 Task: Open a blank worksheet and write heading  Student grades data  Add 10 students name:-  'Joshua Rivera, Zoey Coleman, Ryan Wright, Addison Bailey, Jonathan Simmons, Brooklyn Ward, Caleb Barnes, Audrey Collins, Gabriel Perry, Sofia Bell. ' in August Last week sales are  100 to 150. Math Grade:-  90, 95, 80, 92, 85,88, 90, 78, 92, 85.Science Grade:-  85, 87, 92, 88, 90, 85, 92, 80, 88, 90.English Grade:-  92, 90, 85, 90, 88, 92, 85, 82, 90, 88.History Grade:-  88, 92, 78, 95, 90, 90, 80, 85, 92, 90. Total use the formula   =SUM(D2:G2) then presss enter. Save page auditingSalesByEmployee
Action: Mouse pressed left at (174, 51)
Screenshot: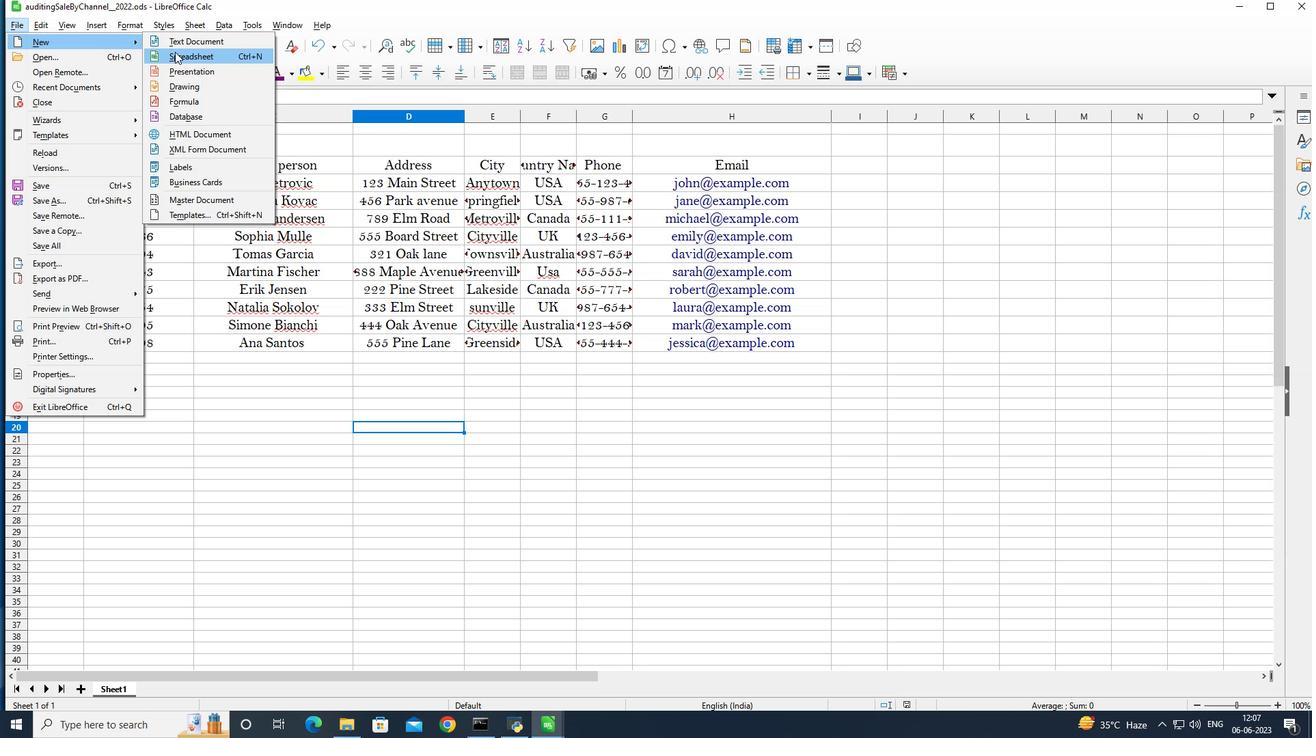 
Action: Mouse moved to (110, 144)
Screenshot: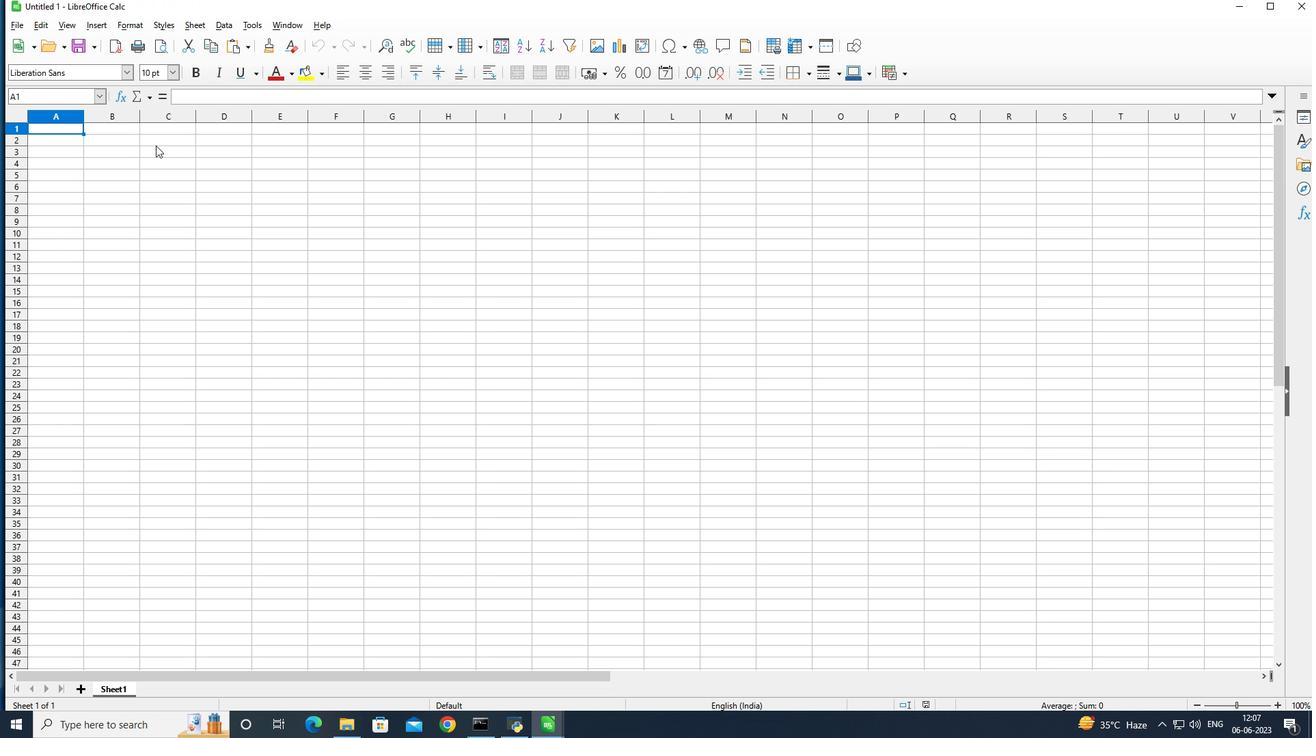 
Action: Mouse pressed left at (110, 144)
Screenshot: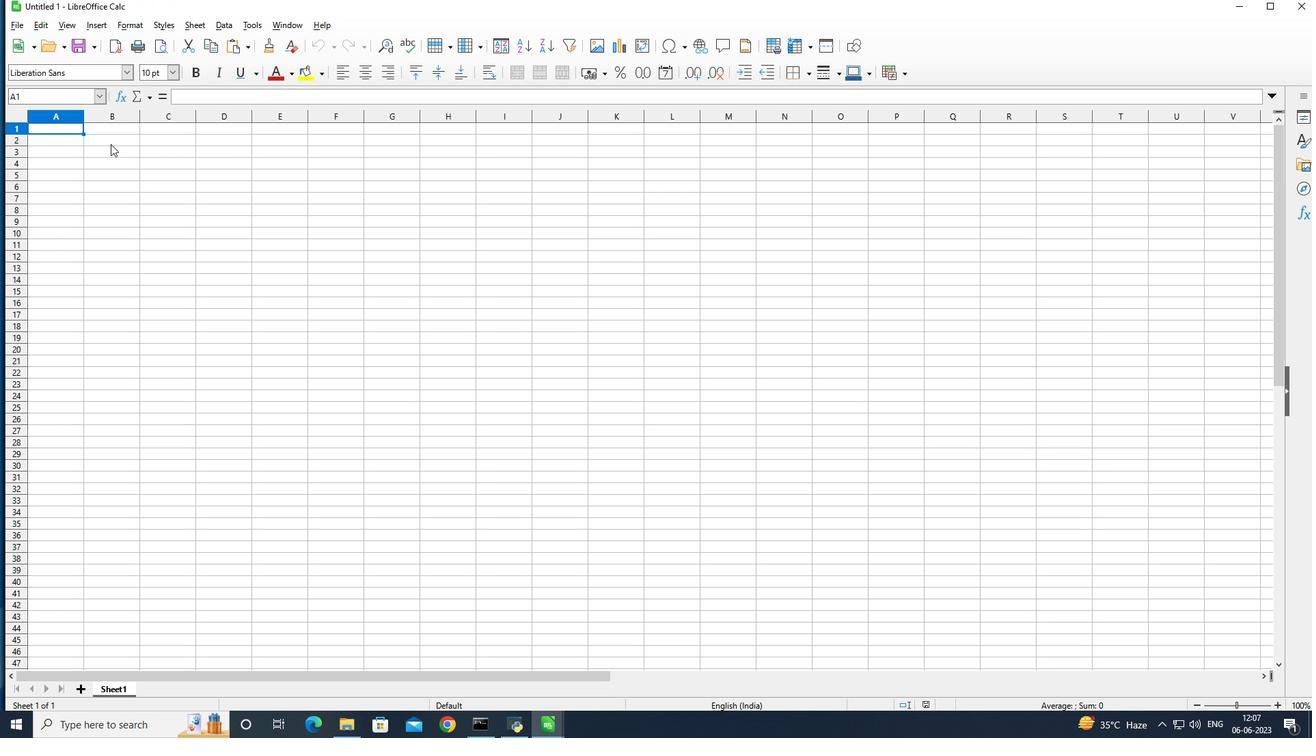 
Action: Mouse moved to (314, 219)
Screenshot: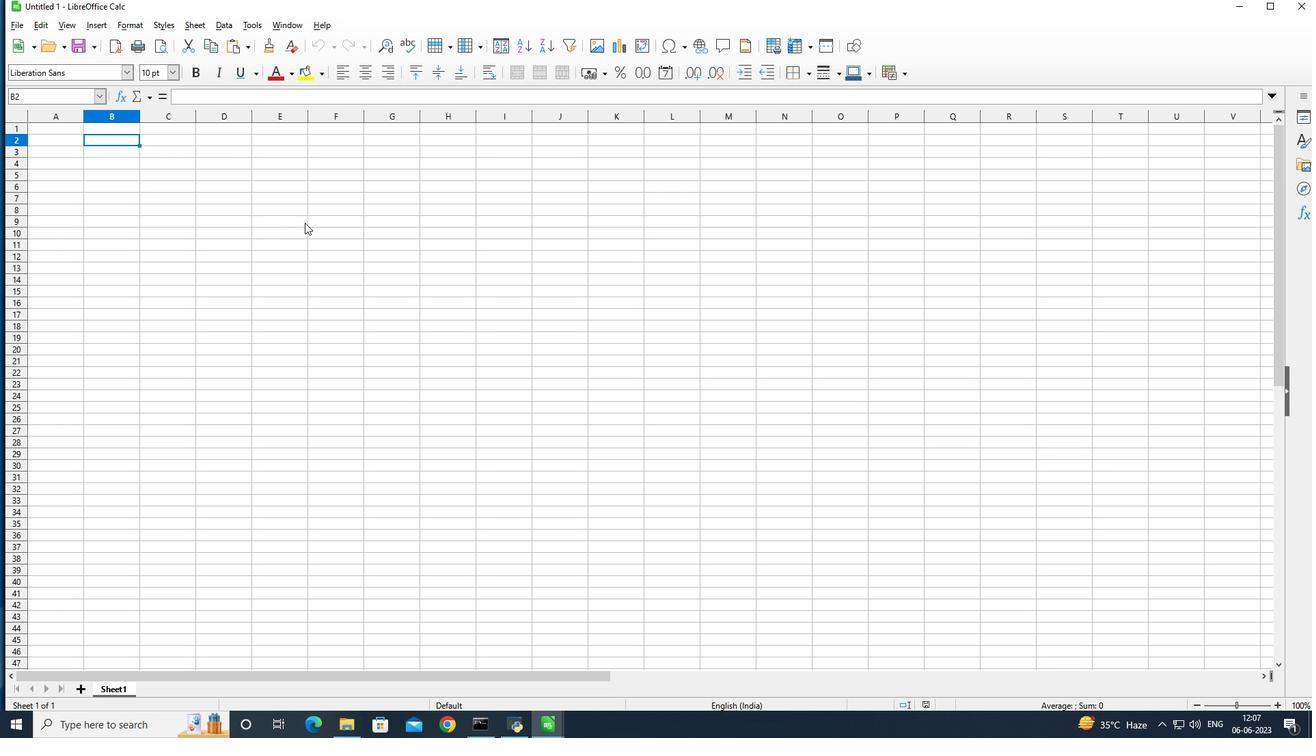 
Action: Key pressed <Key.shift>Student<Key.space><Key.shift>
Screenshot: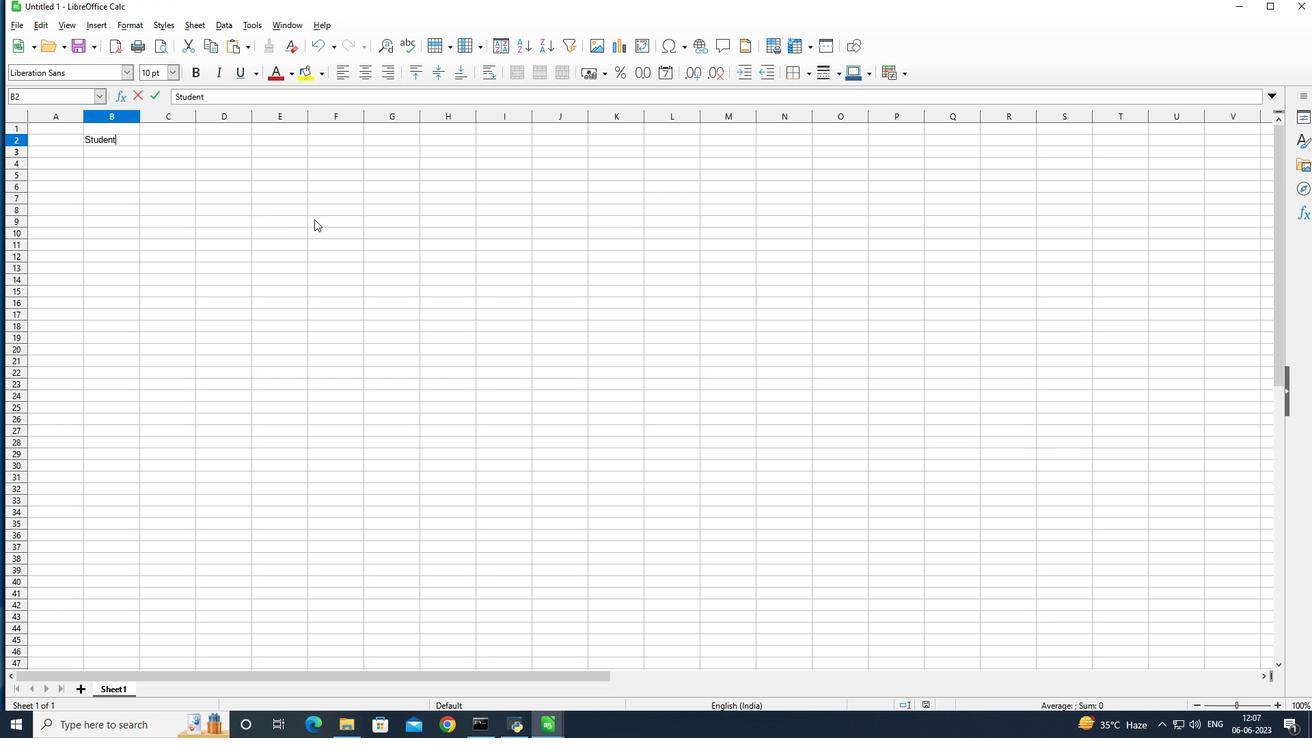 
Action: Mouse moved to (314, 219)
Screenshot: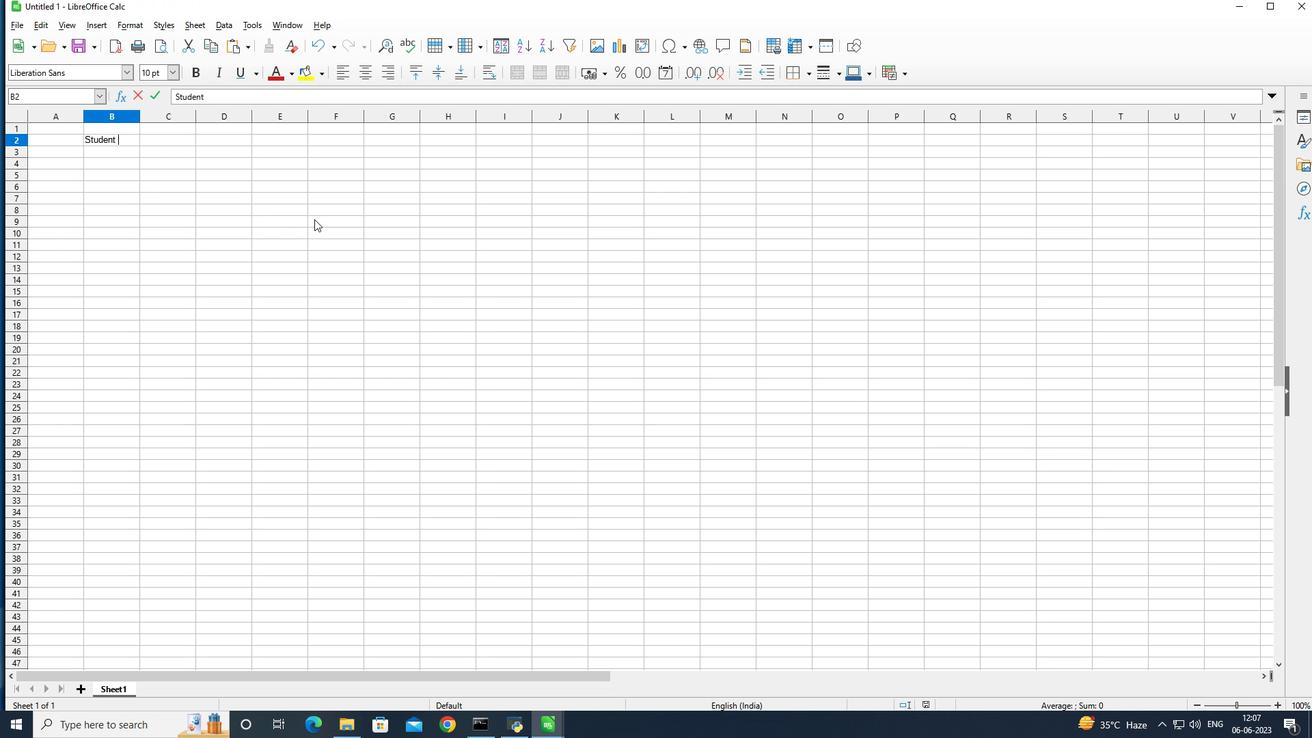 
Action: Key pressed Garde<Key.enter>
Screenshot: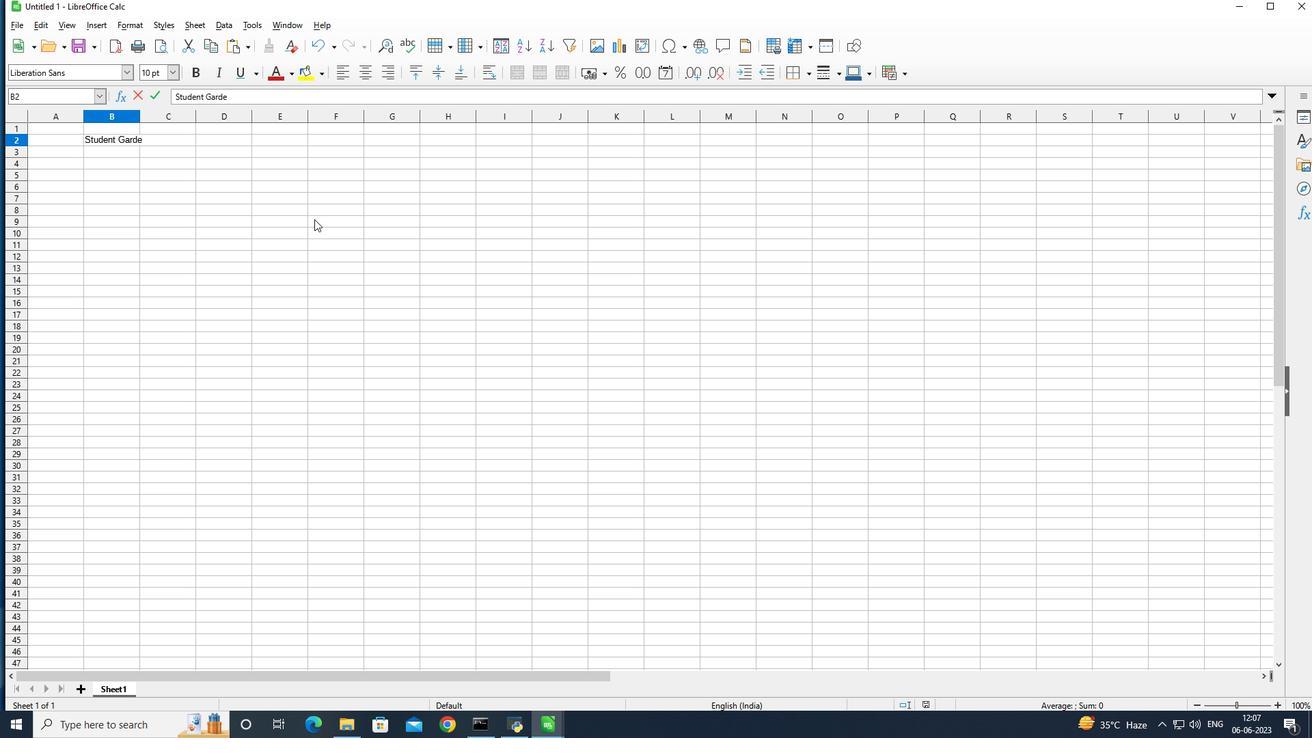 
Action: Mouse moved to (47, 155)
Screenshot: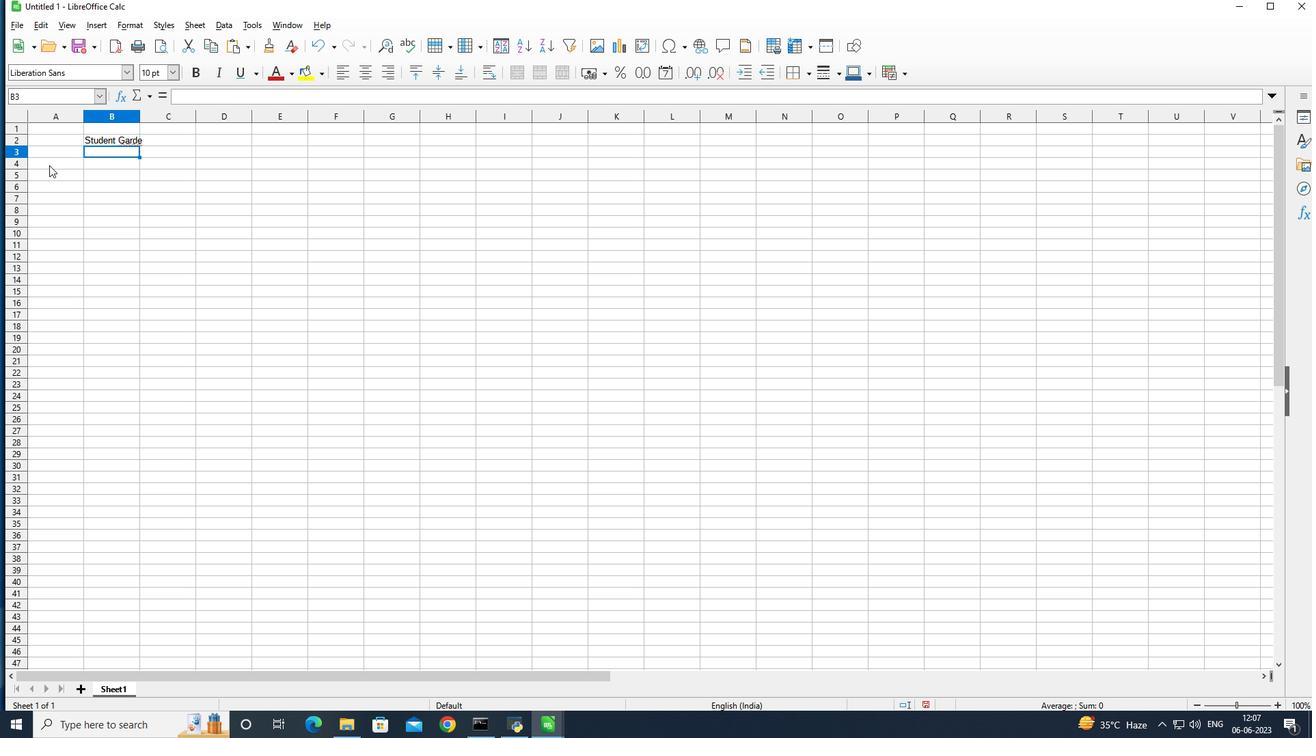 
Action: Mouse pressed left at (47, 155)
Screenshot: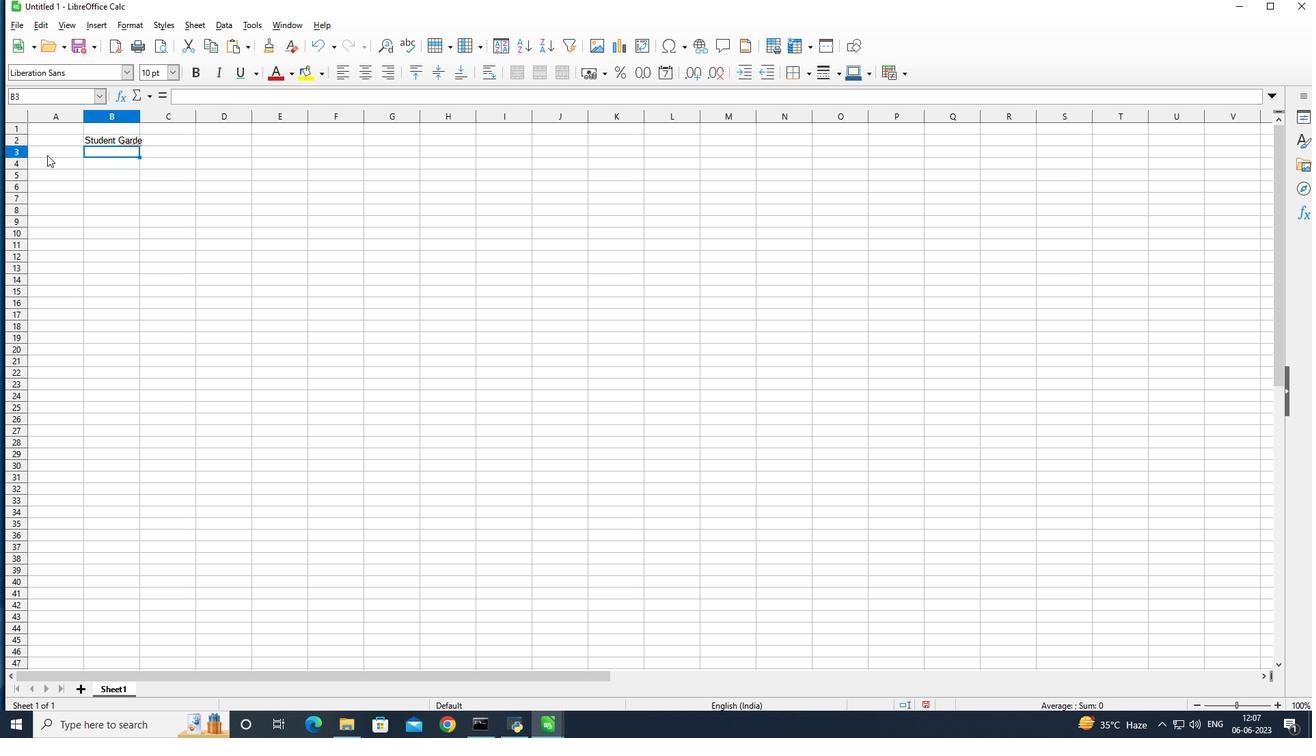 
Action: Mouse moved to (115, 211)
Screenshot: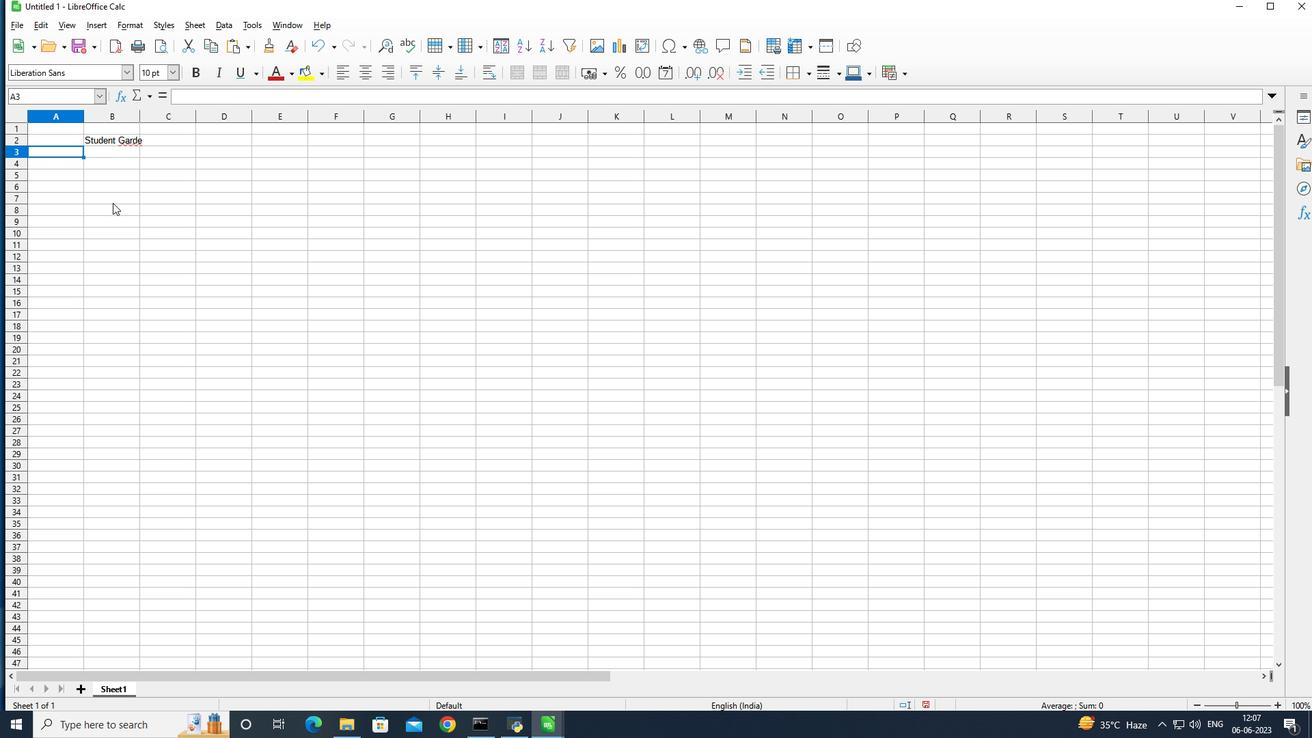 
Action: Key pressed <Key.shift>Student<Key.space><Key.shift>name<Key.enter><Key.shift>Joshua<Key.space><Key.shift>Rivera<Key.enter><Key.shift><Key.shift><Key.shift><Key.shift><Key.shift><Key.shift><Key.shift><Key.shift><Key.shift><Key.shift><Key.shift><Key.shift><Key.shift><Key.shift><Key.shift><Key.shift><Key.shift><Key.shift><Key.shift>Zoey<Key.space><Key.shift>coleman<Key.enter><Key.shift><Key.shift><Key.shift><Key.shift><Key.shift>Ryan<Key.space><Key.shift>Wright<Key.space><Key.shift>addison<Key.backspace><Key.backspace><Key.backspace><Key.backspace><Key.backspace><Key.backspace><Key.backspace><Key.enter><Key.shift>Addison<Key.space><Key.shift>Bailr<Key.backspace>ey<Key.enter><Key.shift>Jonathan<Key.space><Key.shift>Simmons<Key.enter><Key.shift>brooklyn<Key.space><Key.shift>ward<Key.enter><Key.shift>Caleb<Key.space><Key.shift>barnes<Key.enter><Key.shift>au<Key.backspace><Key.backspace><Key.shift>Ad<Key.backspace><Key.backspace><Key.shift>Ud<Key.backspace><Key.backspace>udrey<Key.space><Key.shift>Collins<Key.enter><Key.shift>Gabriel<Key.space><Key.shift>Perry<Key.enter><Key.shift>Sofia<Key.space><Key.shift>Bell<Key.enter>
Screenshot: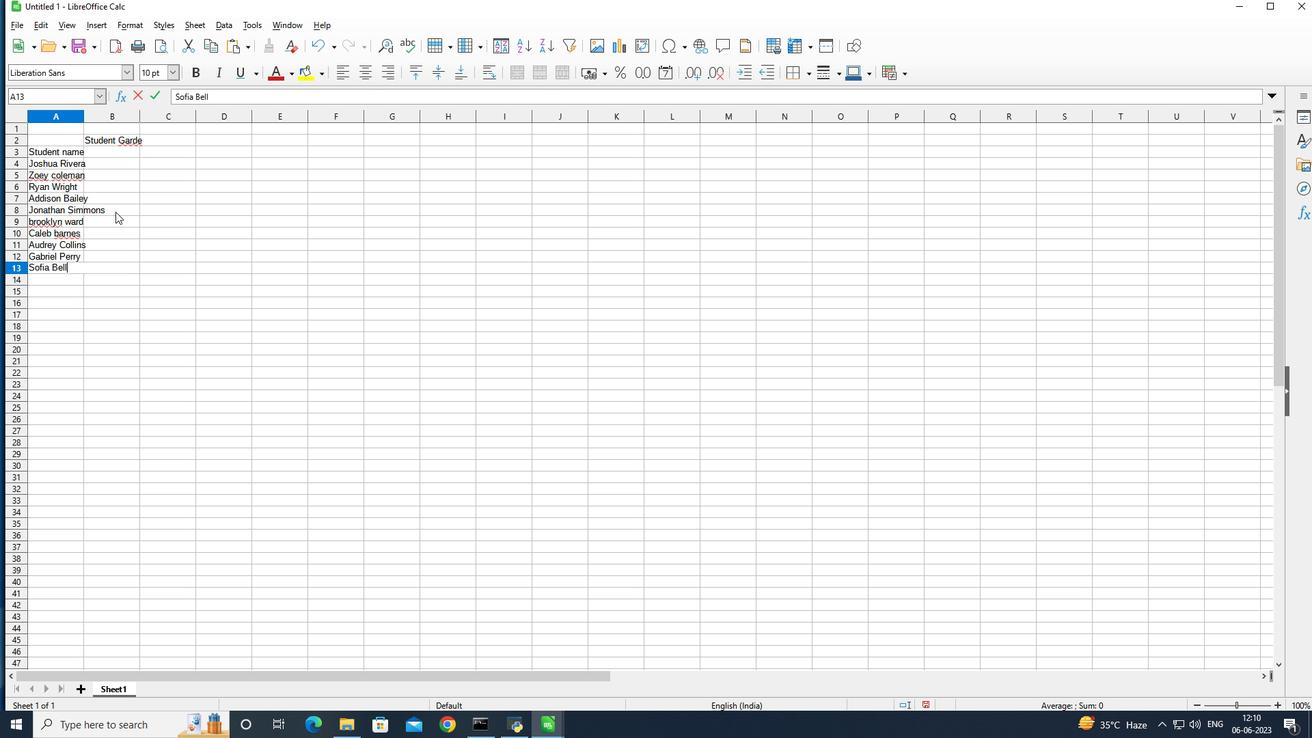 
Action: Mouse moved to (103, 148)
Screenshot: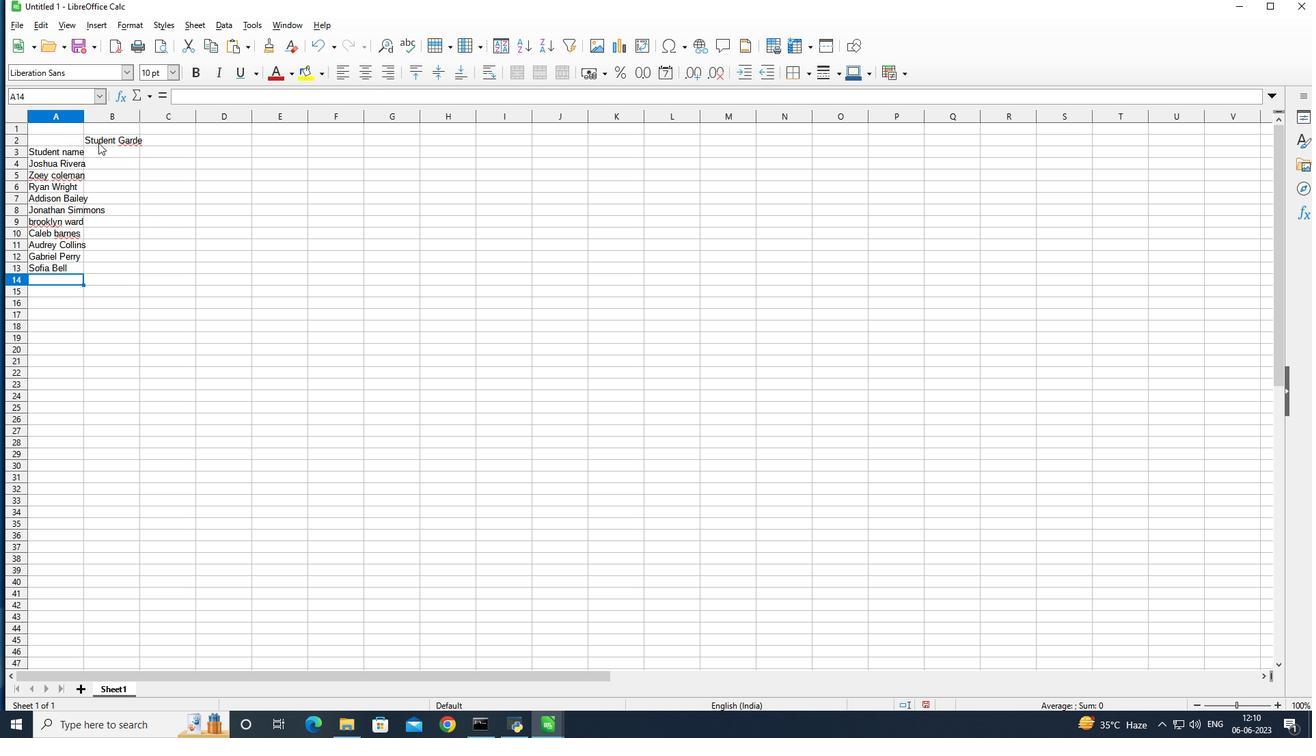 
Action: Mouse pressed left at (103, 148)
Screenshot: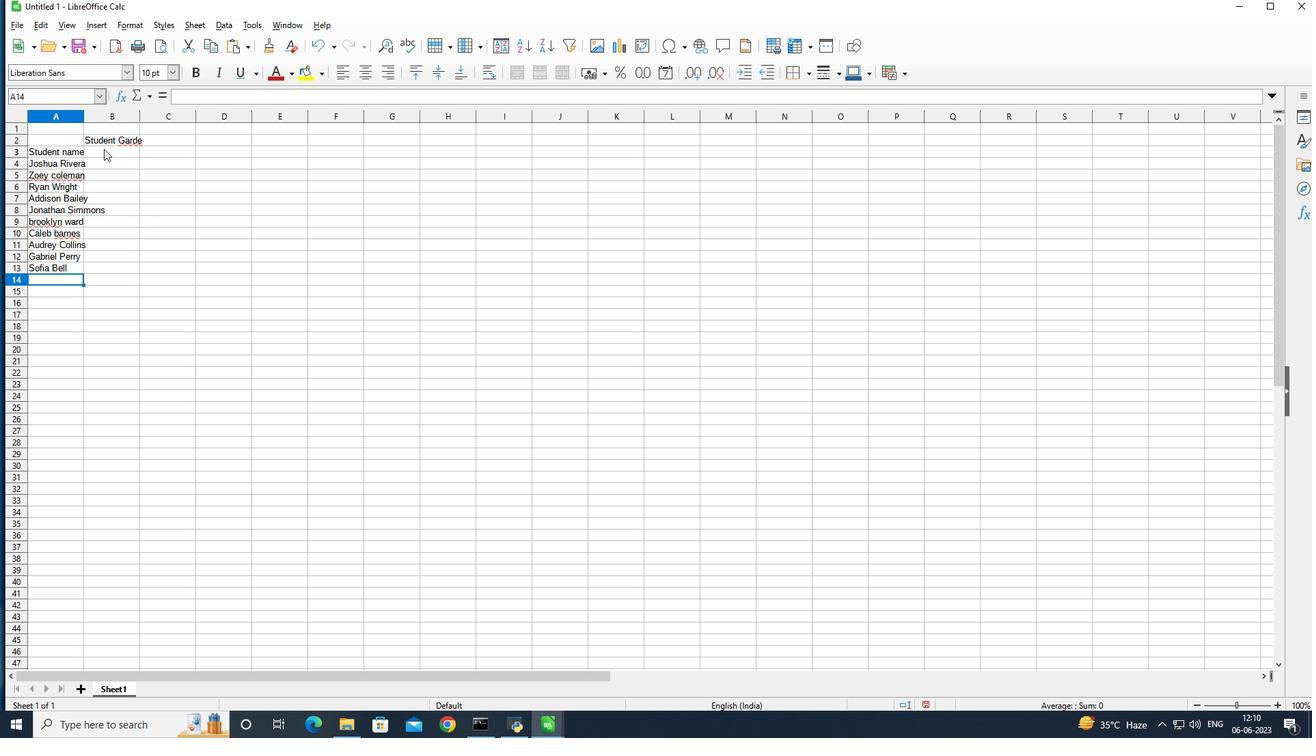 
Action: Mouse moved to (138, 112)
Screenshot: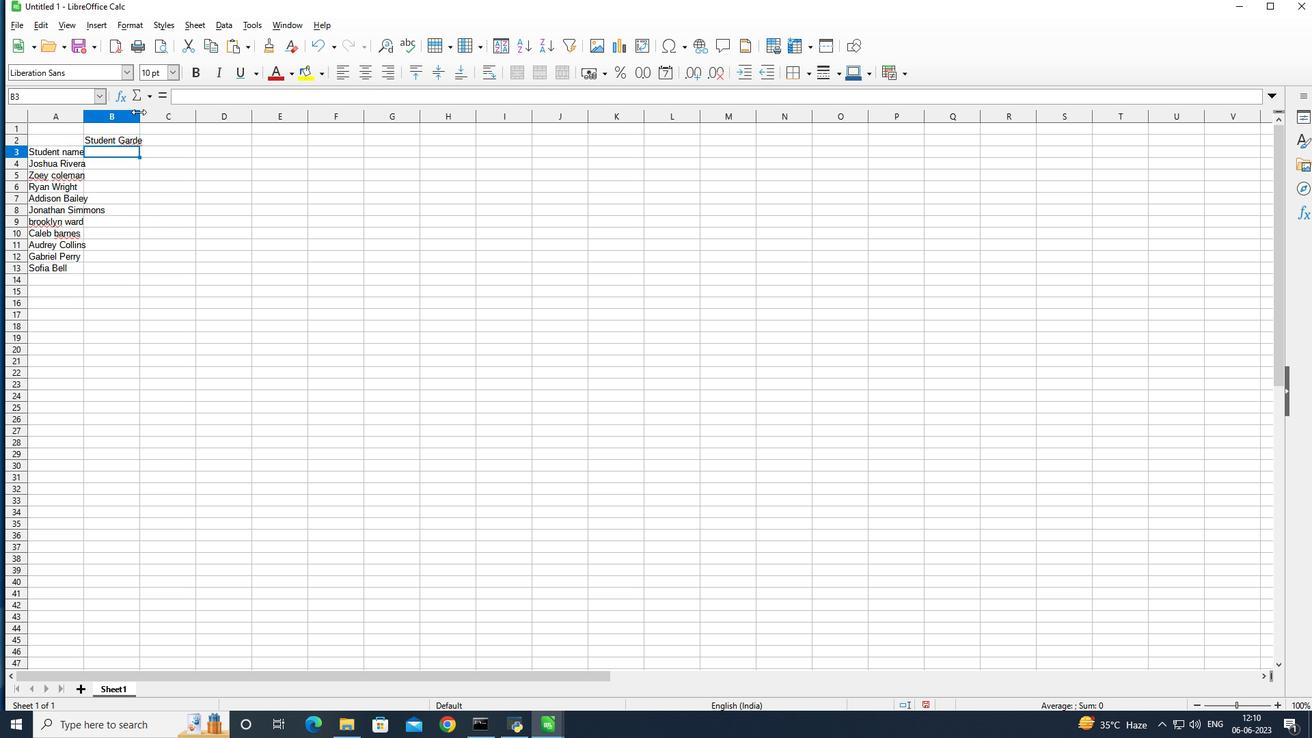 
Action: Mouse pressed left at (138, 112)
Screenshot: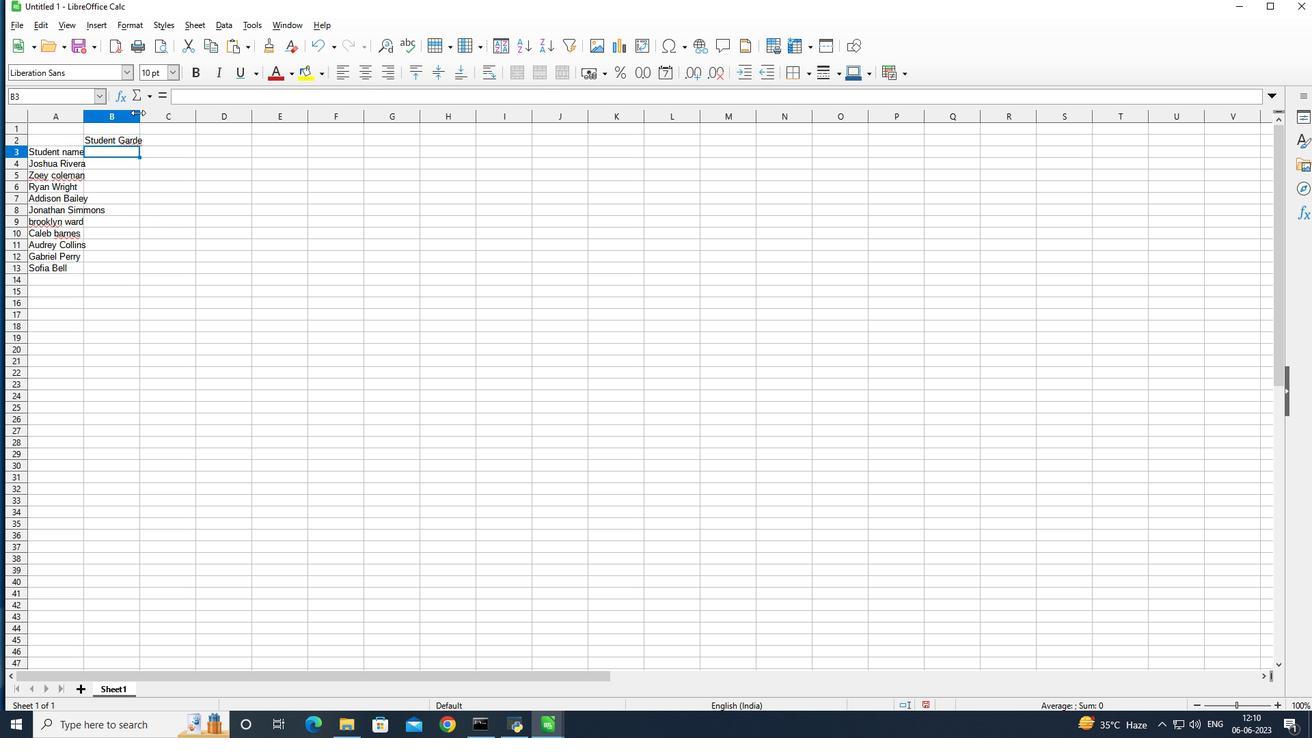 
Action: Mouse moved to (132, 149)
Screenshot: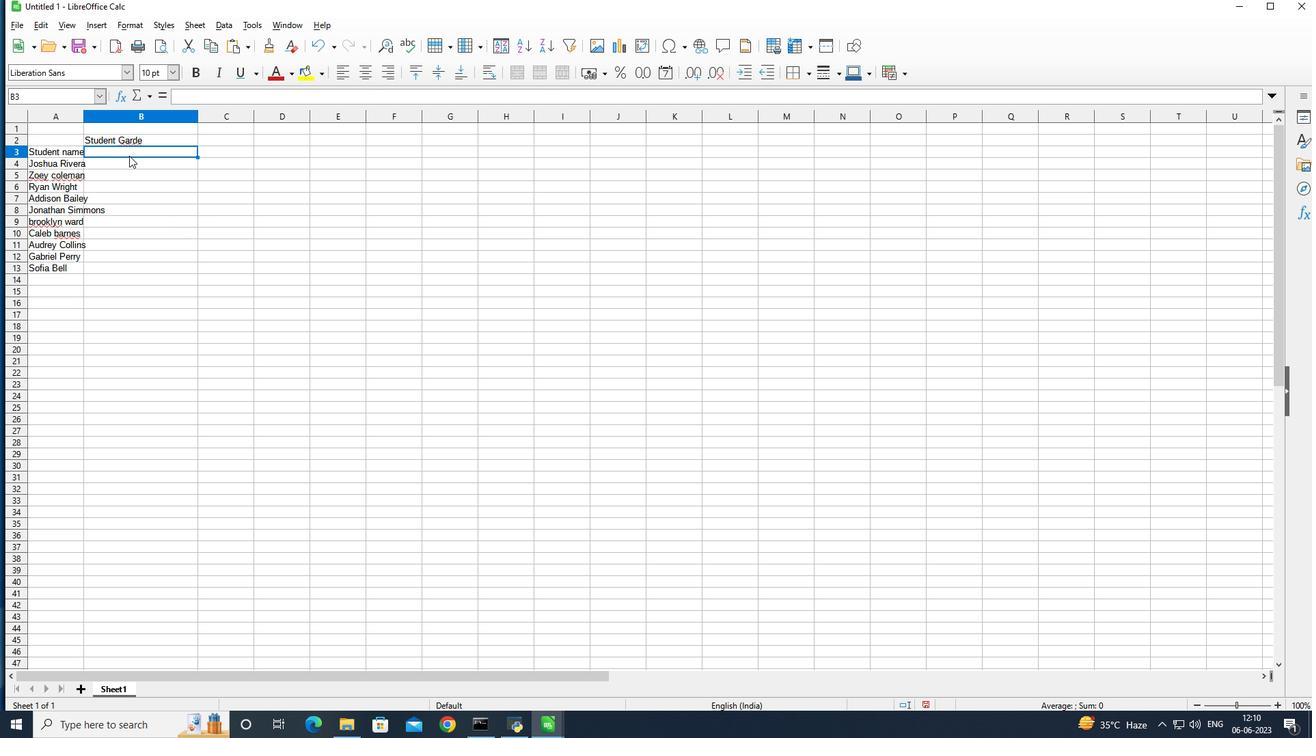 
Action: Mouse pressed left at (132, 149)
Screenshot: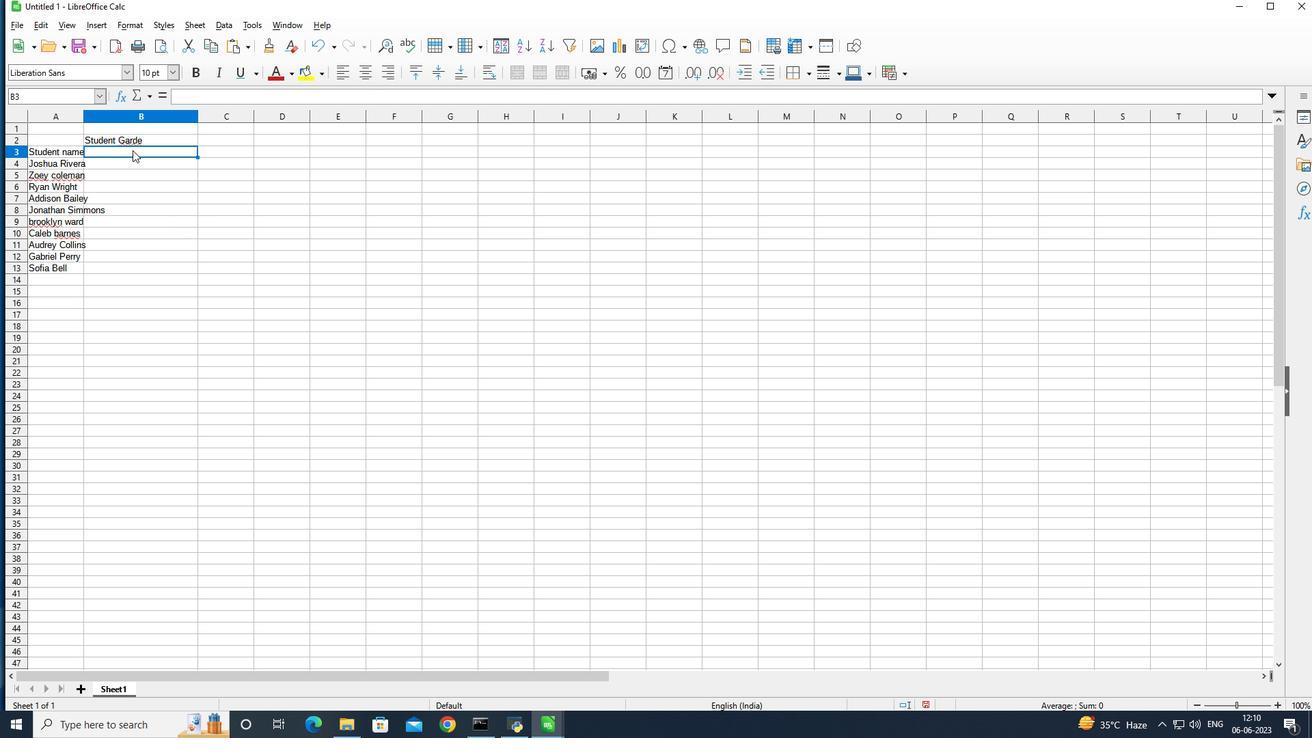 
Action: Mouse moved to (378, 231)
Screenshot: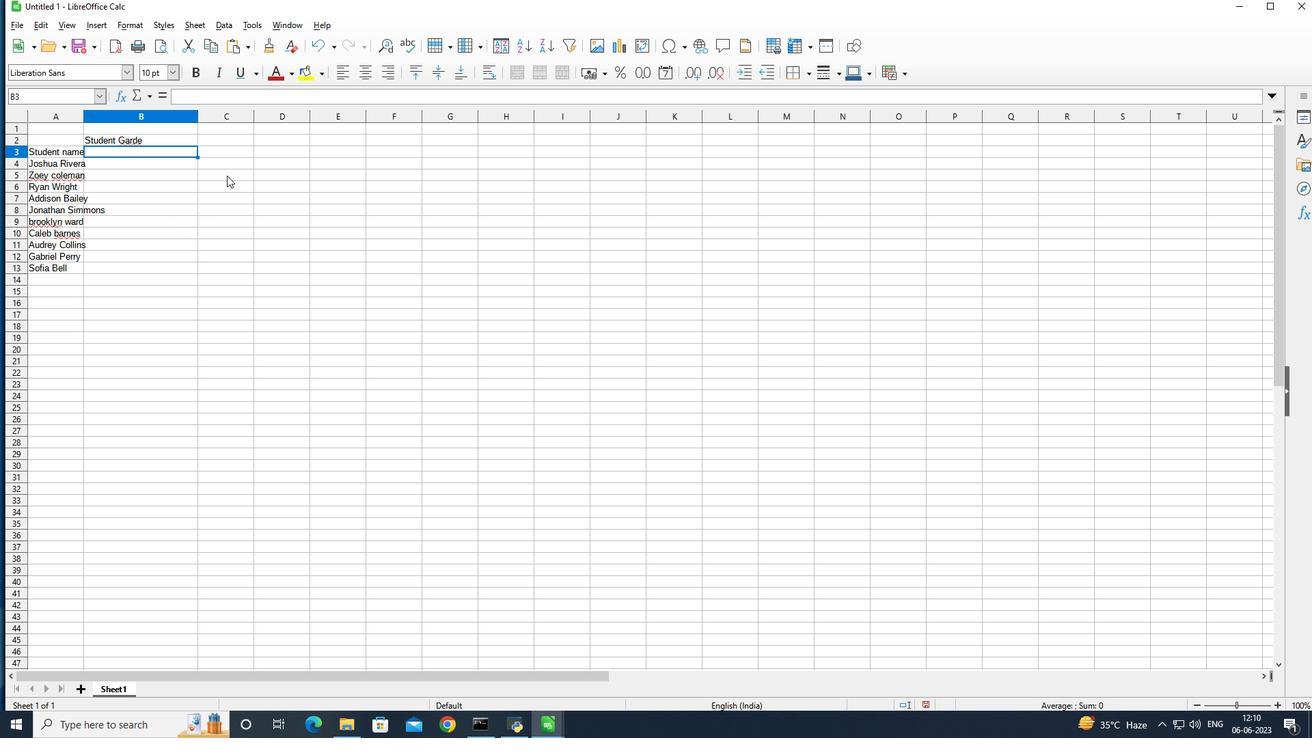 
Action: Key pressed <Key.shift>Last<Key.space><Key.shift>week<Key.space><Key.shift>sale
Screenshot: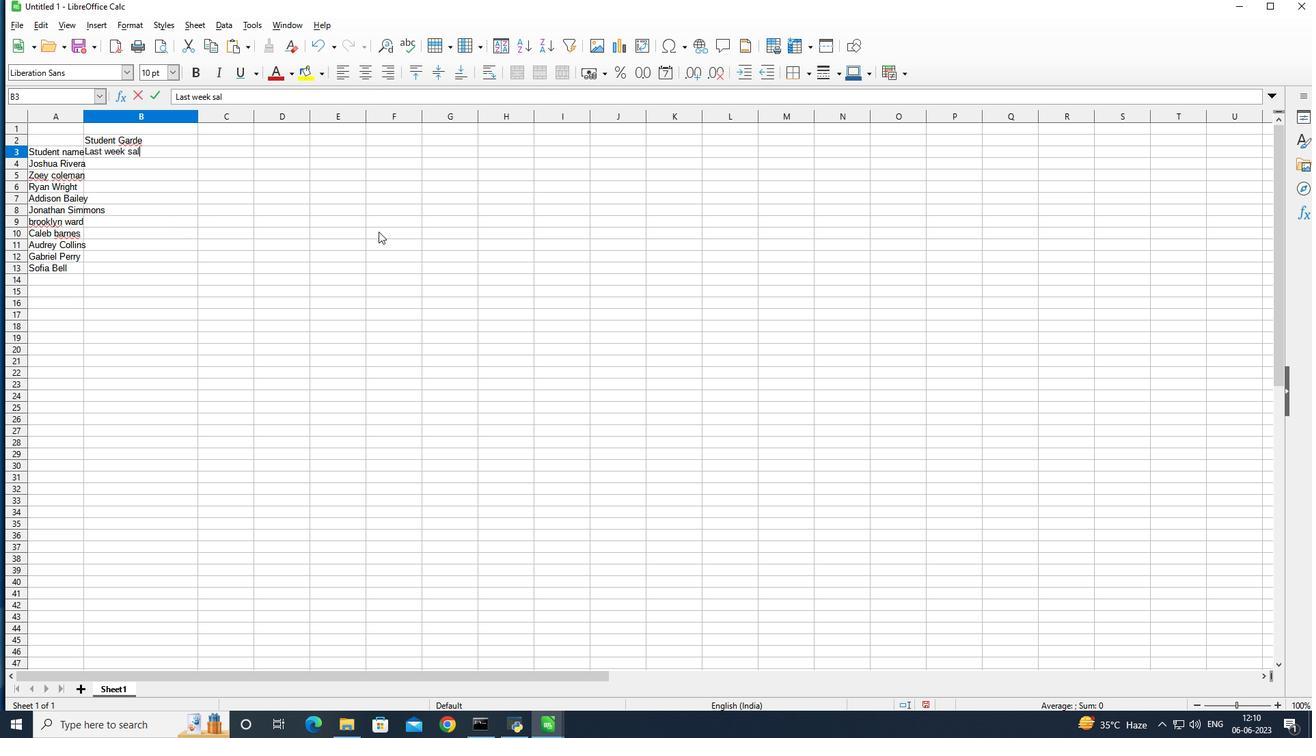 
Action: Mouse moved to (378, 231)
Screenshot: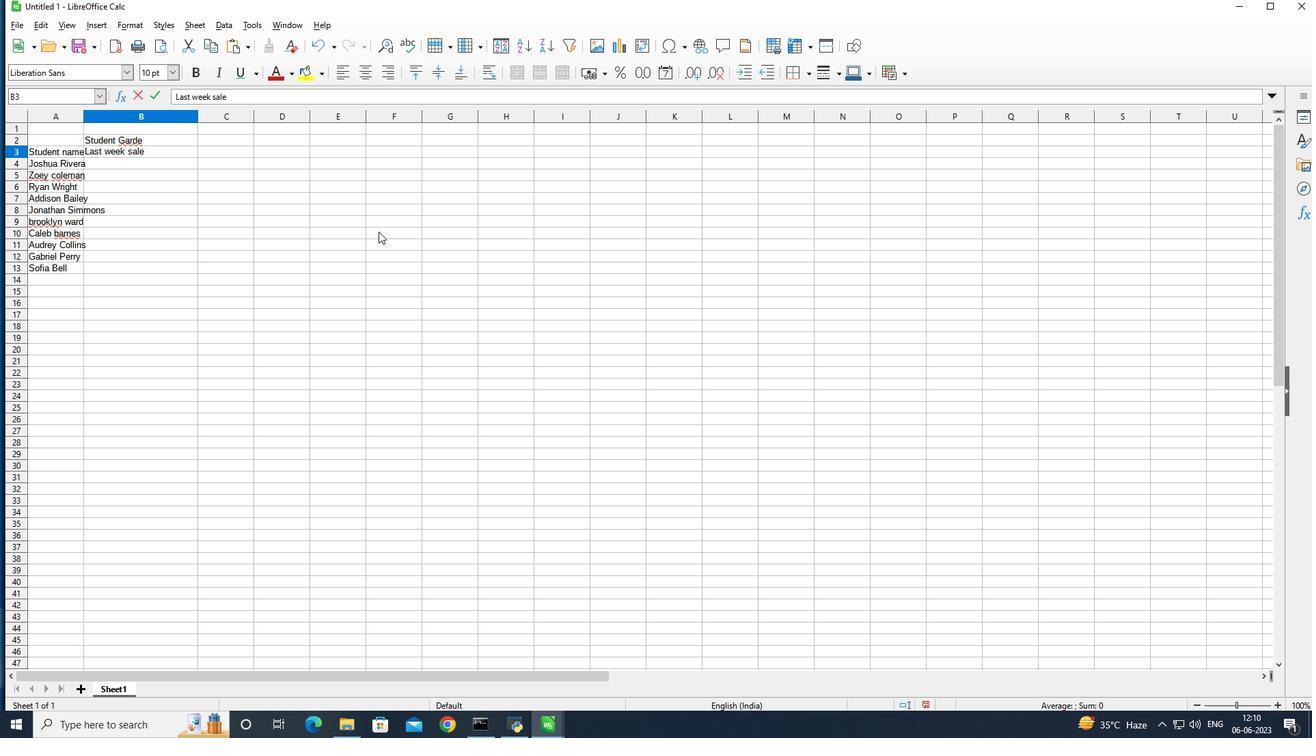 
Action: Key pressed <Key.enter>100<Key.enter>102<Key.enter>103<Key.enter>01<Key.backspace><Key.backspace>104<Key.enter>105<Key.enter>106<Key.enter>110<Key.enter>120<Key.enter>130<Key.enter>150
Screenshot: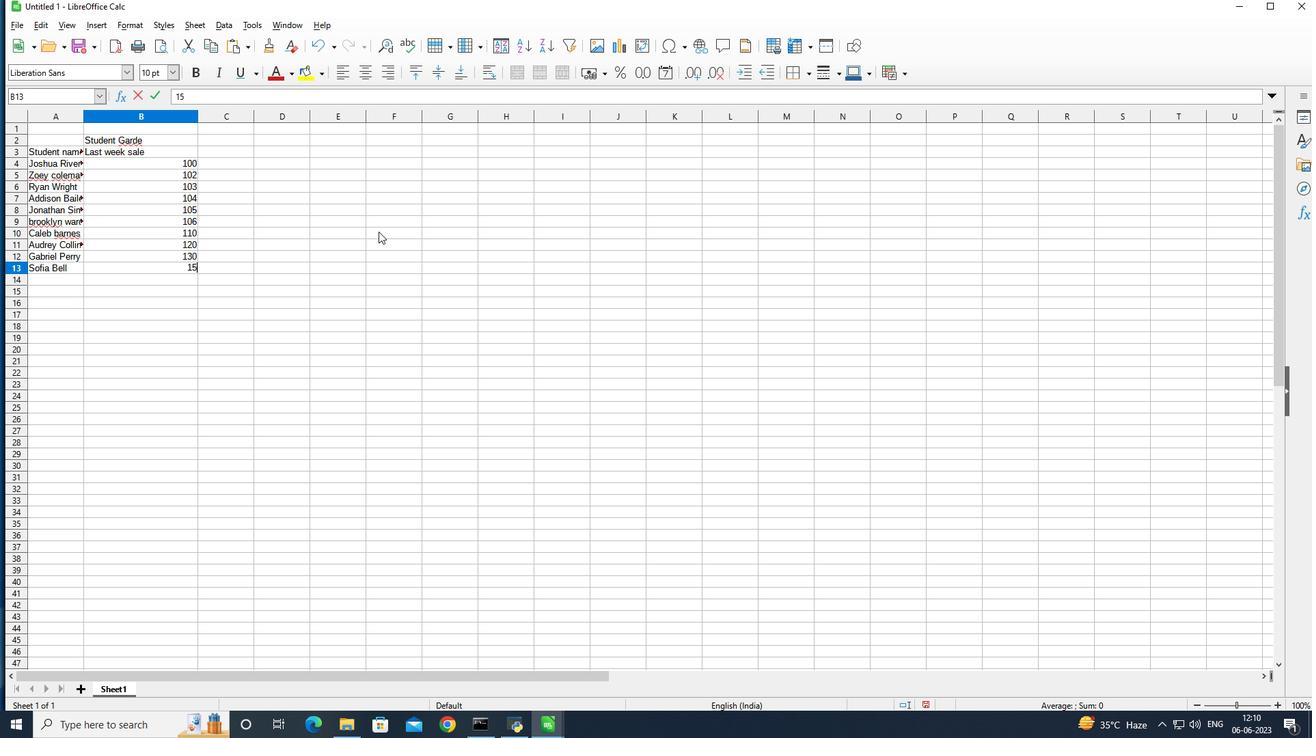 
Action: Mouse moved to (233, 163)
Screenshot: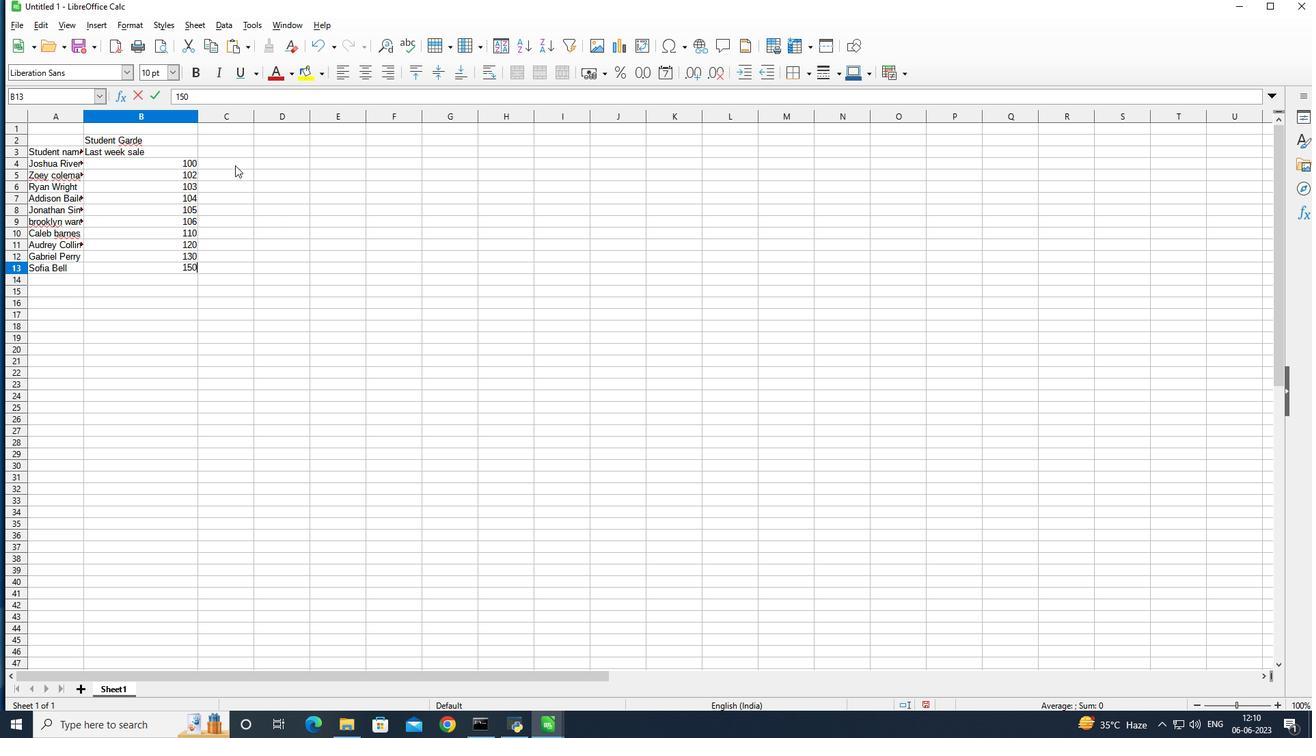 
Action: Mouse pressed left at (233, 163)
Screenshot: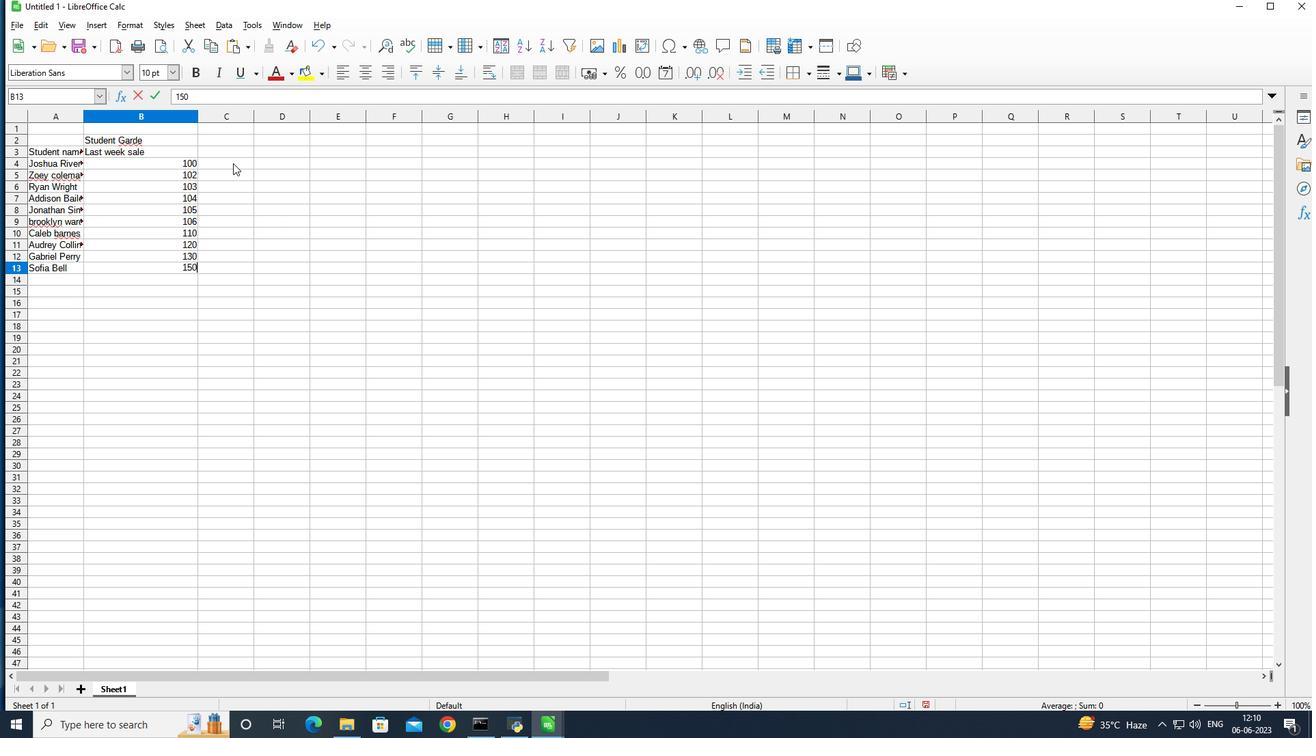 
Action: Mouse moved to (229, 146)
Screenshot: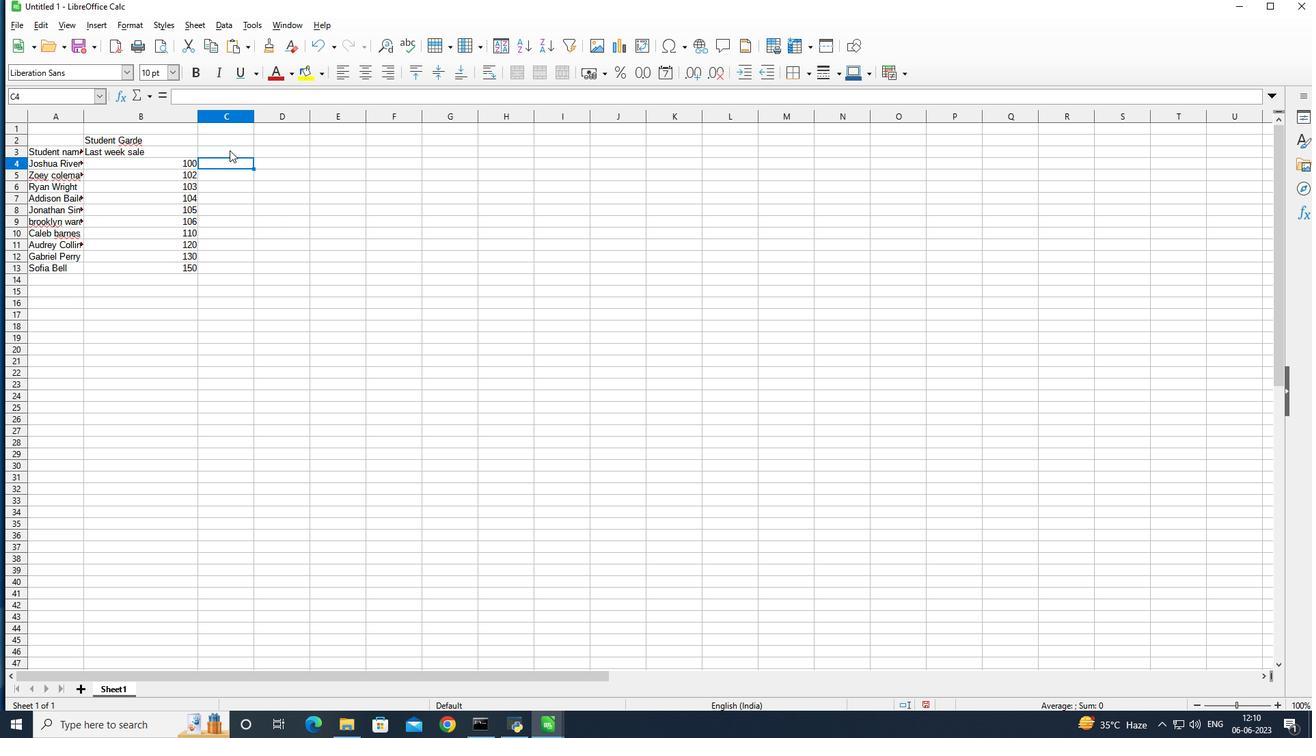 
Action: Mouse pressed left at (229, 146)
Screenshot: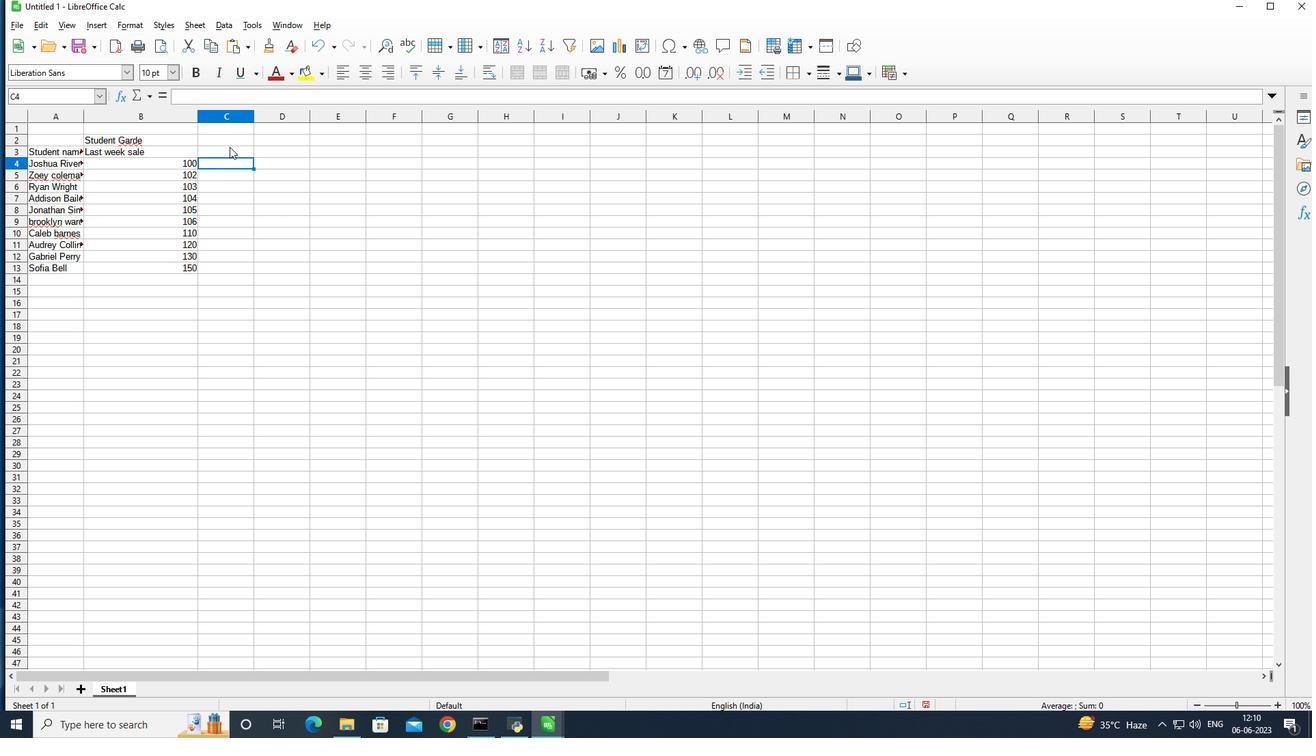 
Action: Mouse moved to (252, 114)
Screenshot: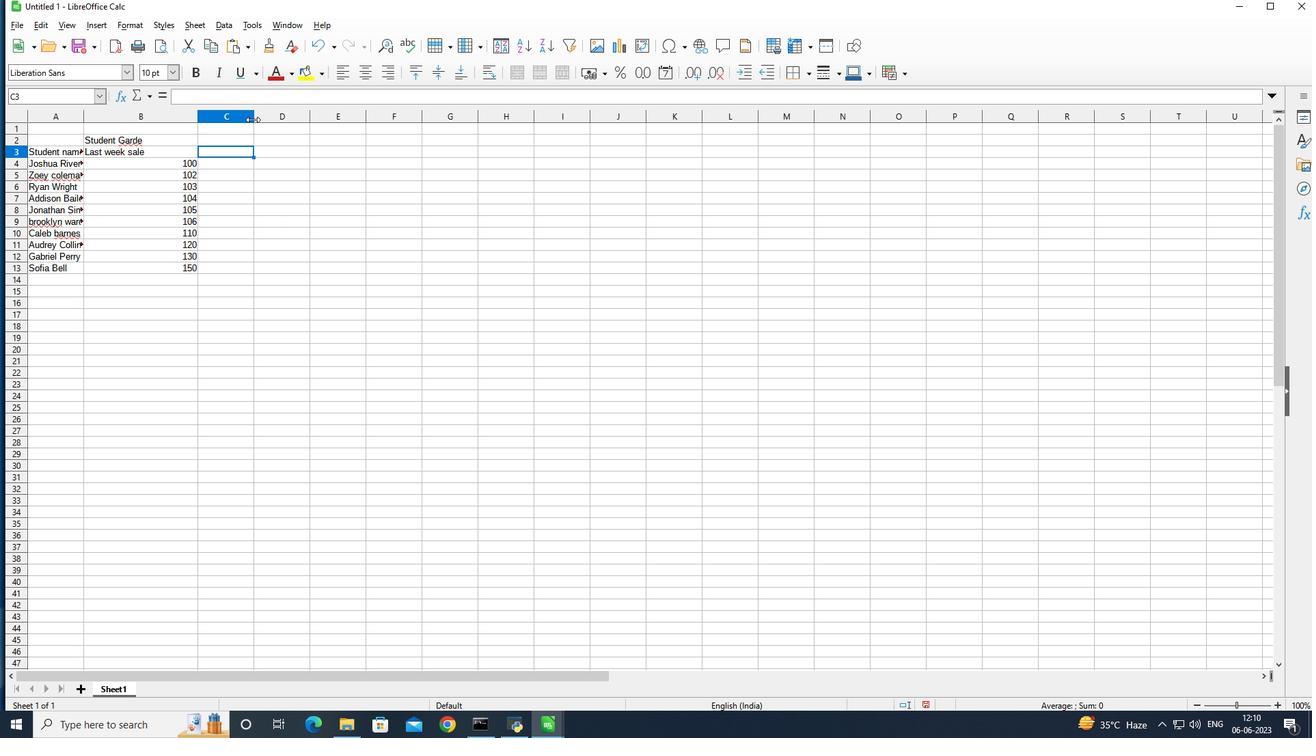 
Action: Mouse pressed left at (252, 114)
Screenshot: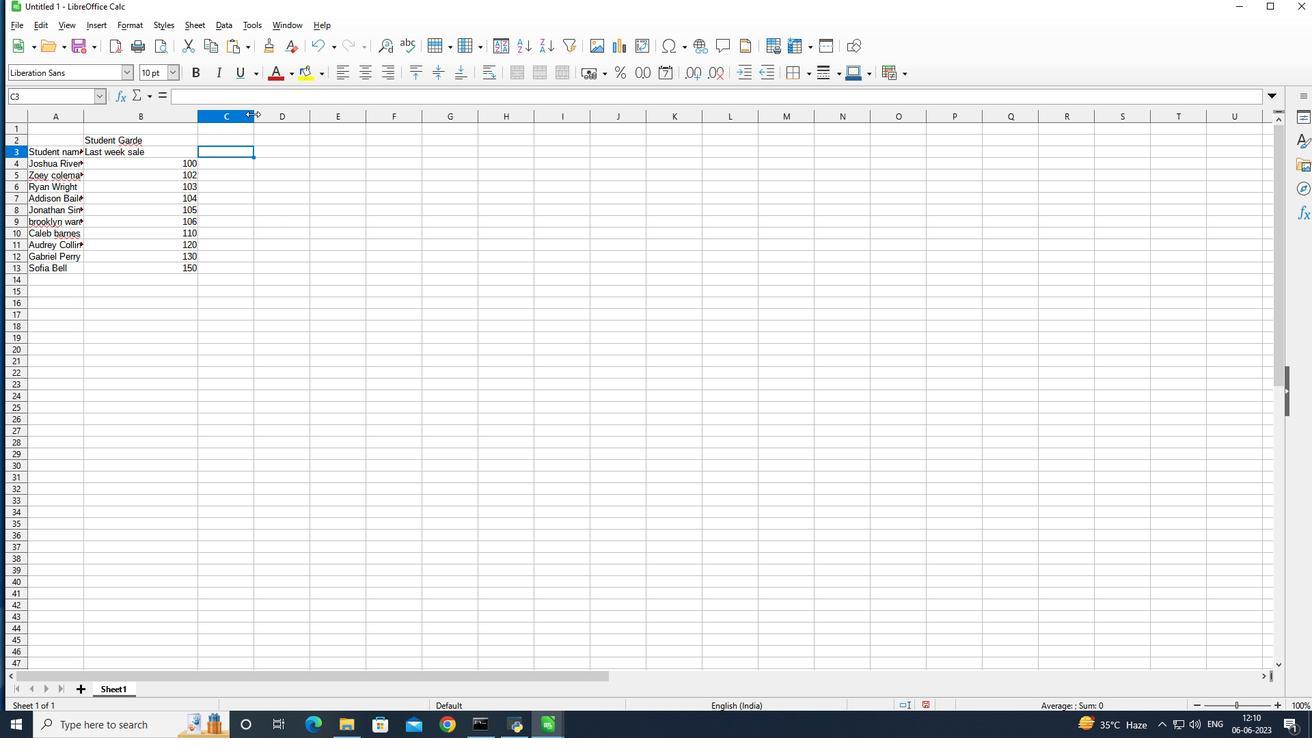 
Action: Mouse moved to (249, 148)
Screenshot: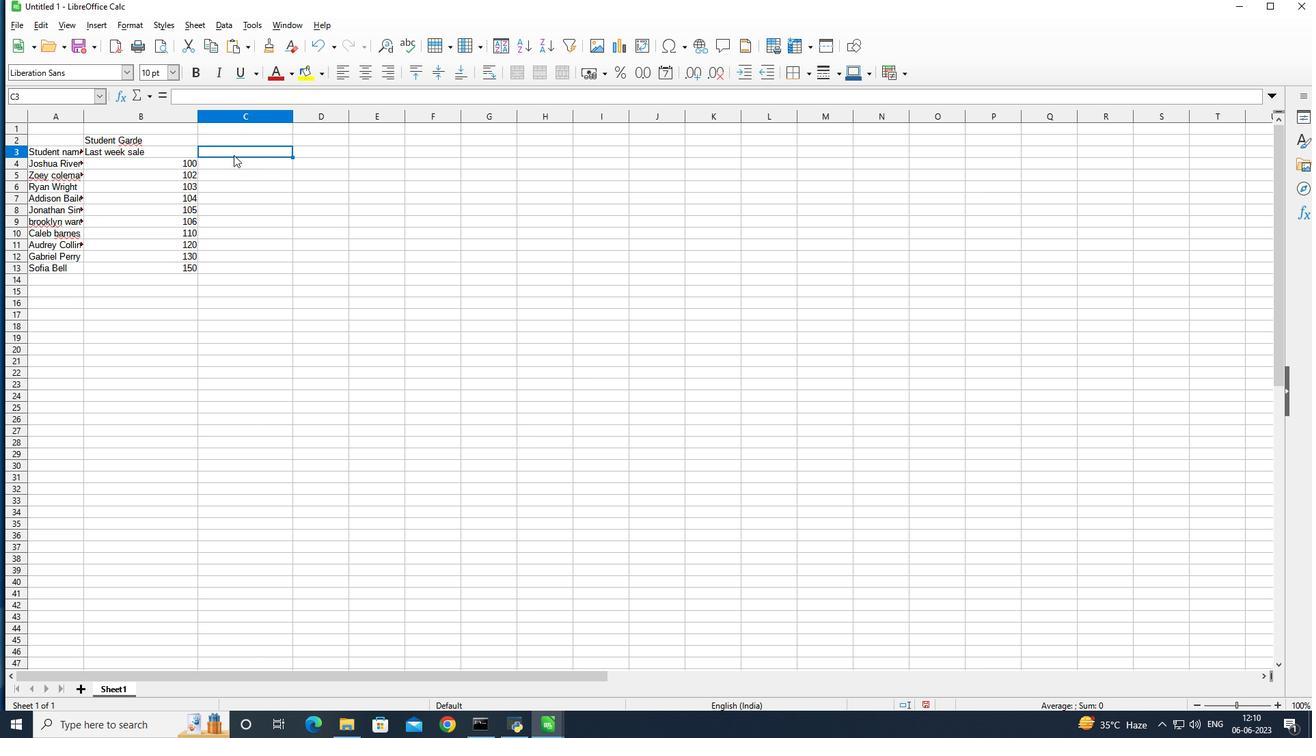 
Action: Key pressed <Key.shift>Math<Key.space><Key.shift>Grade<Key.enter>90<Key.enter>95<Key.enter>80<Key.enter>92<Key.enter>85<Key.enter>88<Key.enter>90<Key.enter>78<Key.enter>92<Key.enter>85
Screenshot: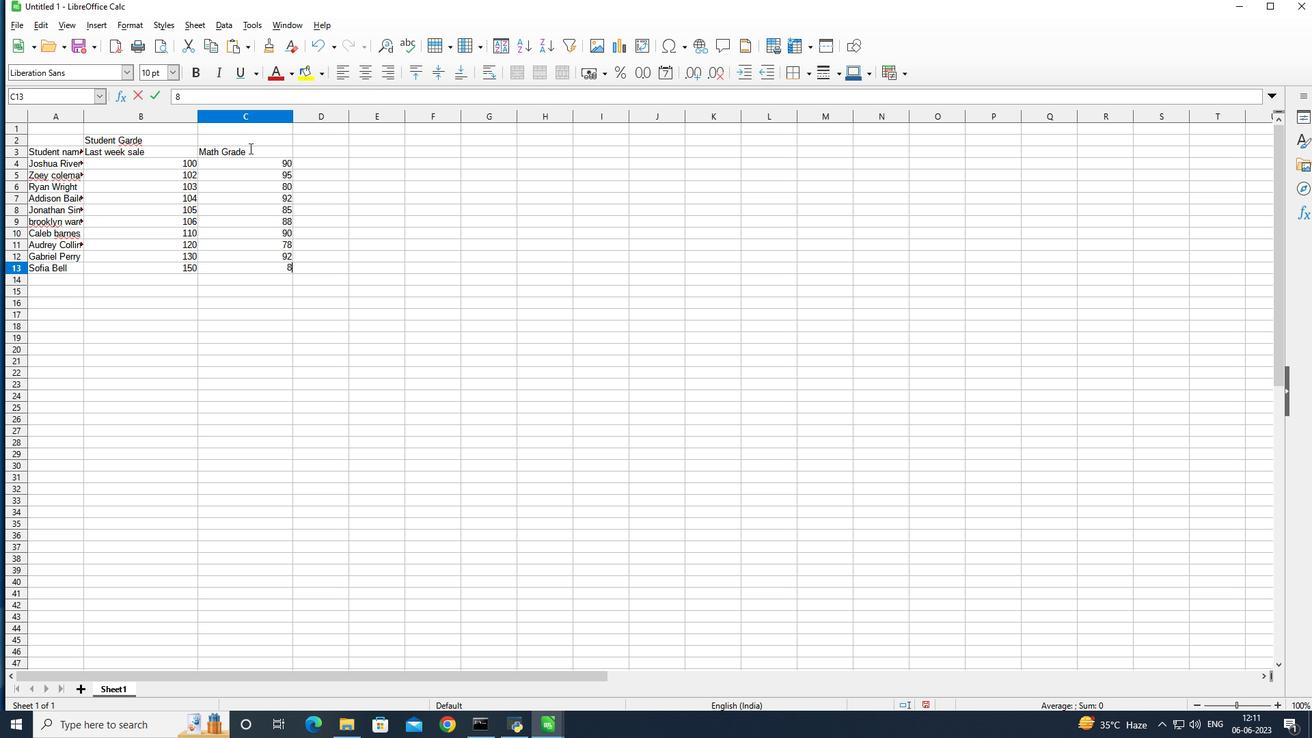 
Action: Mouse moved to (317, 157)
Screenshot: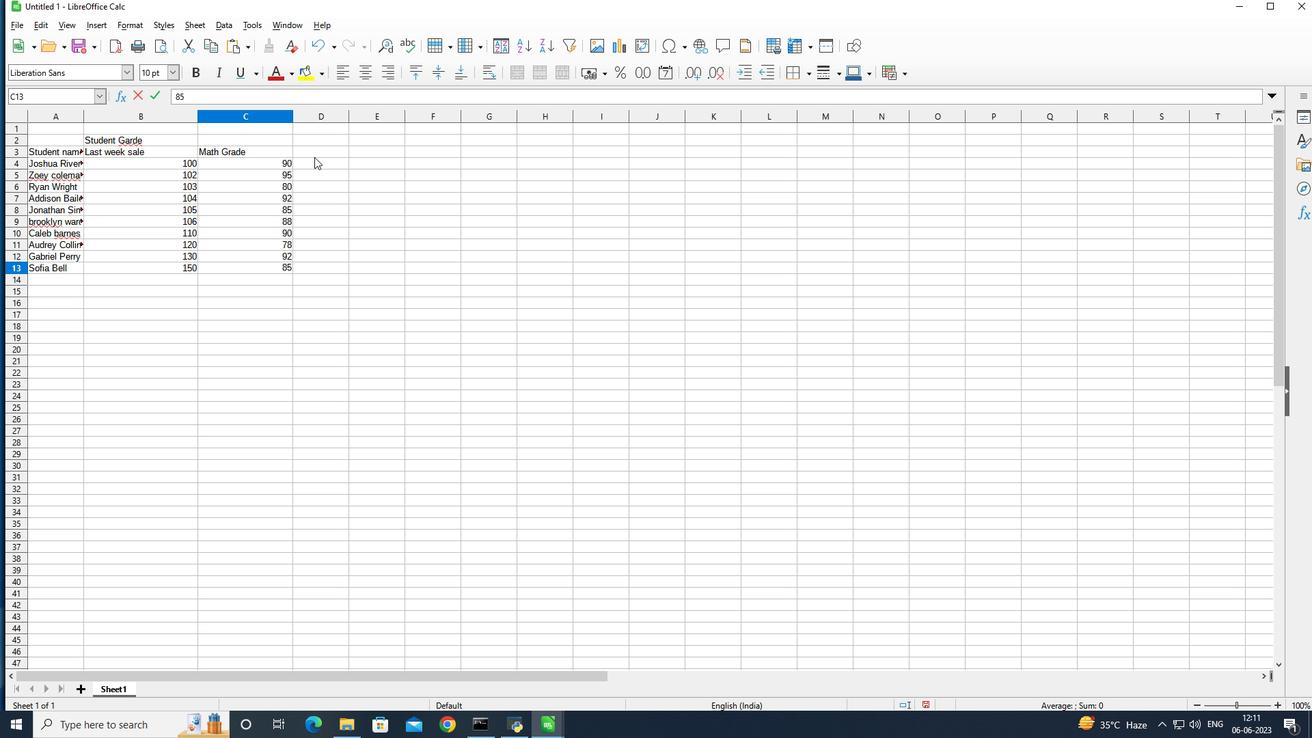 
Action: Mouse pressed left at (317, 157)
Screenshot: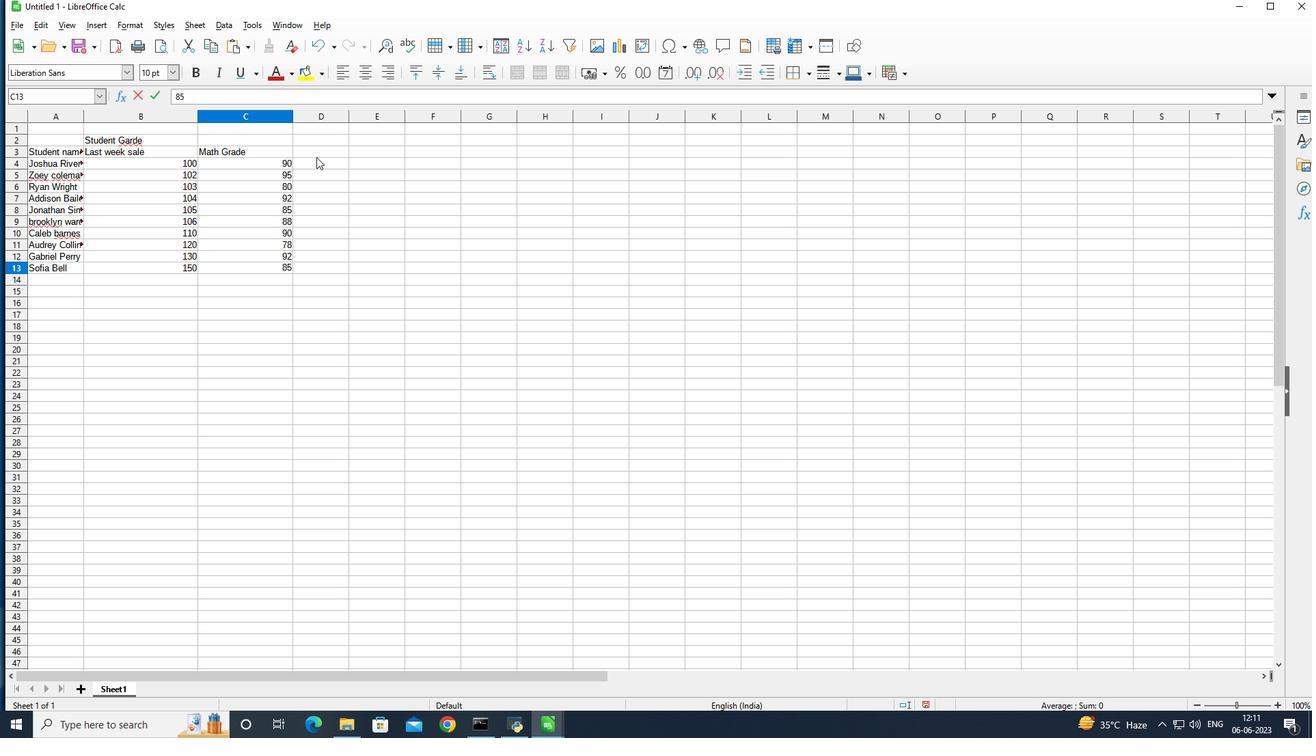 
Action: Mouse moved to (315, 159)
Screenshot: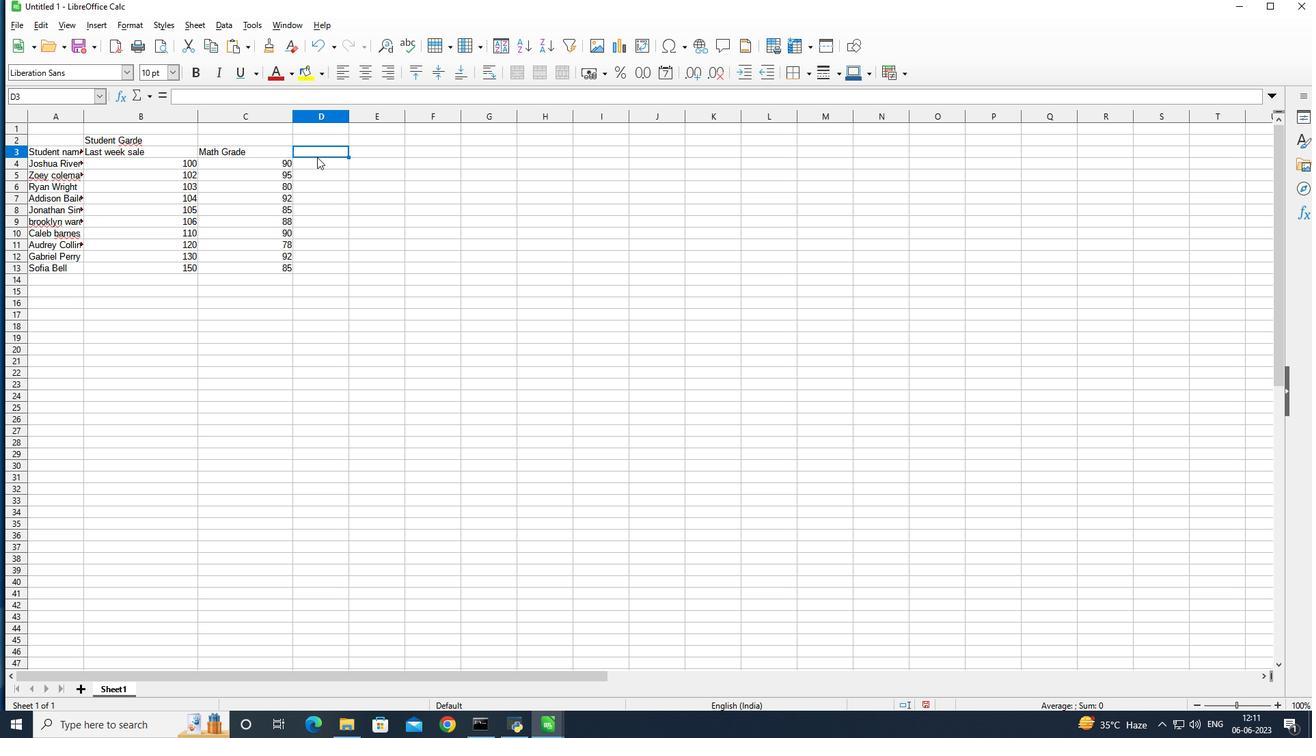 
Action: Key pressed <Key.shift>
Screenshot: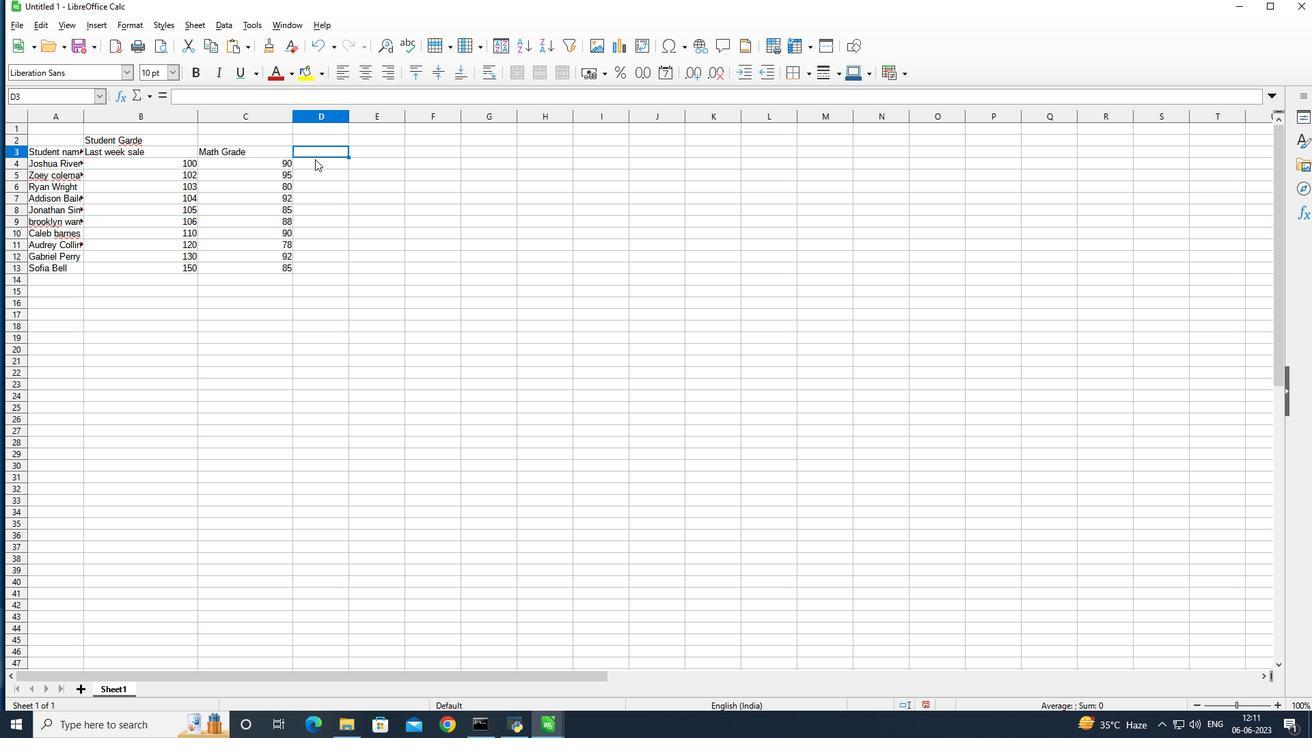 
Action: Mouse moved to (314, 159)
Screenshot: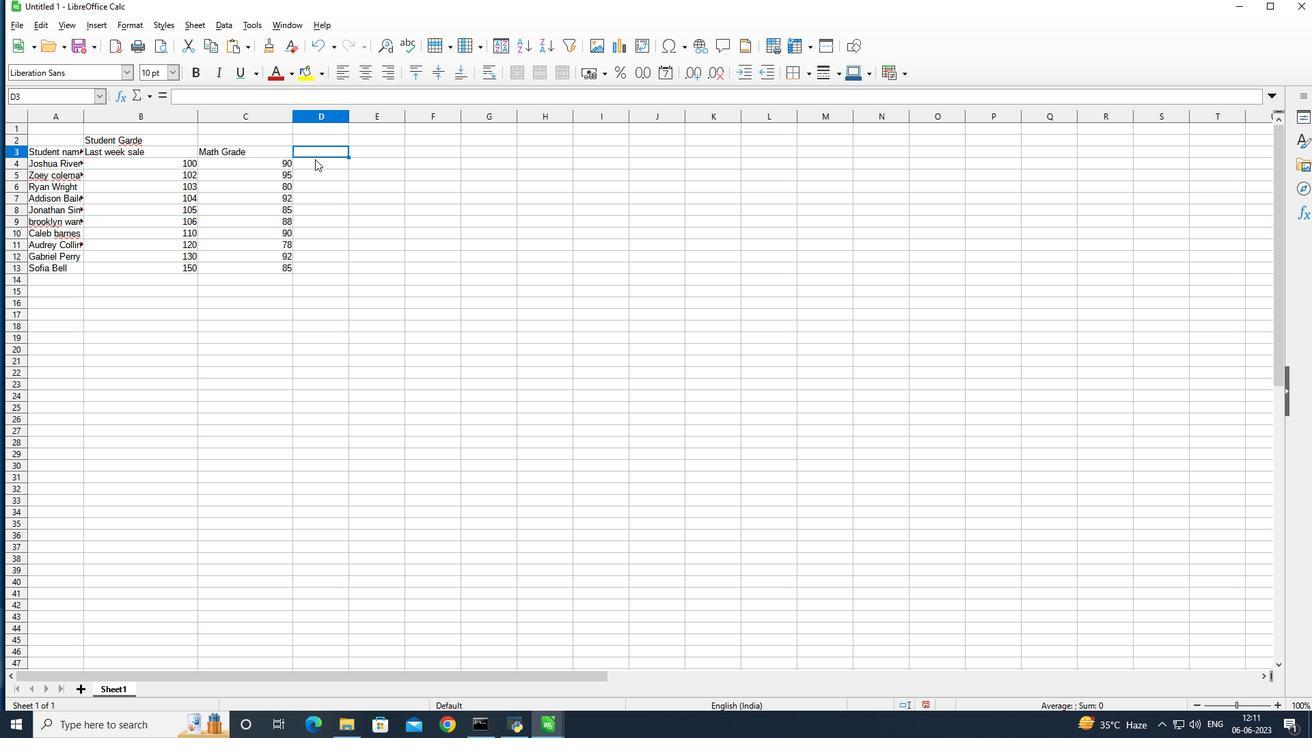 
Action: Key pressed S
Screenshot: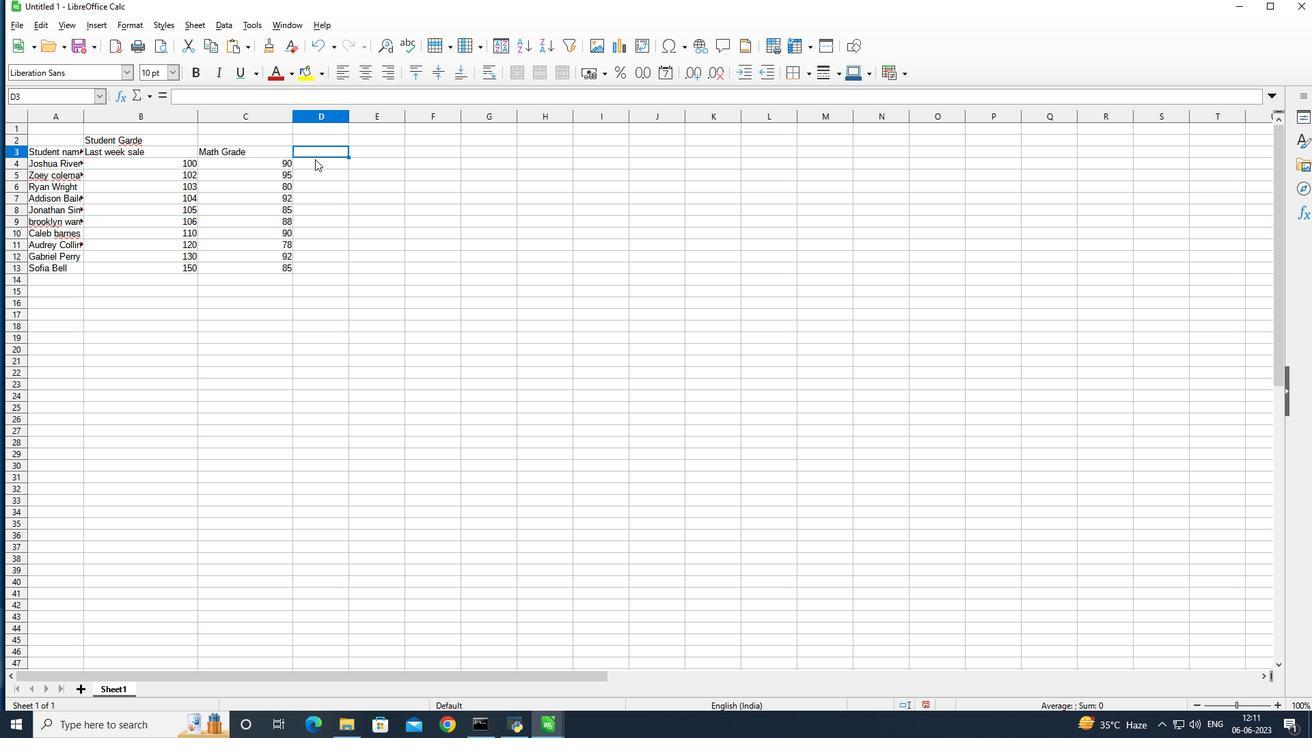 
Action: Mouse moved to (314, 159)
Screenshot: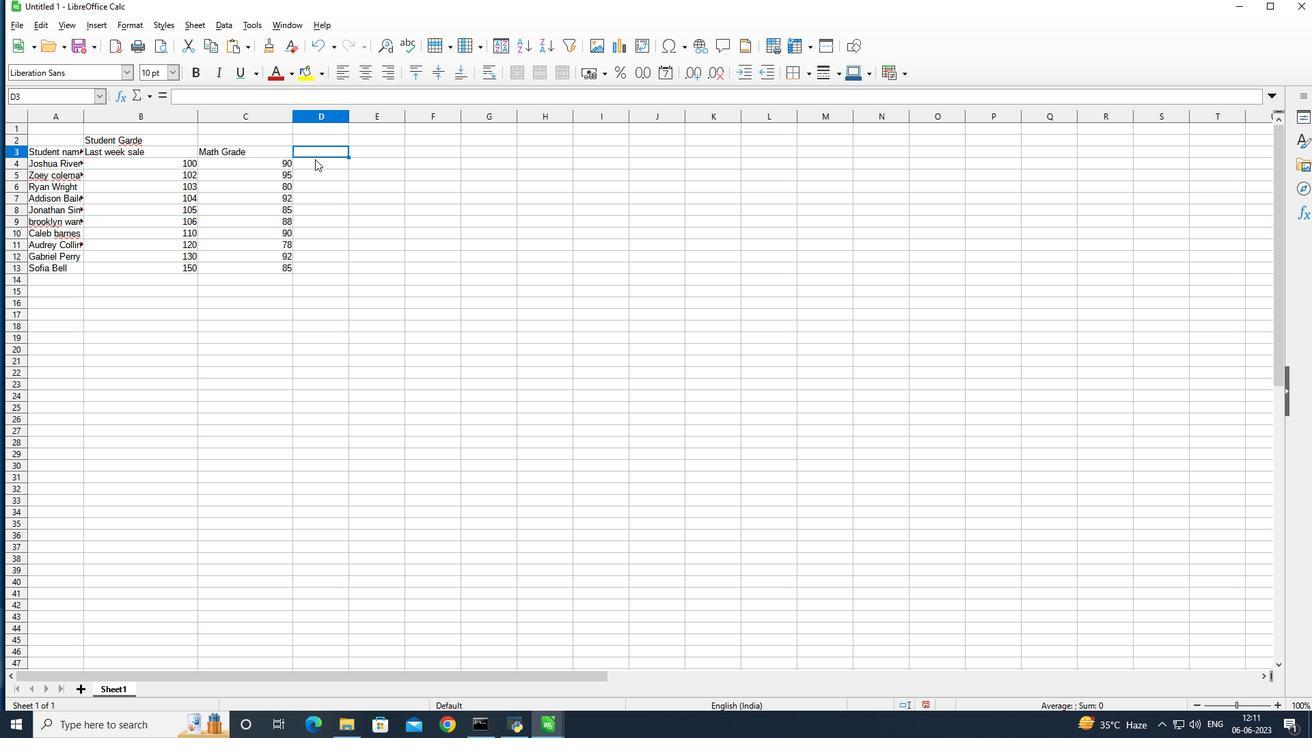 
Action: Key pressed c
Screenshot: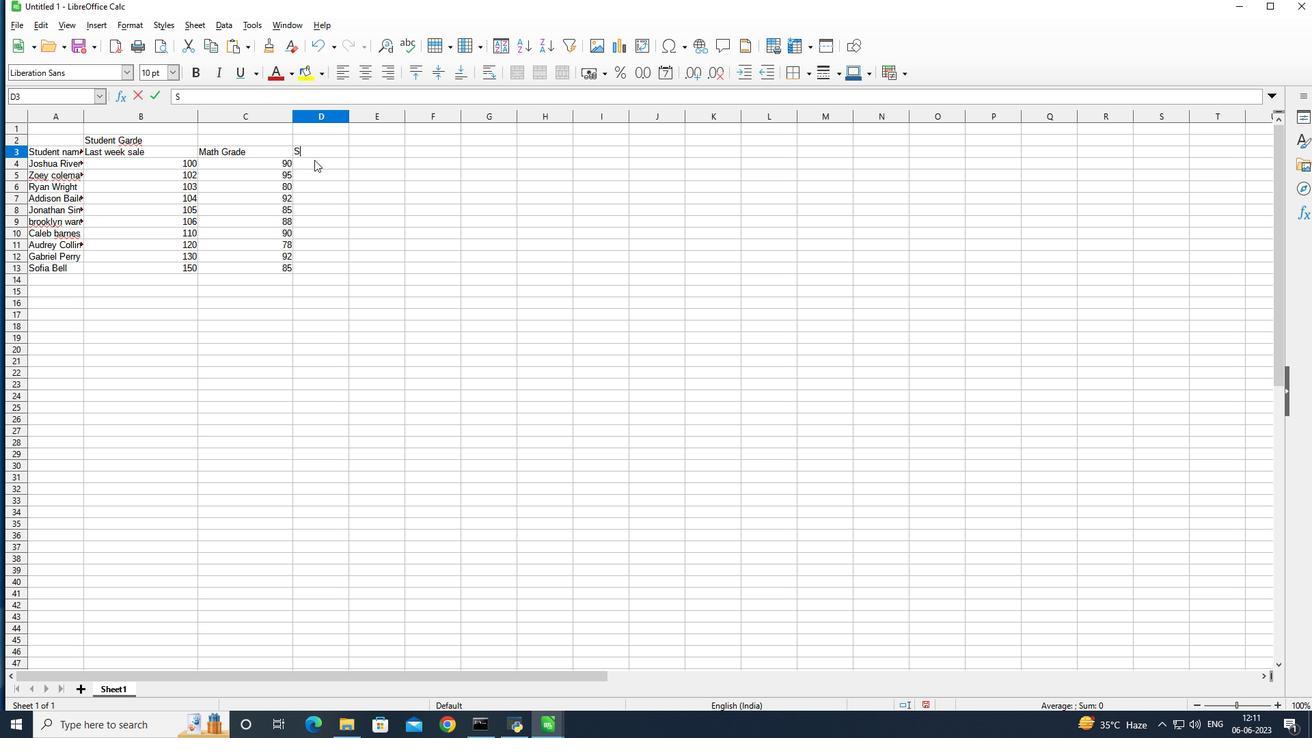 
Action: Mouse moved to (312, 160)
Screenshot: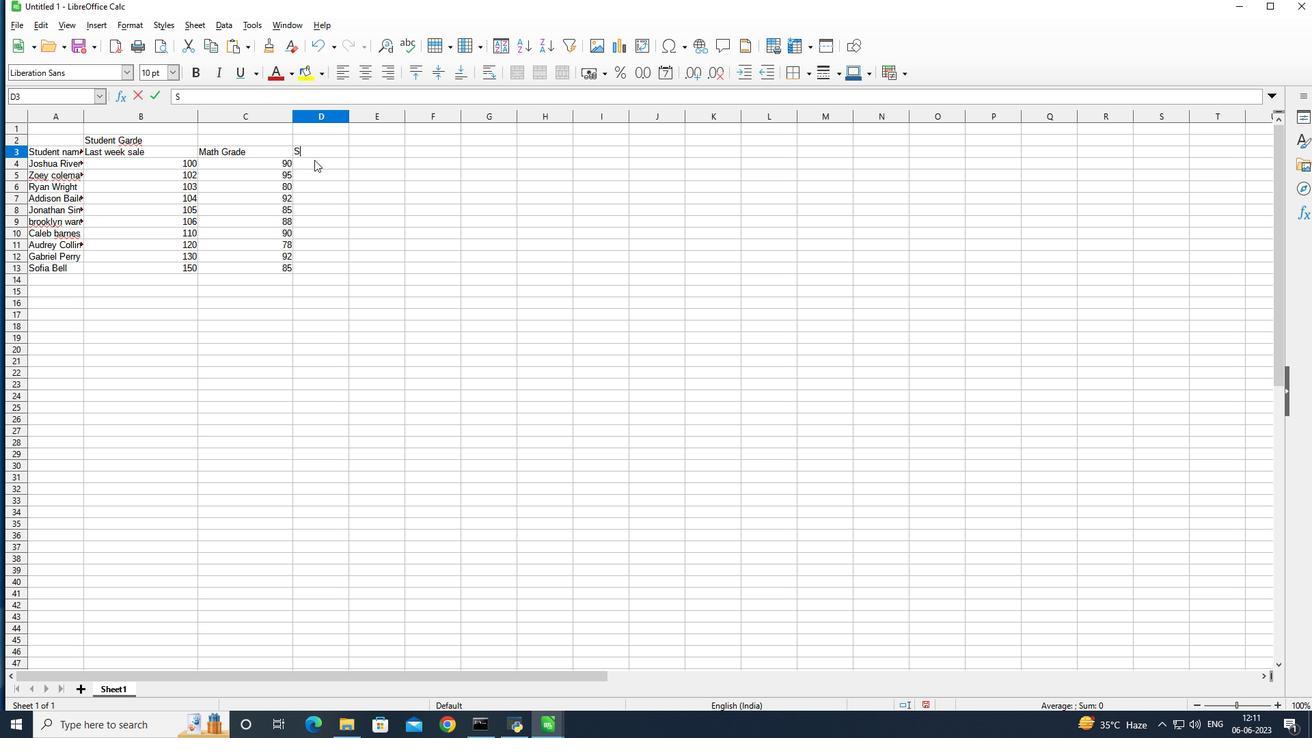 
Action: Key pressed ie
Screenshot: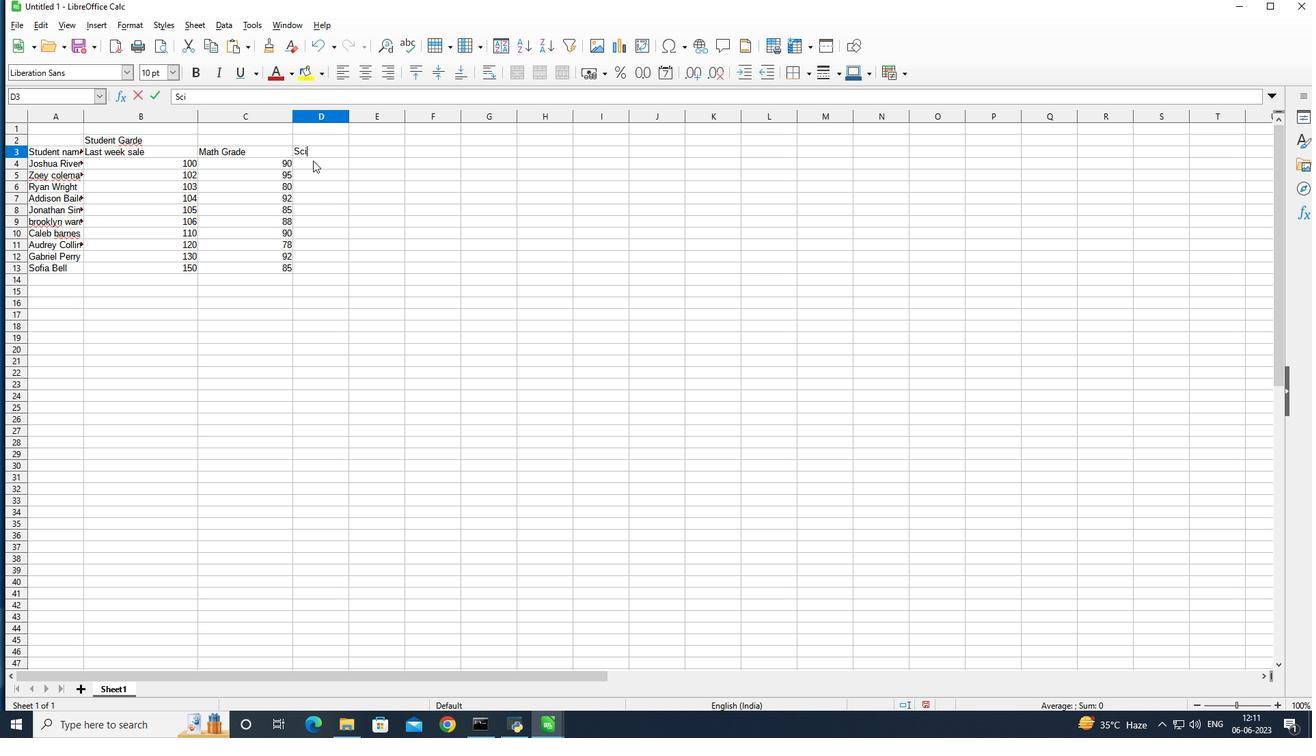 
Action: Mouse moved to (312, 161)
Screenshot: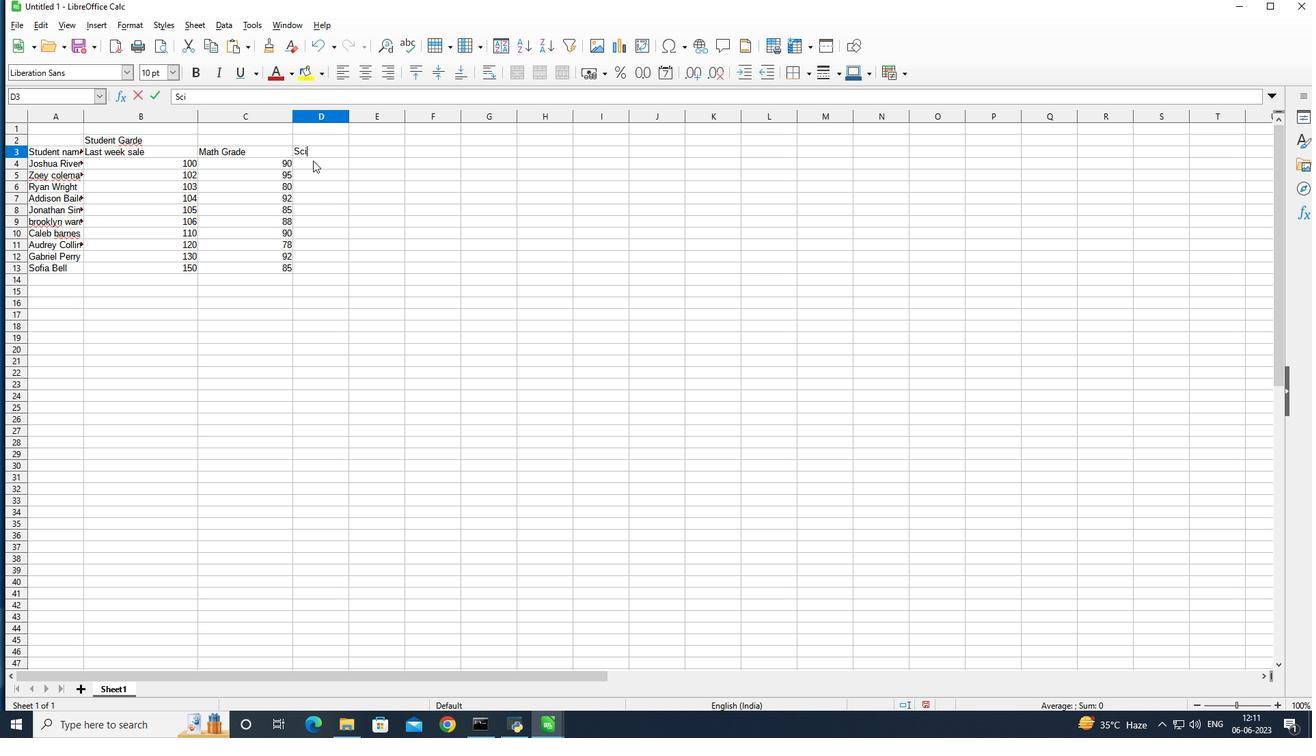 
Action: Key pressed nce<Key.space><Key.shift>grade<Key.enter>85<Key.enter>87<Key.enter>92<Key.enter>88<Key.enter>90<Key.enter>9<Key.backspace>85<Key.enter>92<Key.enter>80<Key.enter>88<Key.enter>90<Key.enter>
Screenshot: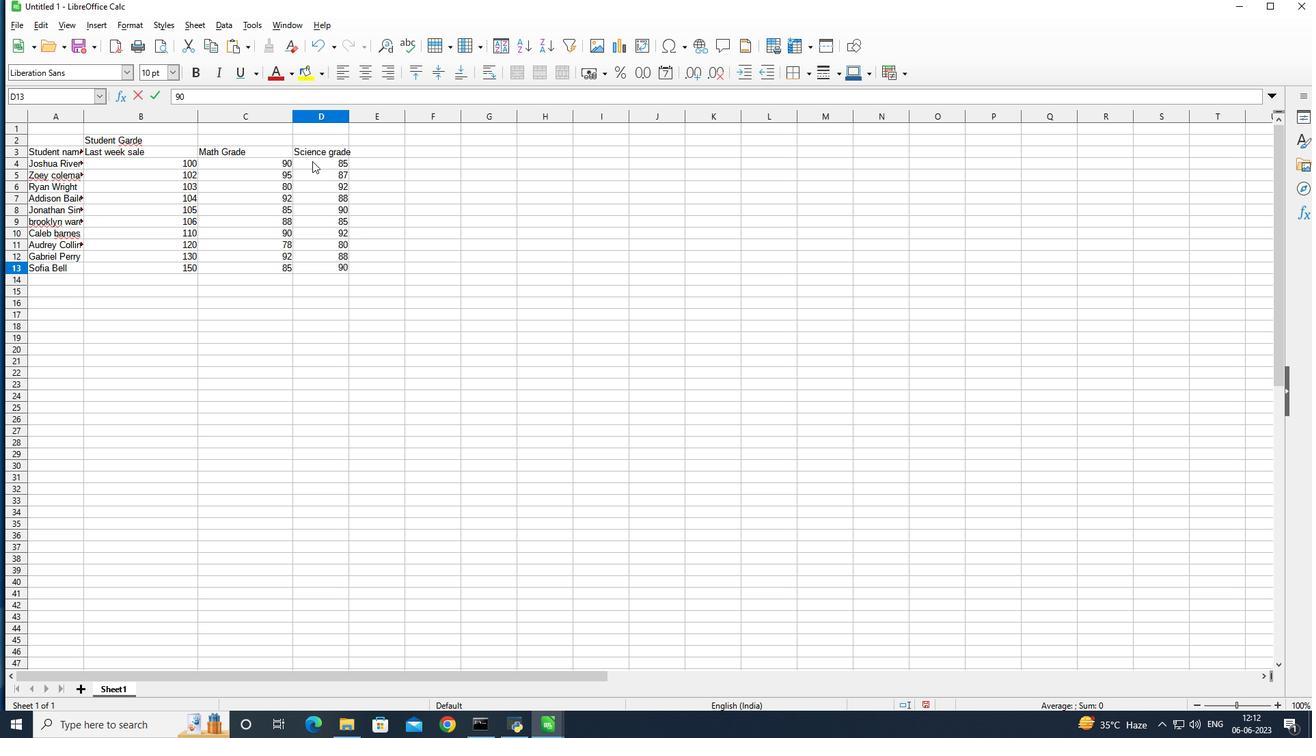 
Action: Mouse moved to (396, 154)
Screenshot: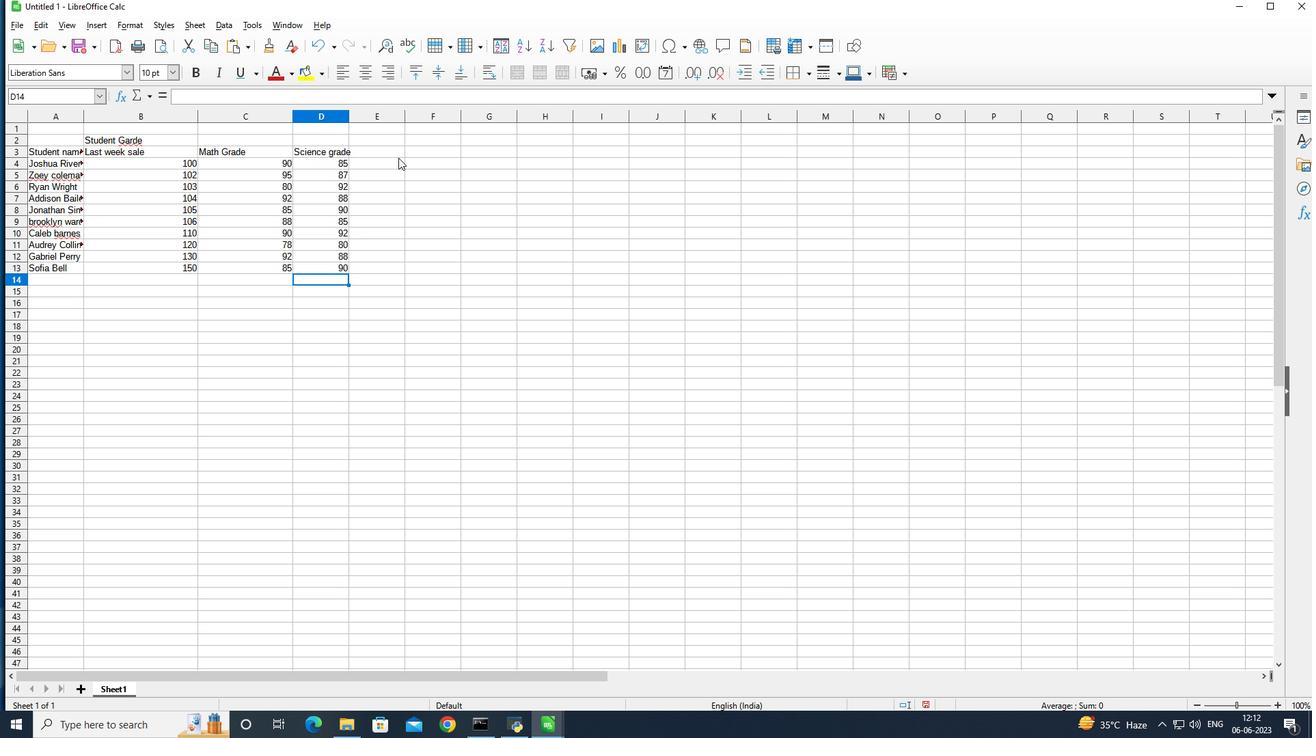 
Action: Mouse pressed left at (396, 154)
Screenshot: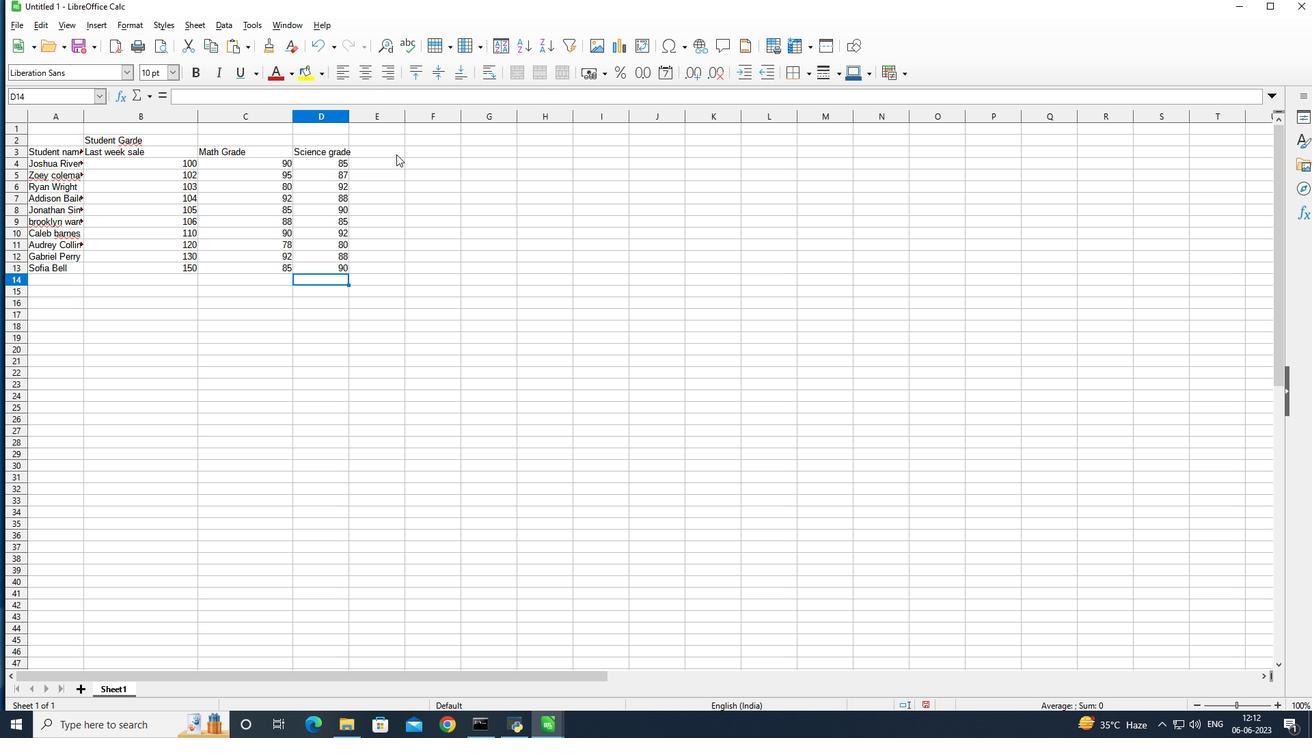 
Action: Key pressed <Key.shift><Key.shift><Key.shift><Key.shift><Key.shift><Key.shift><Key.shift><Key.shift><Key.shift><Key.shift><Key.shift><Key.shift><Key.shift><Key.shift><Key.shift><Key.shift><Key.shift><Key.shift><Key.shift><Key.shift><Key.shift><Key.shift><Key.shift><Key.shift><Key.shift><Key.shift><Key.shift><Key.shift><Key.shift><Key.shift>Engl
Screenshot: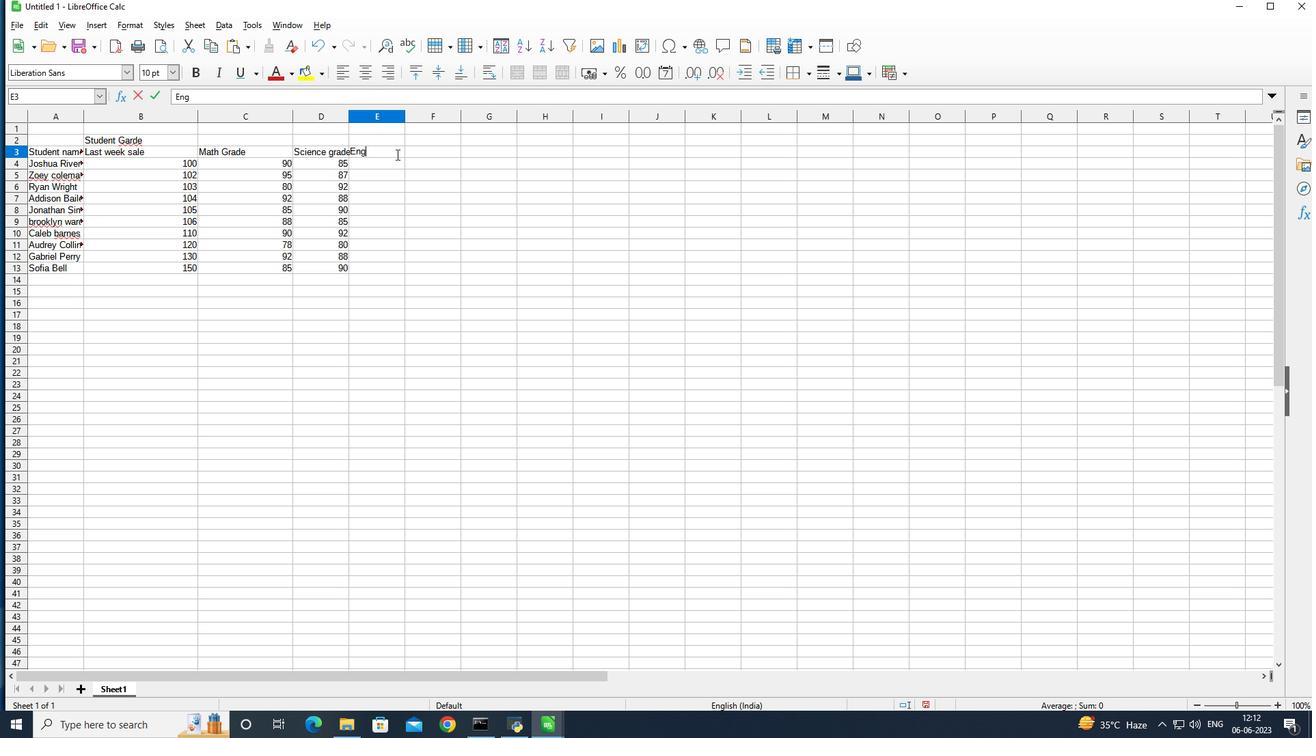 
Action: Mouse moved to (396, 153)
Screenshot: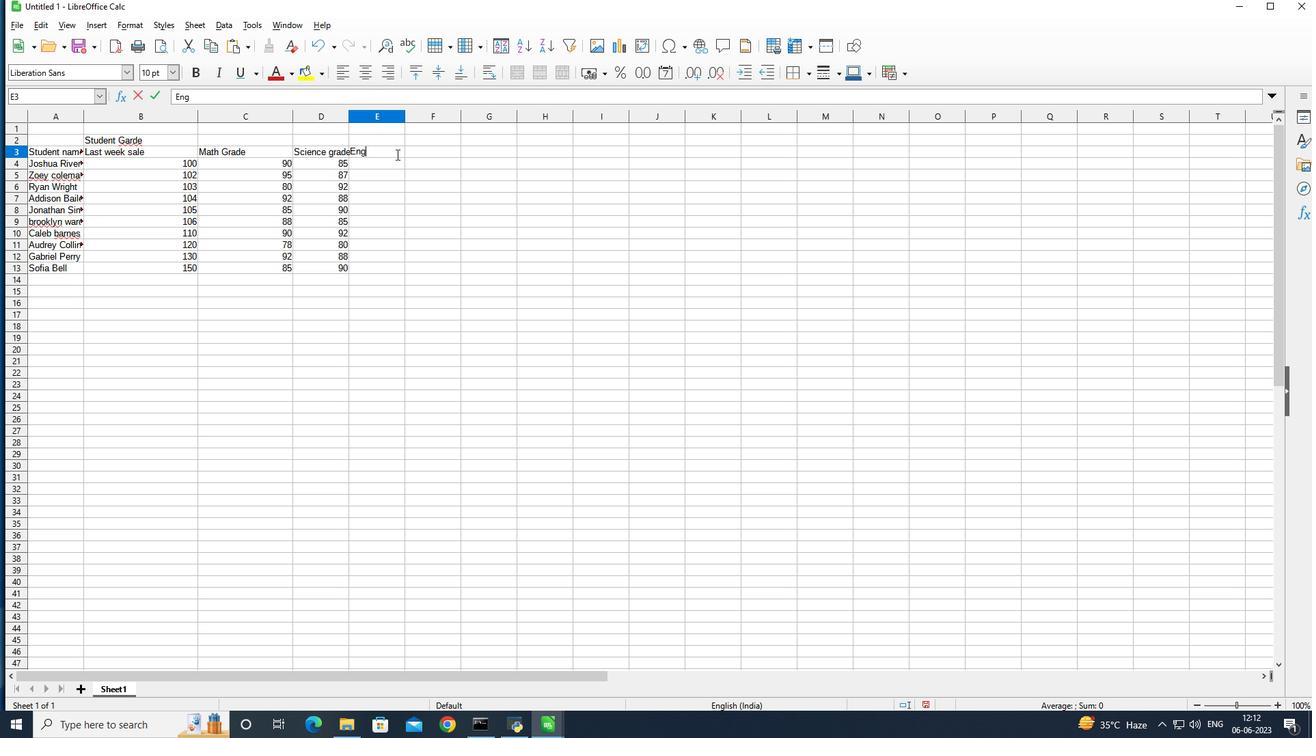 
Action: Key pressed ish
Screenshot: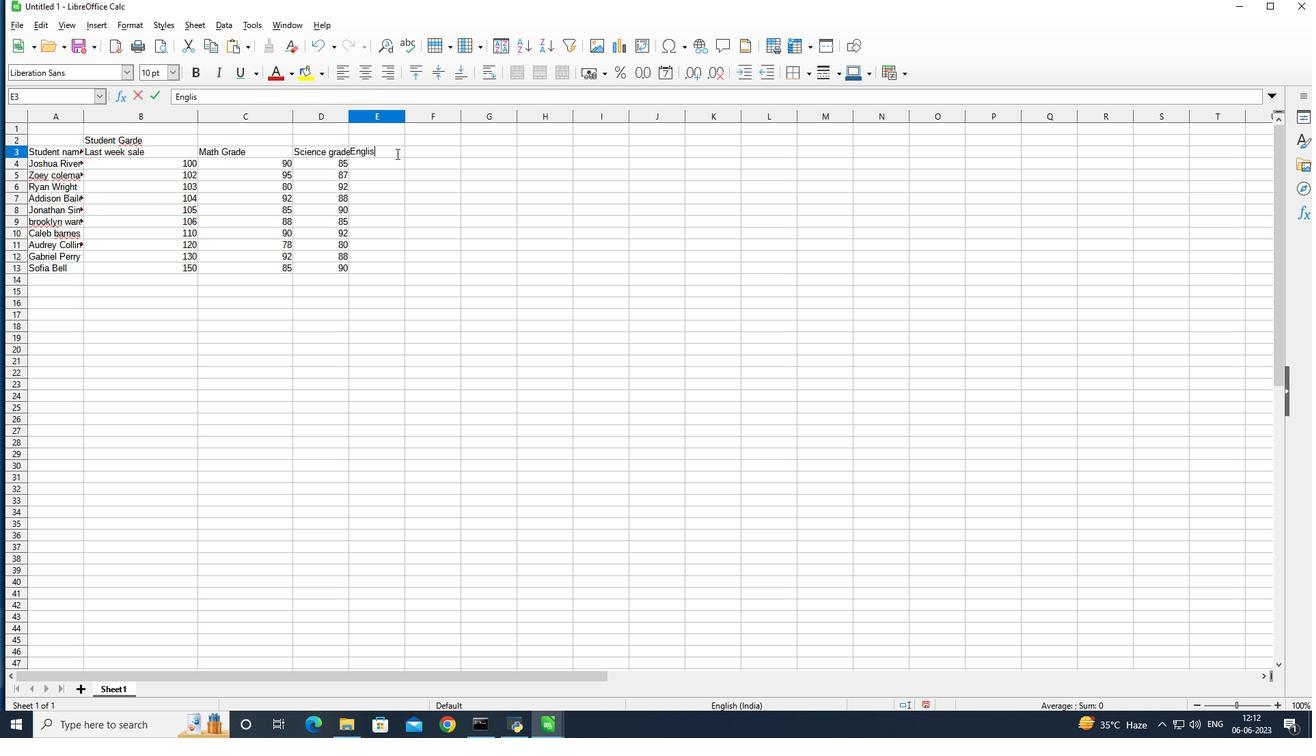 
Action: Mouse moved to (396, 153)
Screenshot: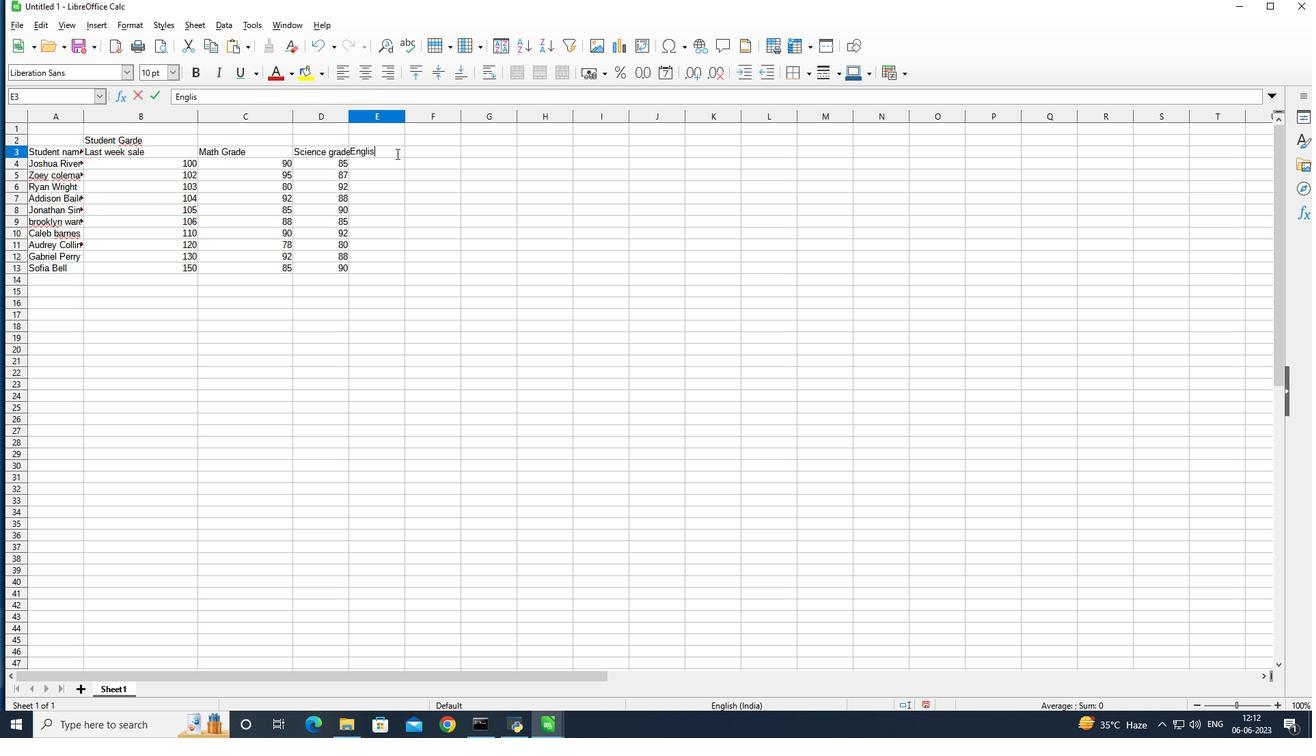 
Action: Key pressed <Key.space><Key.shift>Gr
Screenshot: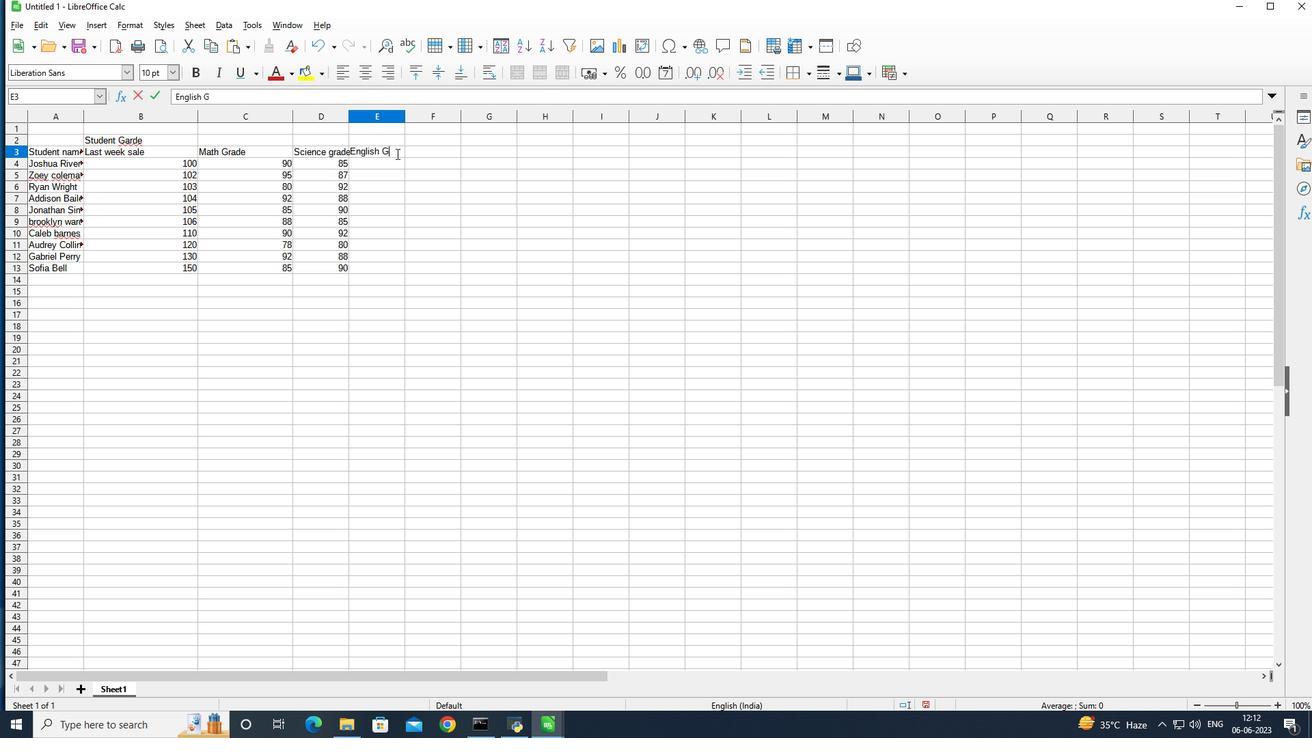 
Action: Mouse moved to (395, 154)
Screenshot: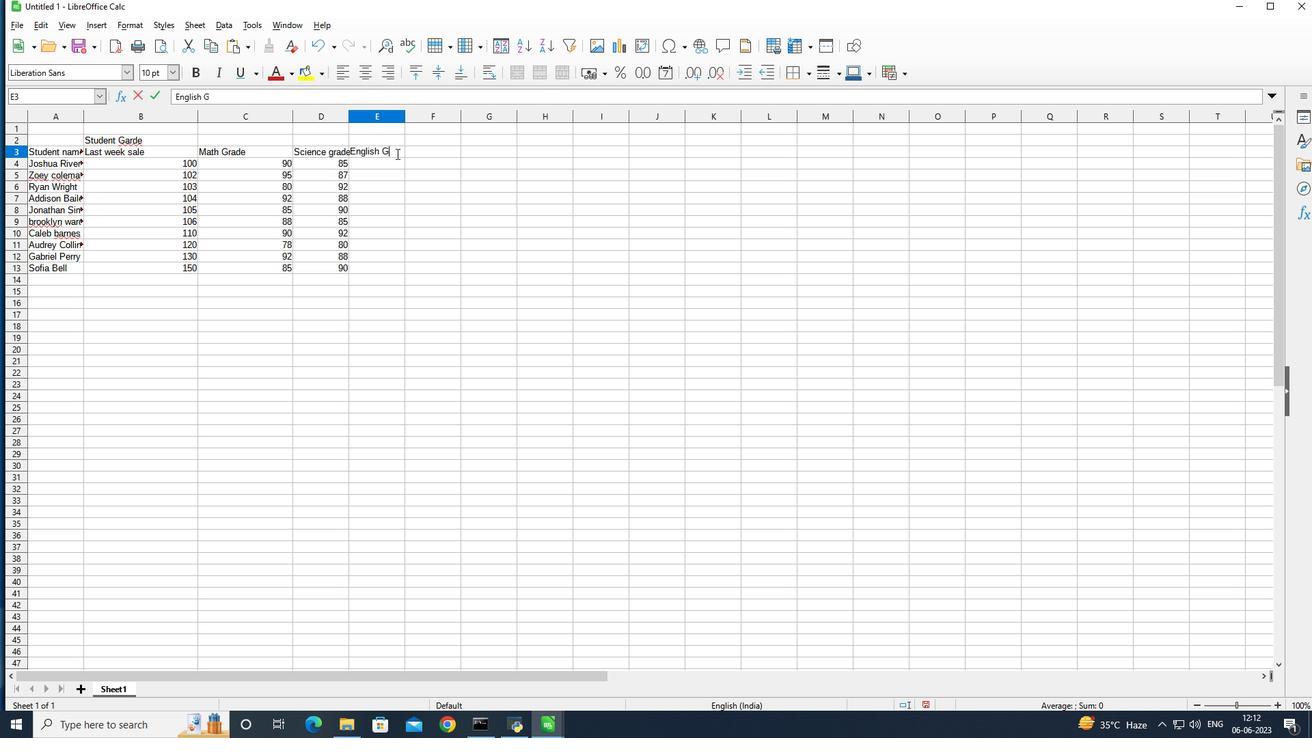 
Action: Key pressed ad
Screenshot: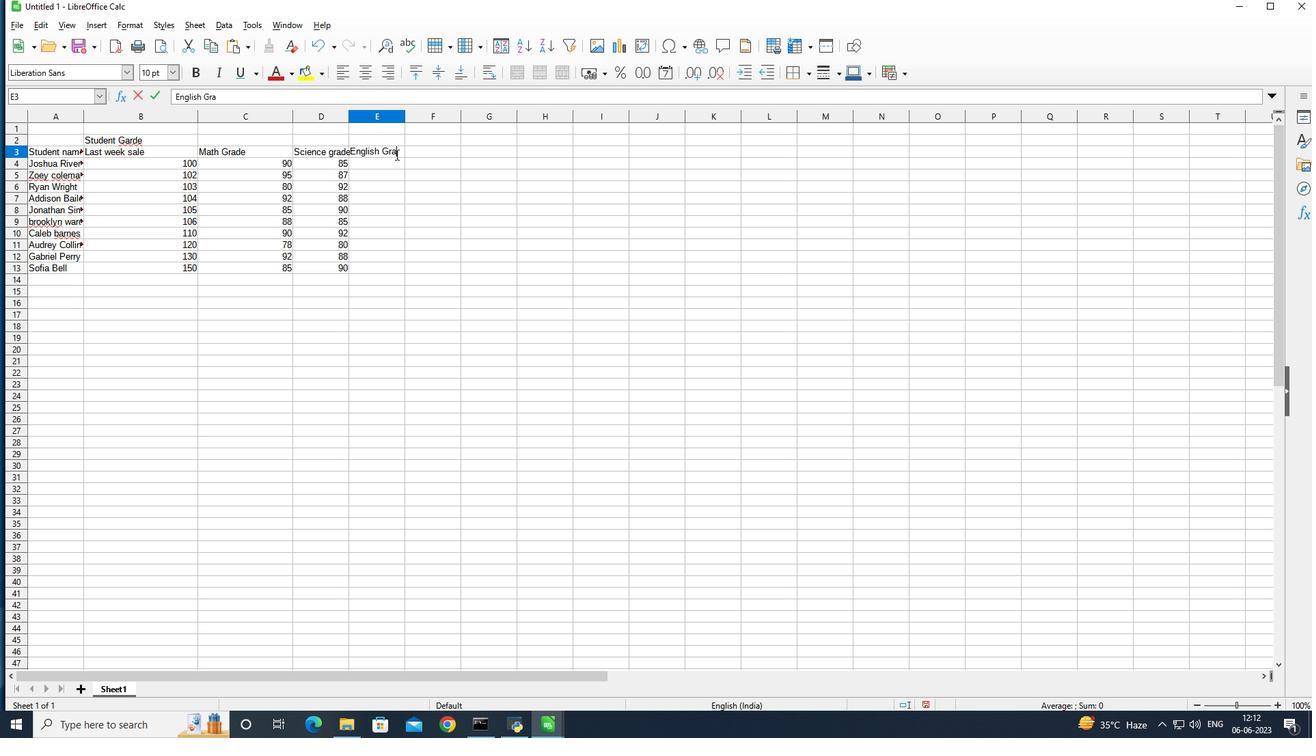 
Action: Mouse moved to (394, 154)
Screenshot: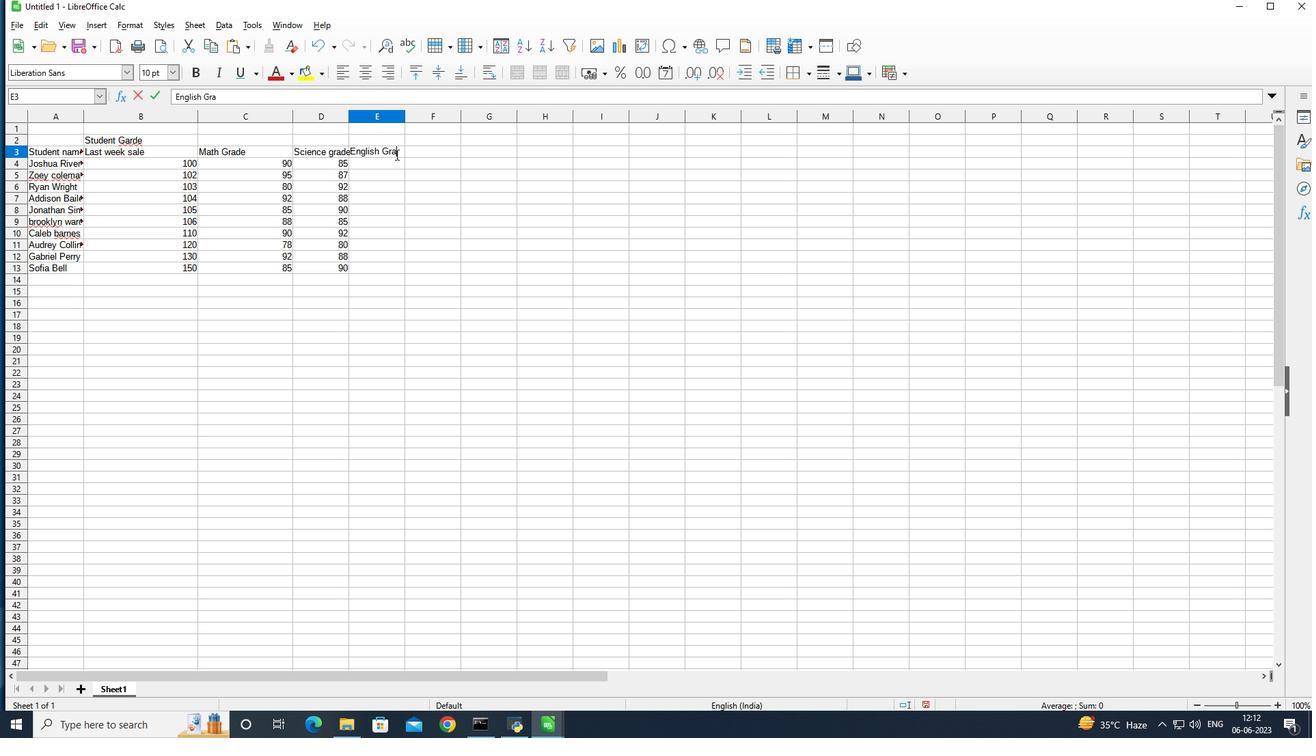 
Action: Key pressed e<Key.enter>92<Key.enter>
Screenshot: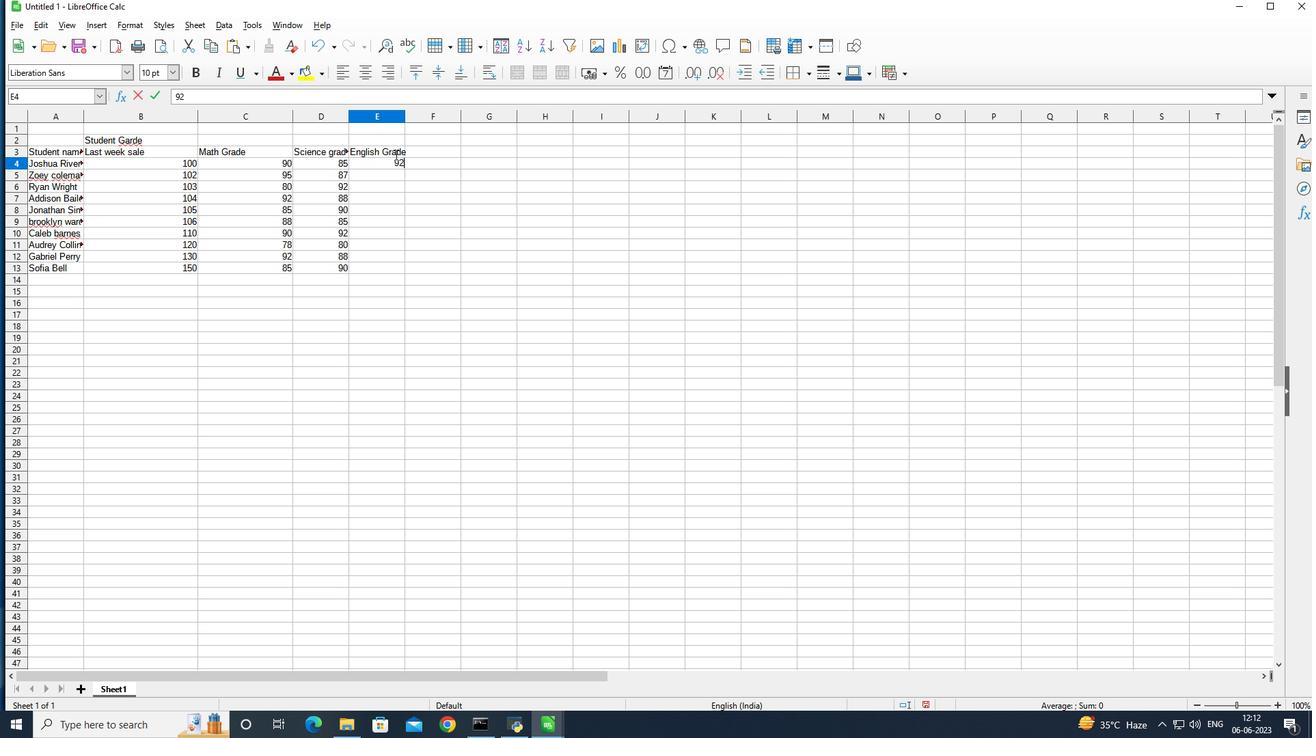 
Action: Mouse moved to (394, 154)
Screenshot: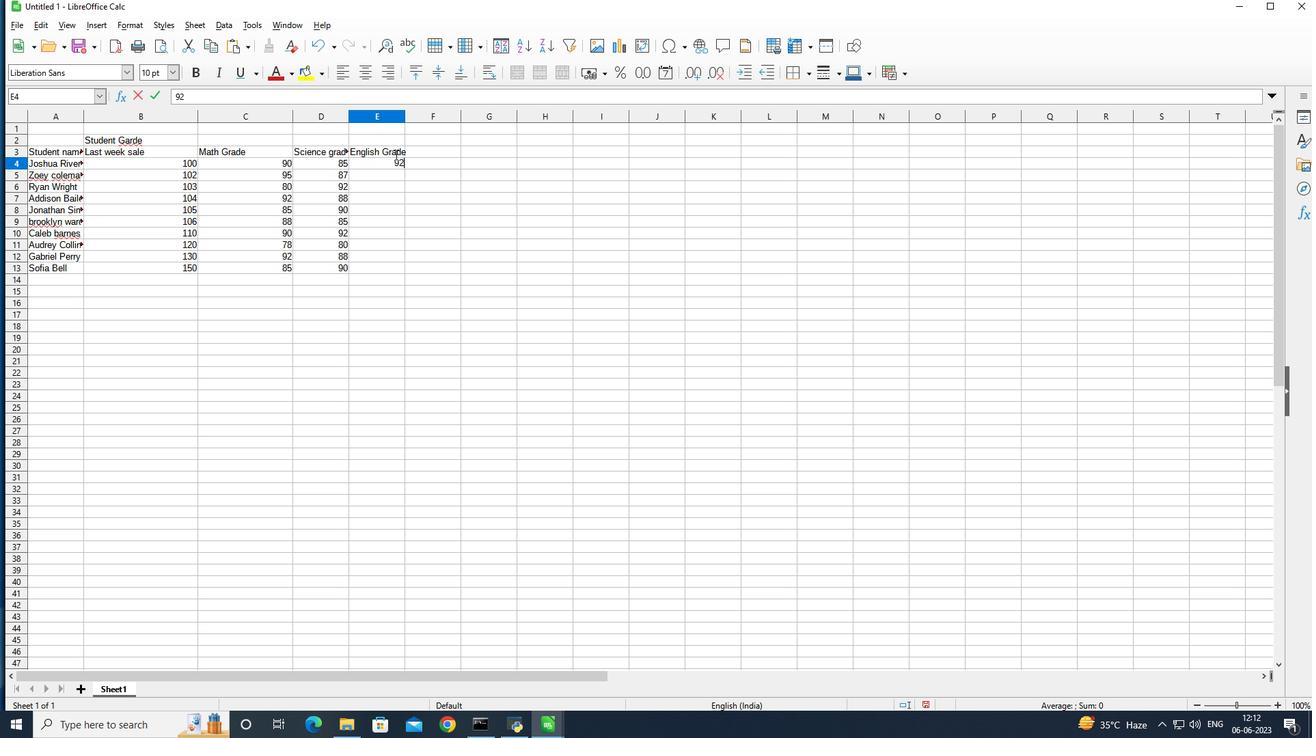 
Action: Key pressed 90<Key.enter>9<Key.backspace>85<Key.enter>90<Key.enter>85<Key.enter>92<Key.enter>85<Key.enter>82<Key.enter>90<Key.enter>88<Key.enter>
Screenshot: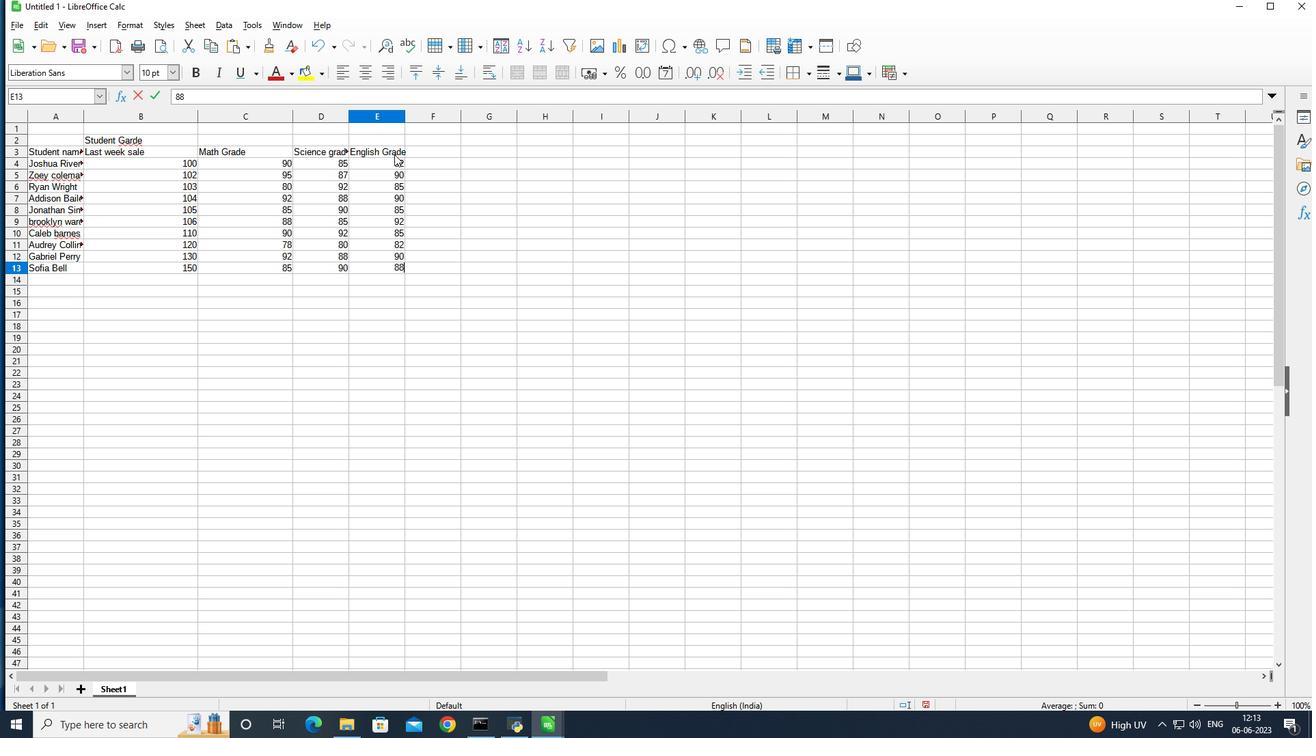 
Action: Mouse moved to (428, 150)
Screenshot: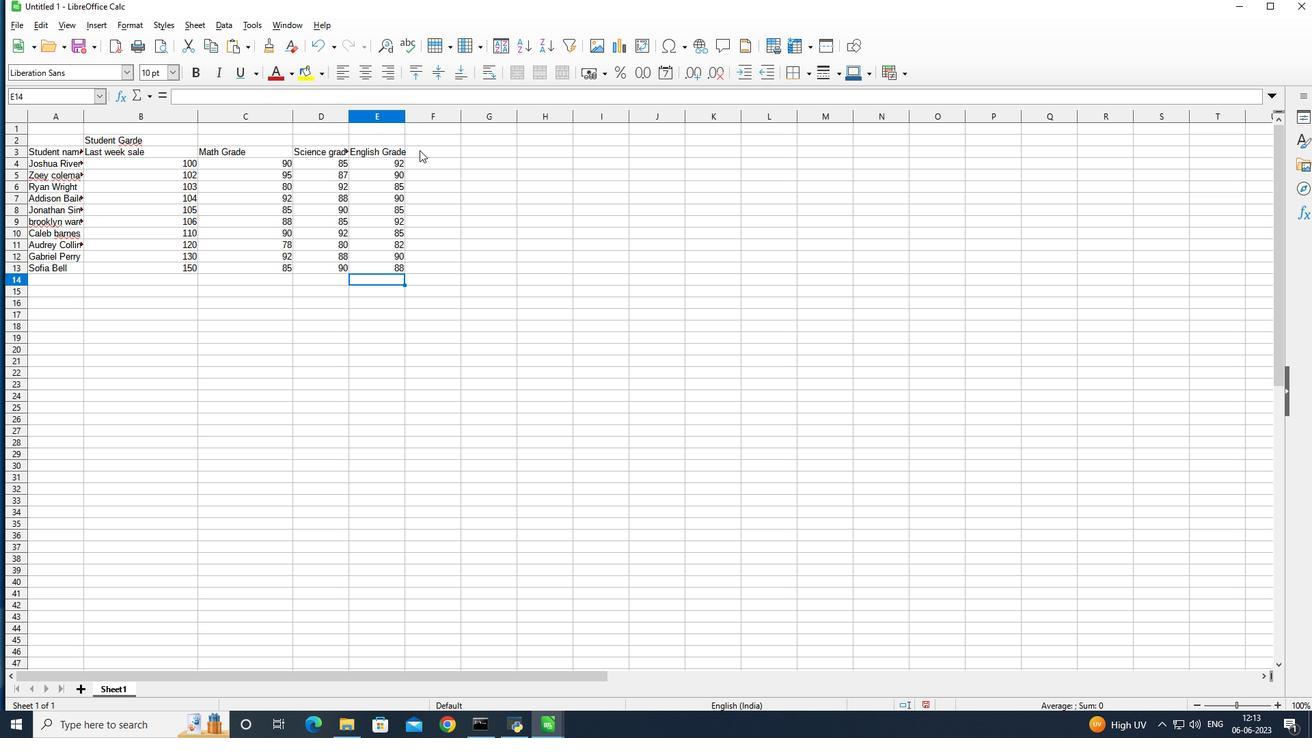
Action: Mouse pressed left at (428, 150)
Screenshot: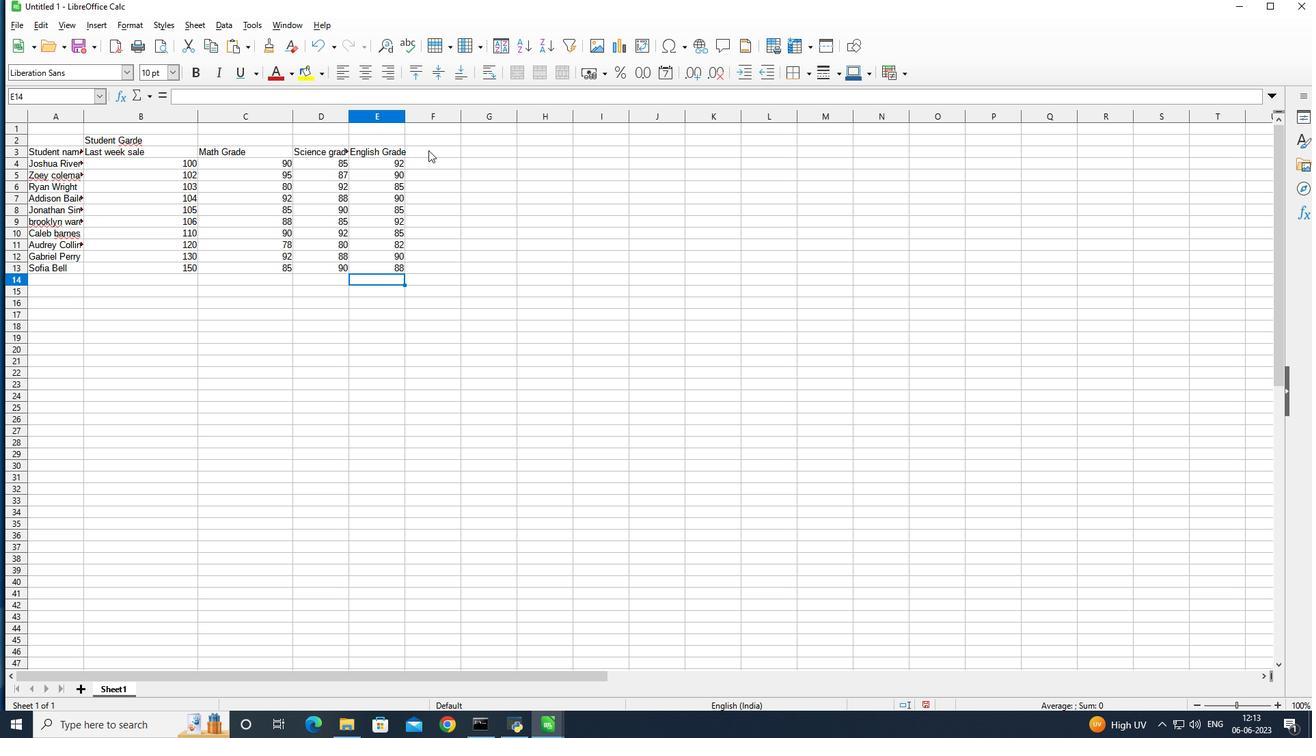 
Action: Key pressed <Key.shift>H
Screenshot: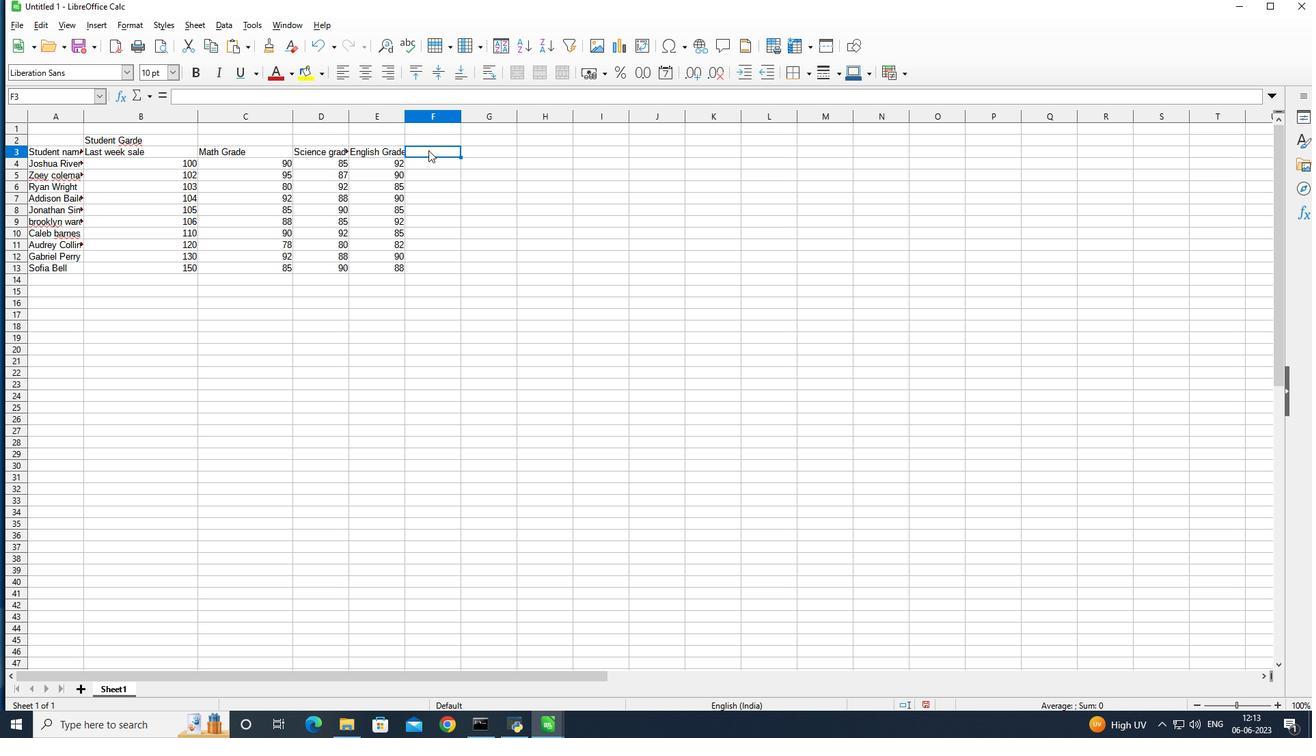 
Action: Mouse moved to (427, 150)
Screenshot: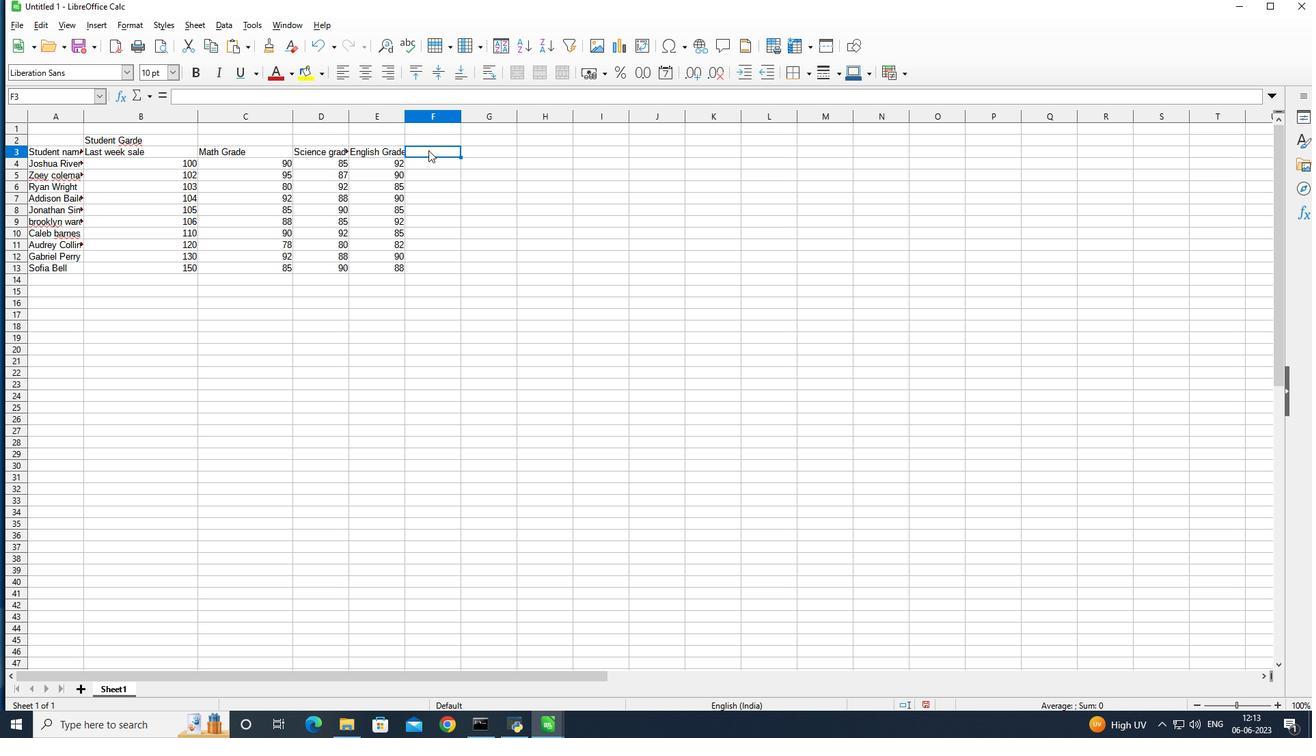 
Action: Key pressed i
Screenshot: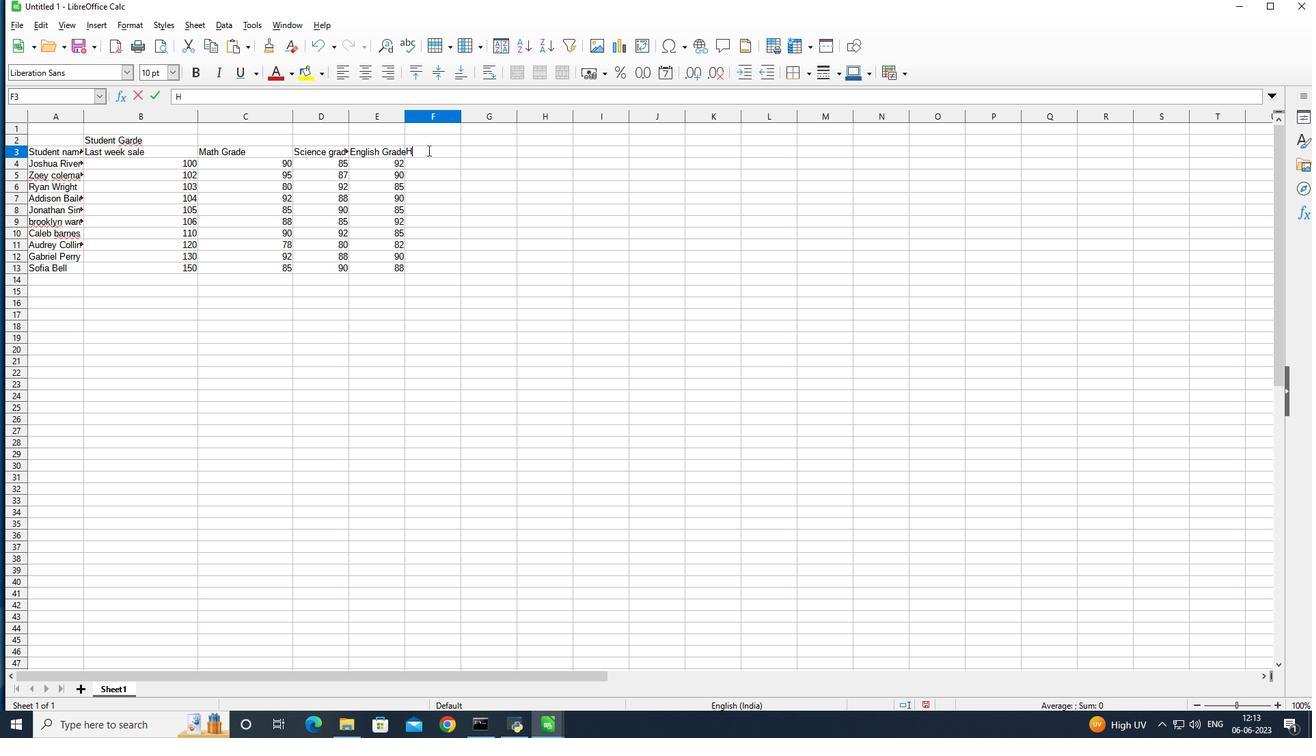 
Action: Mouse moved to (426, 151)
Screenshot: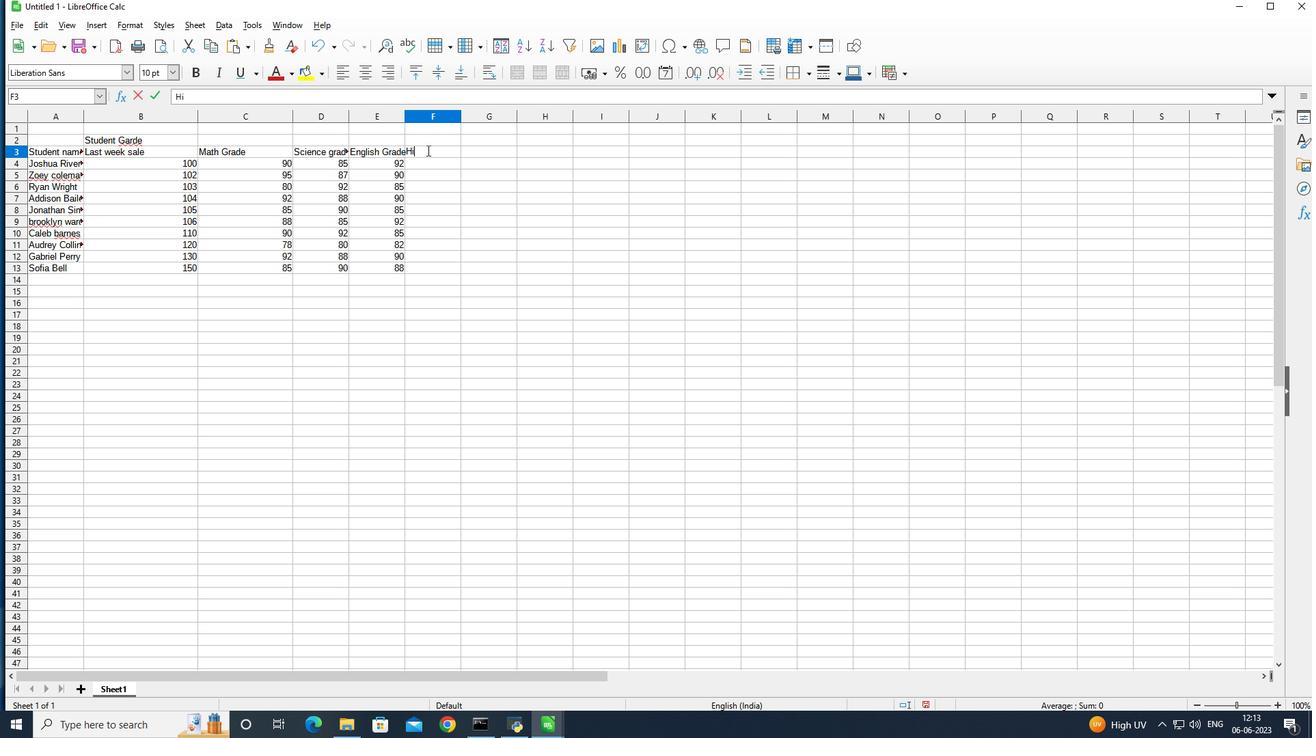 
Action: Key pressed s
Screenshot: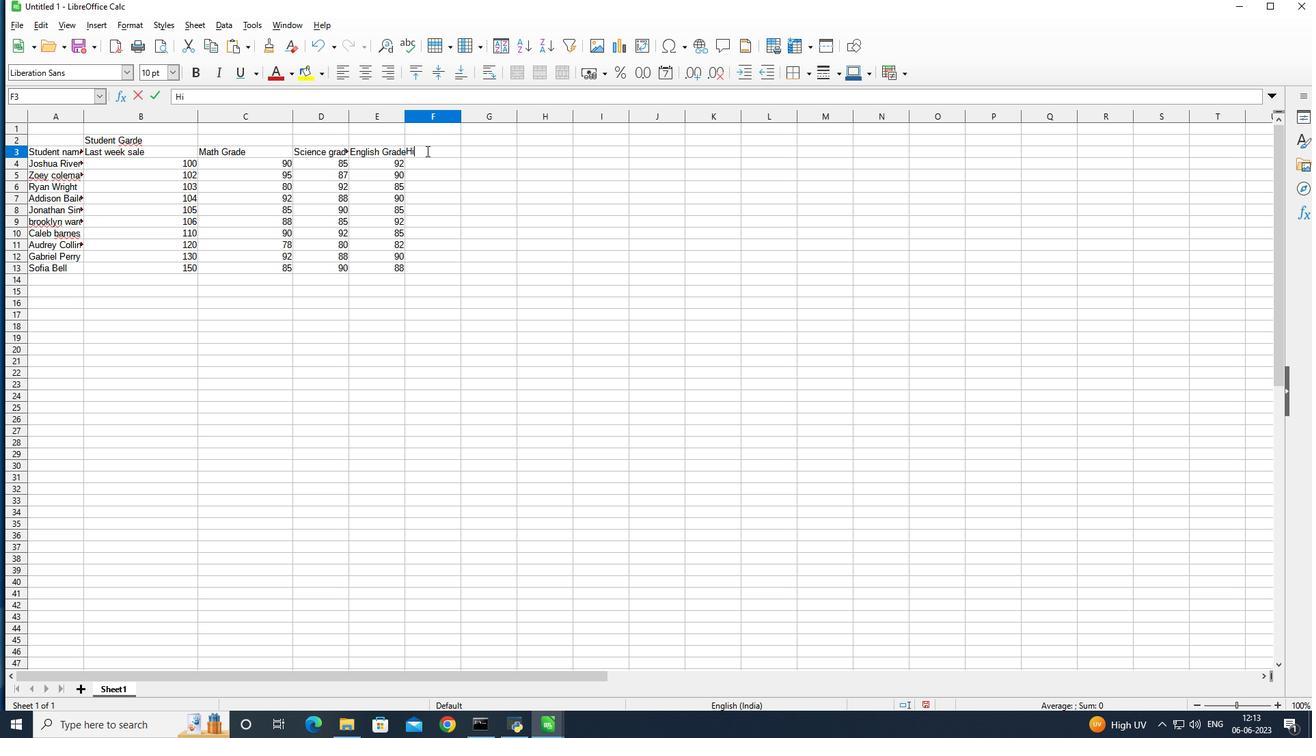
Action: Mouse moved to (425, 151)
Screenshot: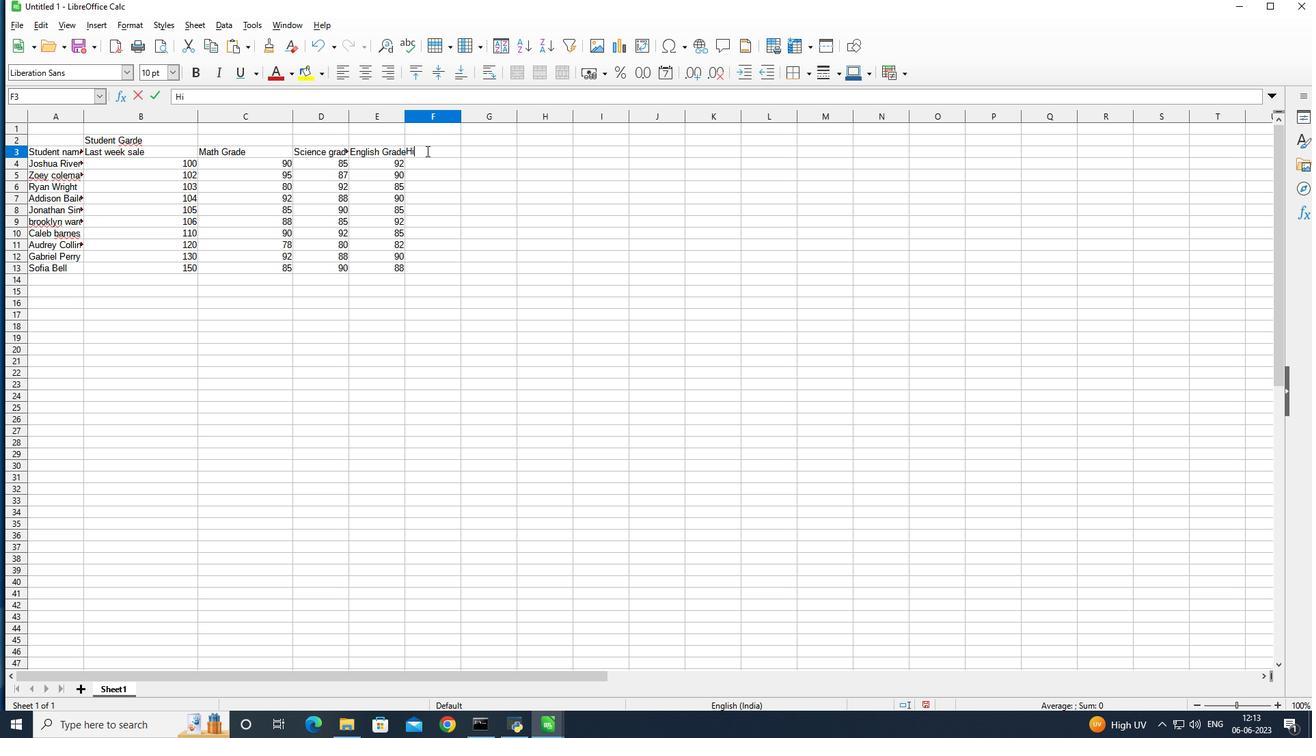 
Action: Key pressed to
Screenshot: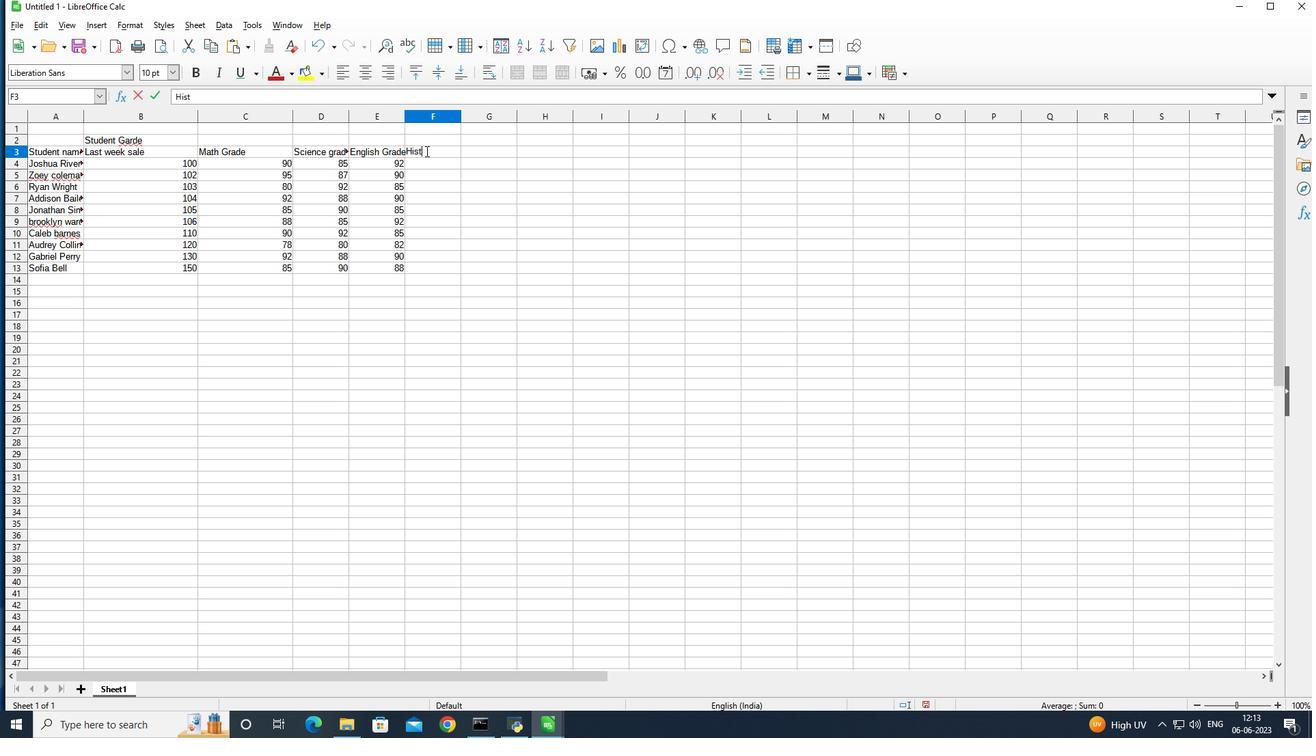 
Action: Mouse moved to (425, 151)
Screenshot: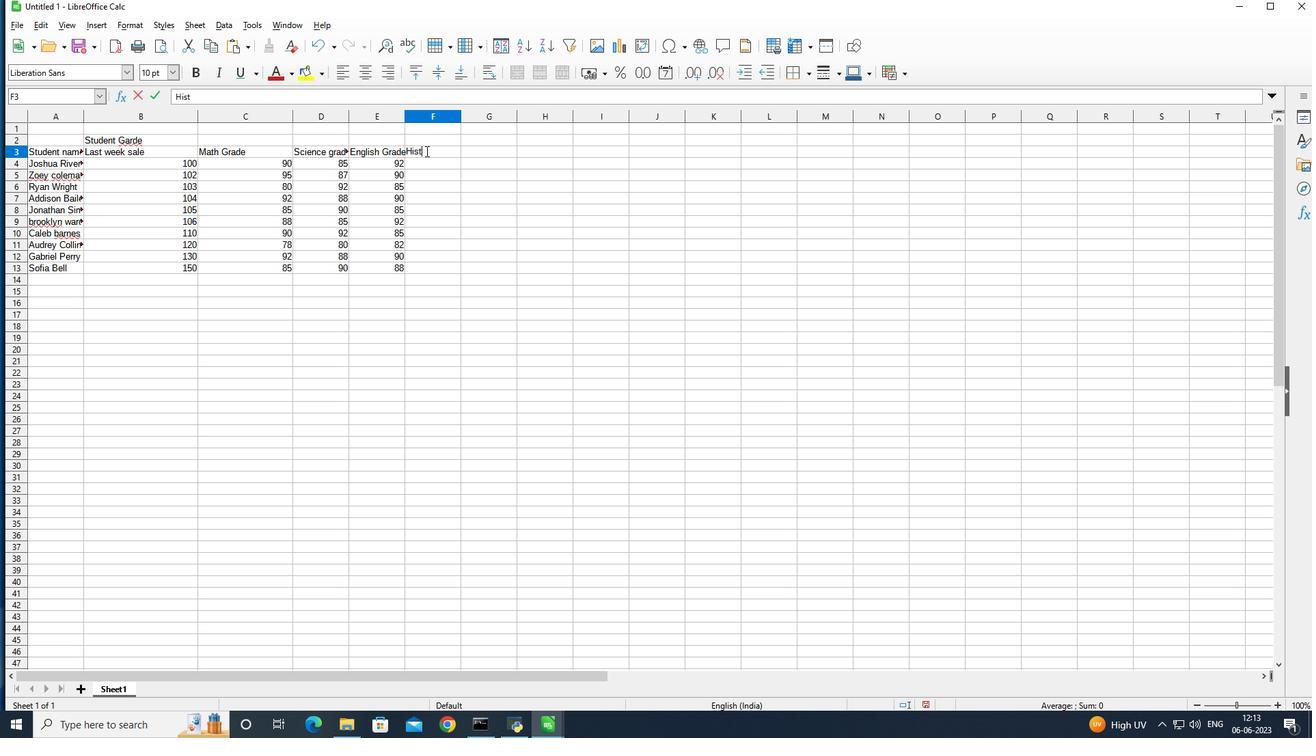 
Action: Key pressed ry'<Key.backspace><Key.shift>Grade<Key.enter>88<Key.enter>92<Key.enter>78<Key.enter>95<Key.enter>90<Key.enter>90<Key.enter>80<Key.enter>85<Key.enter>92<Key.enter>90<Key.enter>ctrl+Sauditingctrl+Salesctrl+Byctrl+Employee<Key.enter>
Screenshot: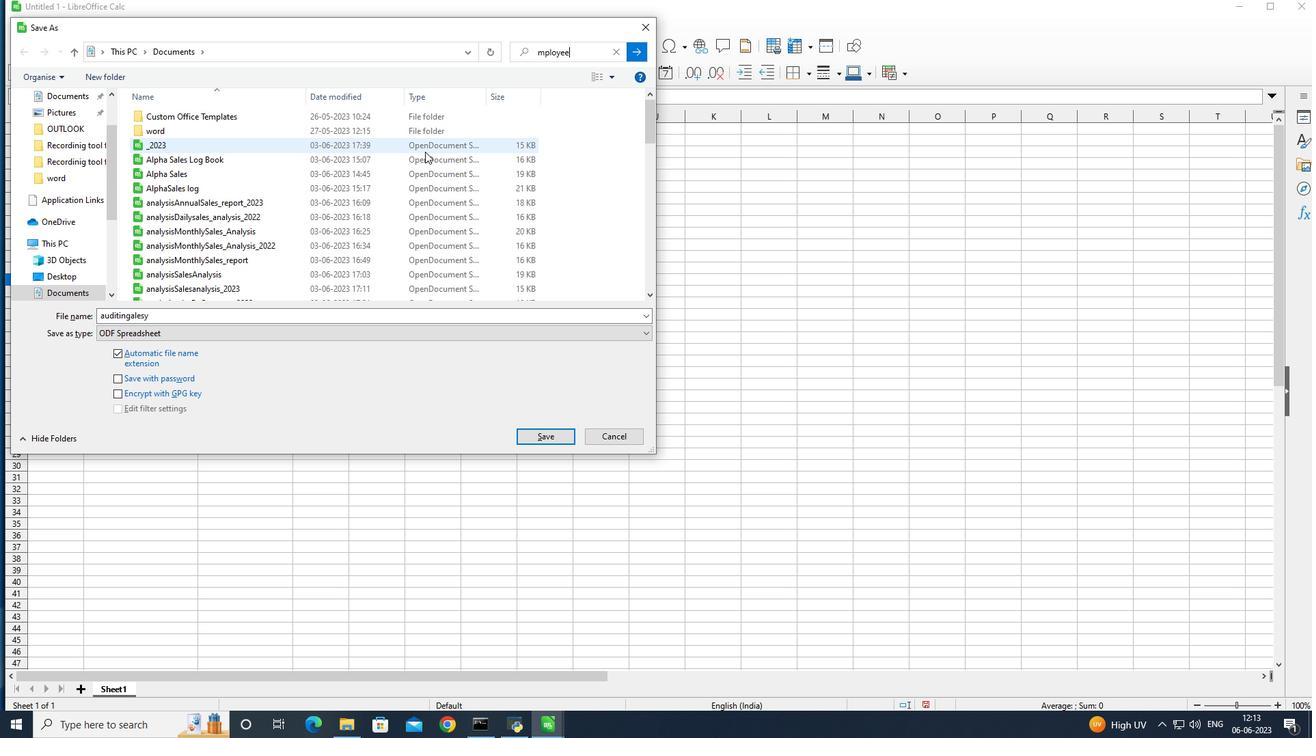 
Action: Mouse moved to (166, 317)
Screenshot: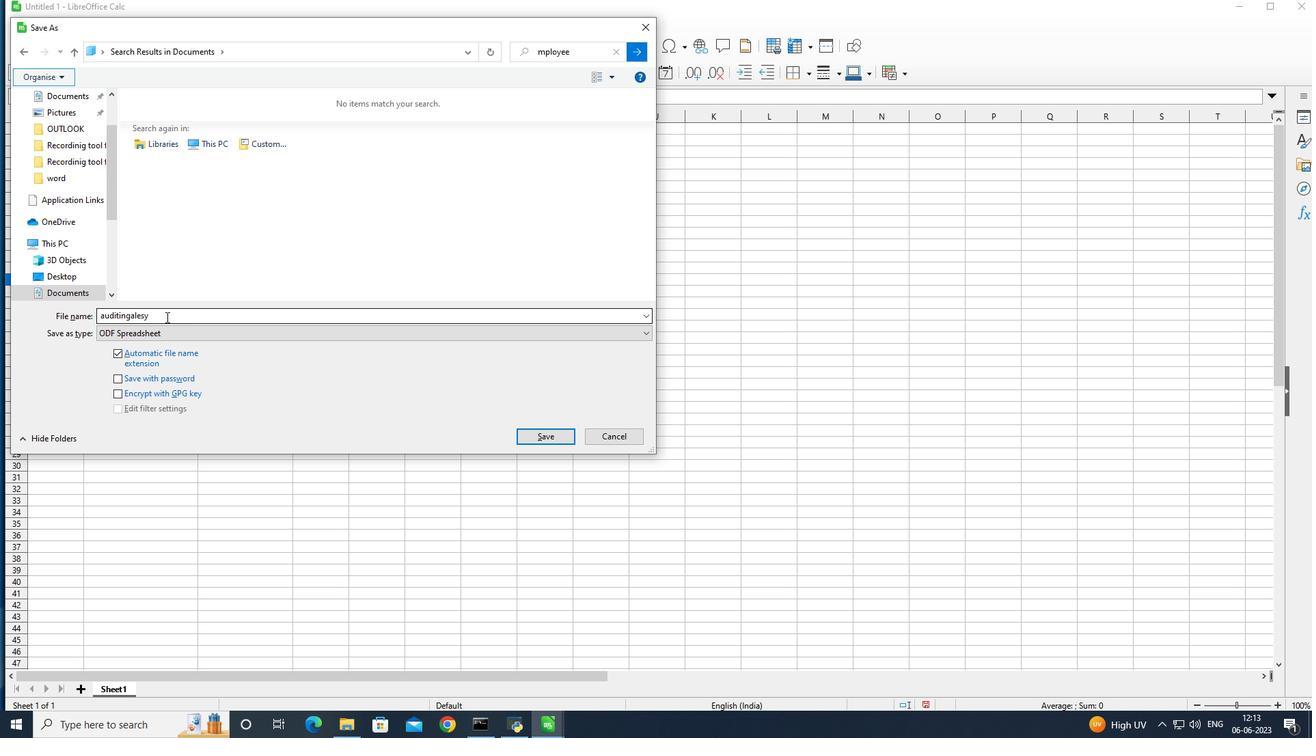 
Action: Mouse pressed left at (166, 317)
Screenshot: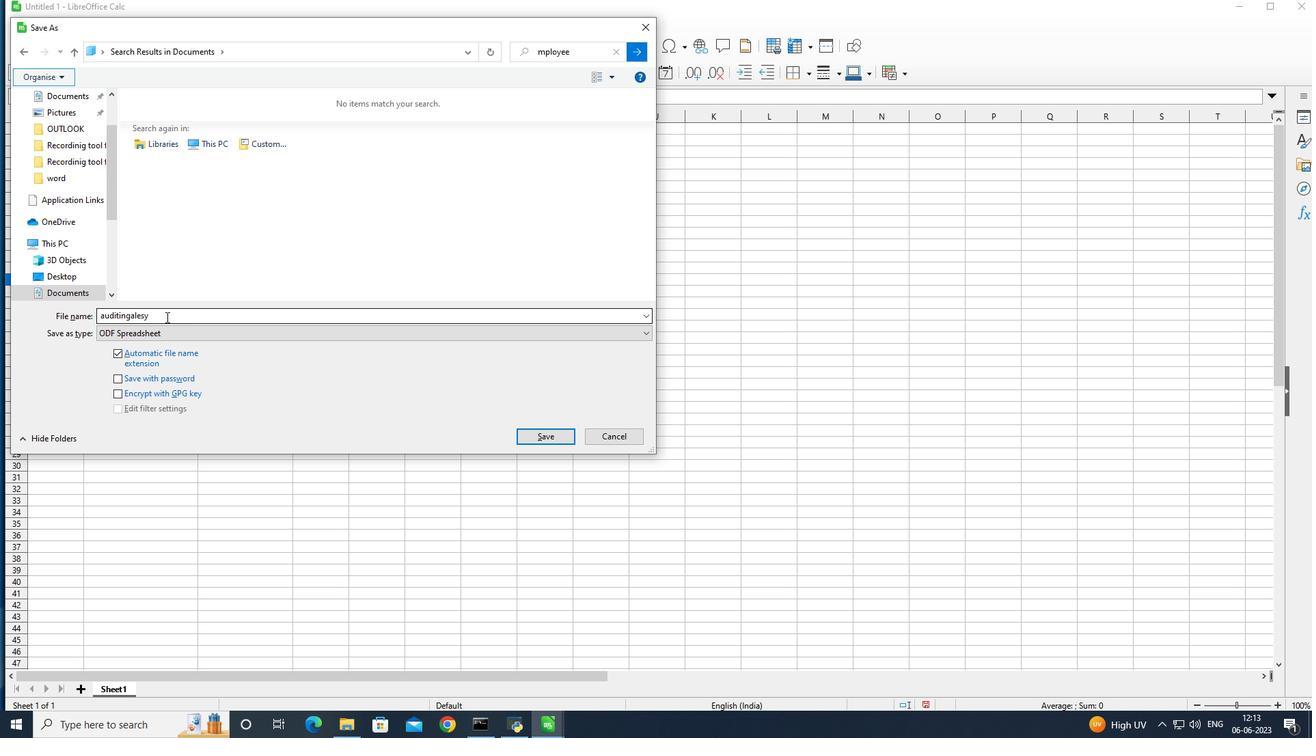 
Action: Mouse moved to (183, 316)
Screenshot: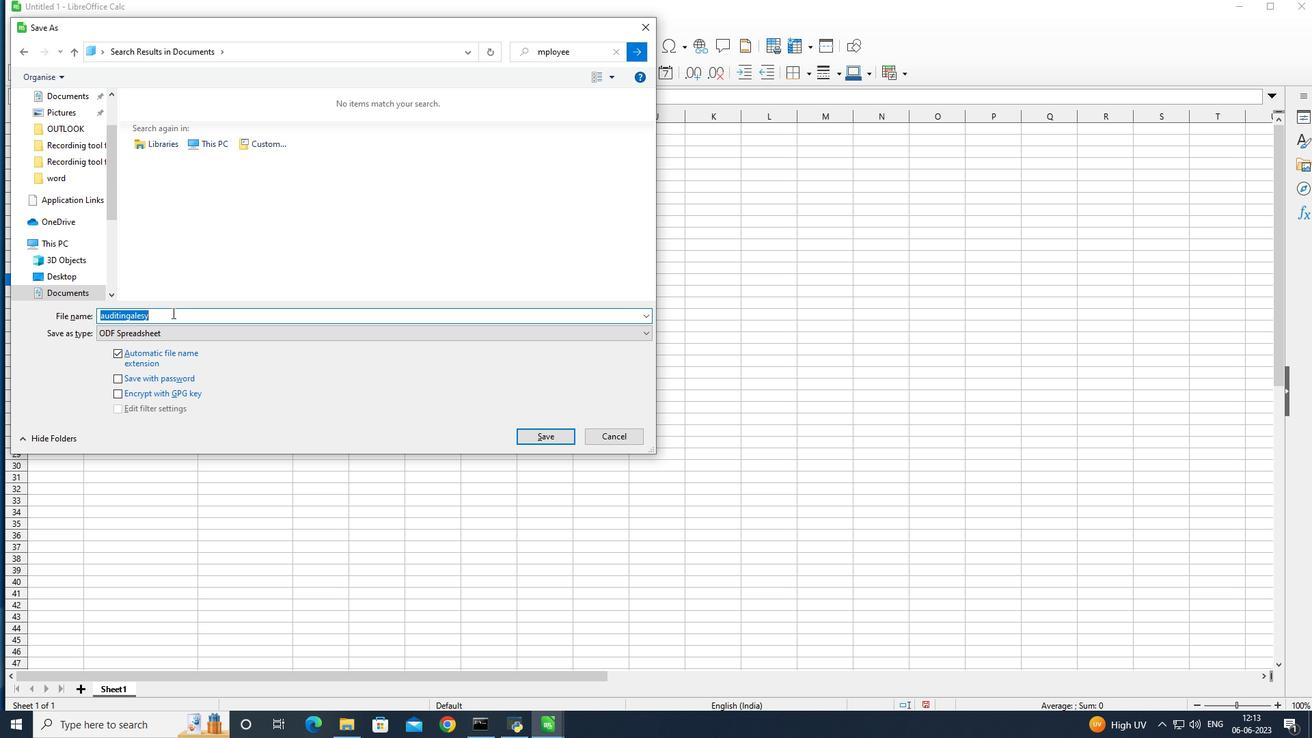 
Action: Key pressed <Key.backspace>auditii<Key.backspace>ng<Key.shift>Sales<Key.shift>By<Key.shift><Key.shift><Key.shift><Key.shift><Key.shift><Key.shift><Key.shift><Key.shift><Key.shift><Key.shift><Key.shift><Key.shift><Key.shift><Key.shift><Key.shift>Employee<Key.enter>
Screenshot: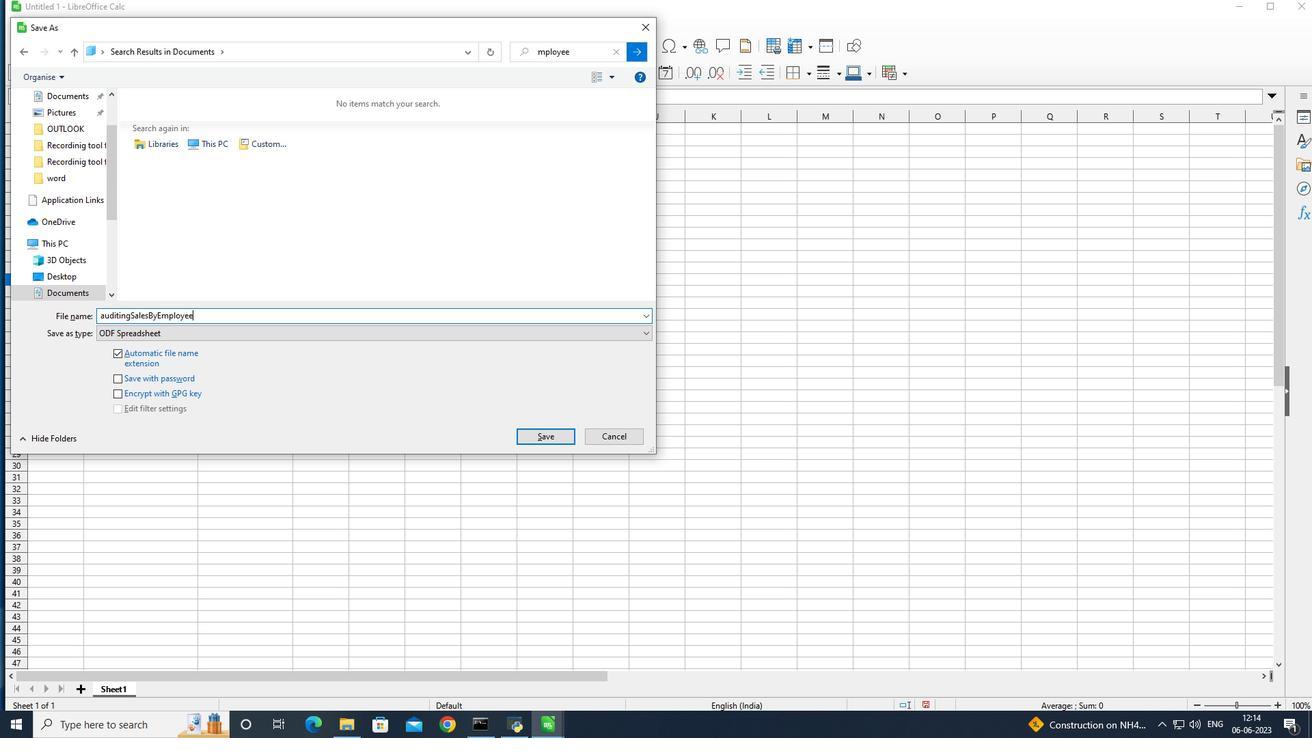 
Action: Mouse moved to (737, 356)
Screenshot: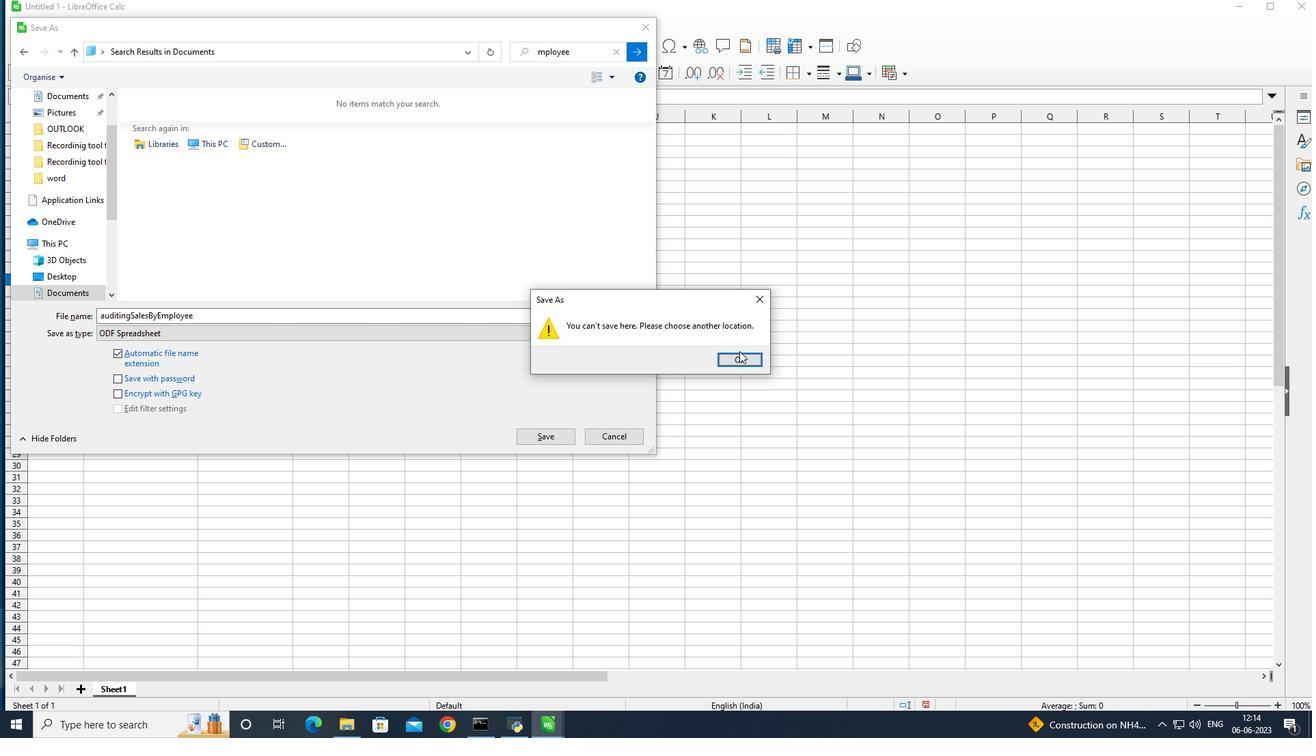 
Action: Mouse pressed left at (737, 356)
Screenshot: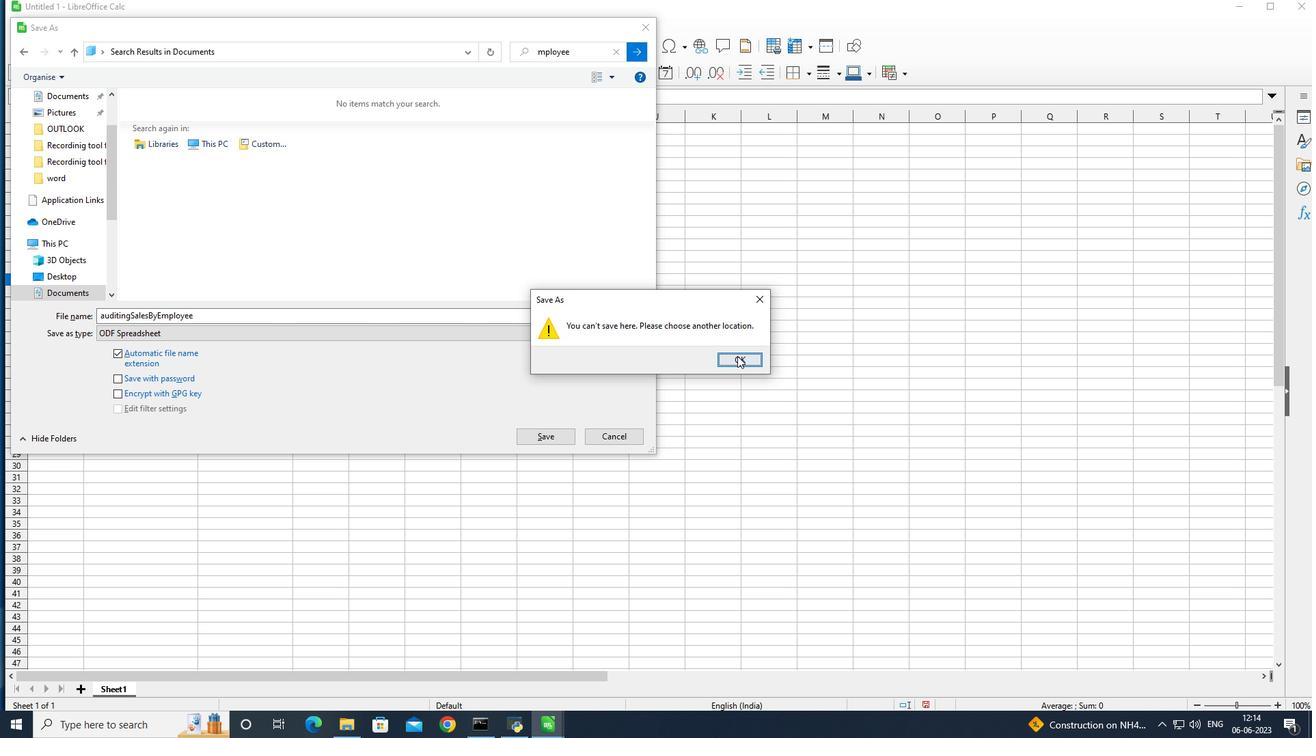 
Action: Mouse moved to (643, 30)
Screenshot: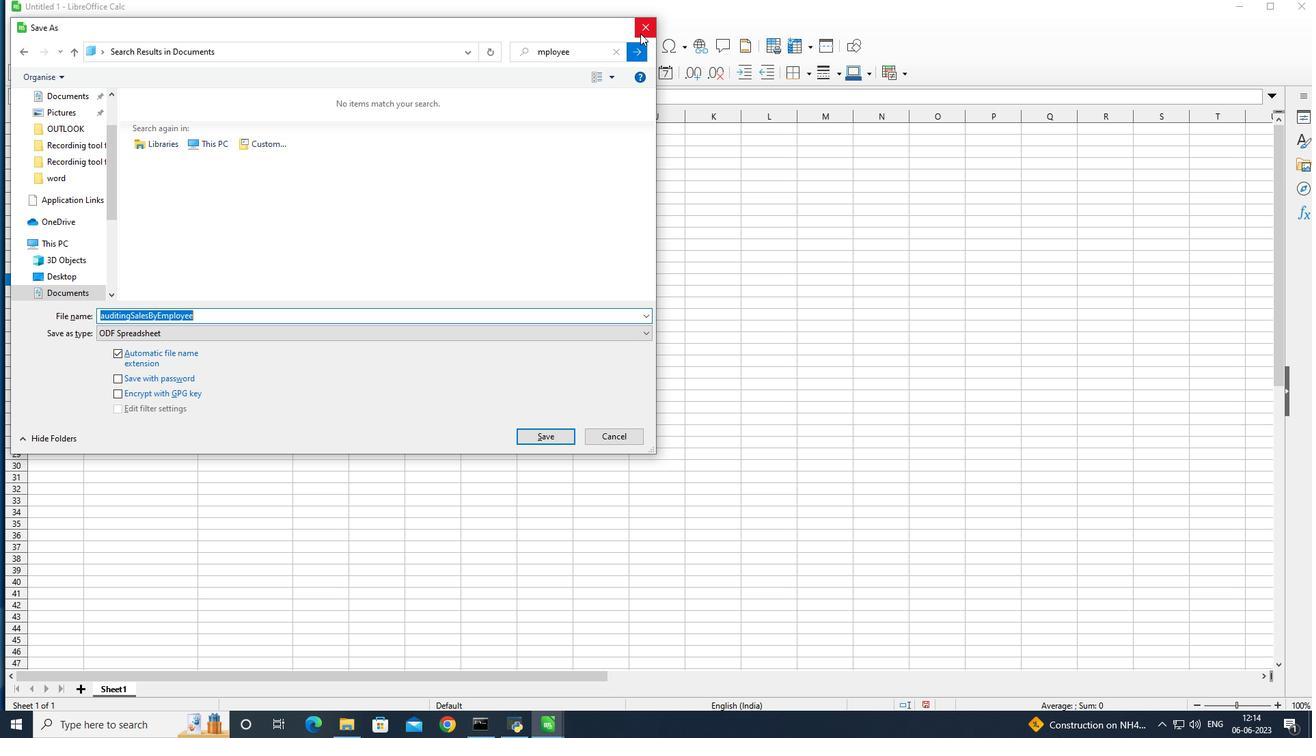 
Action: Mouse pressed left at (643, 30)
Screenshot: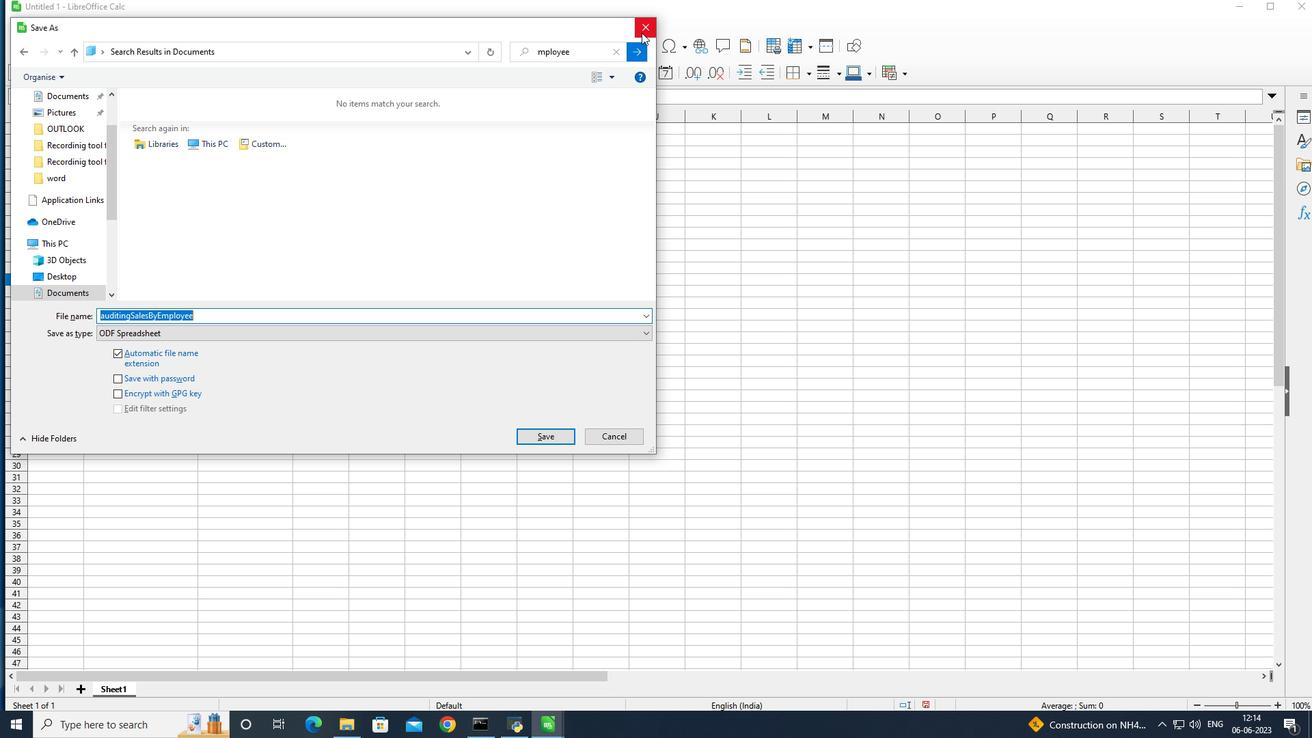 
Action: Mouse moved to (742, 326)
Screenshot: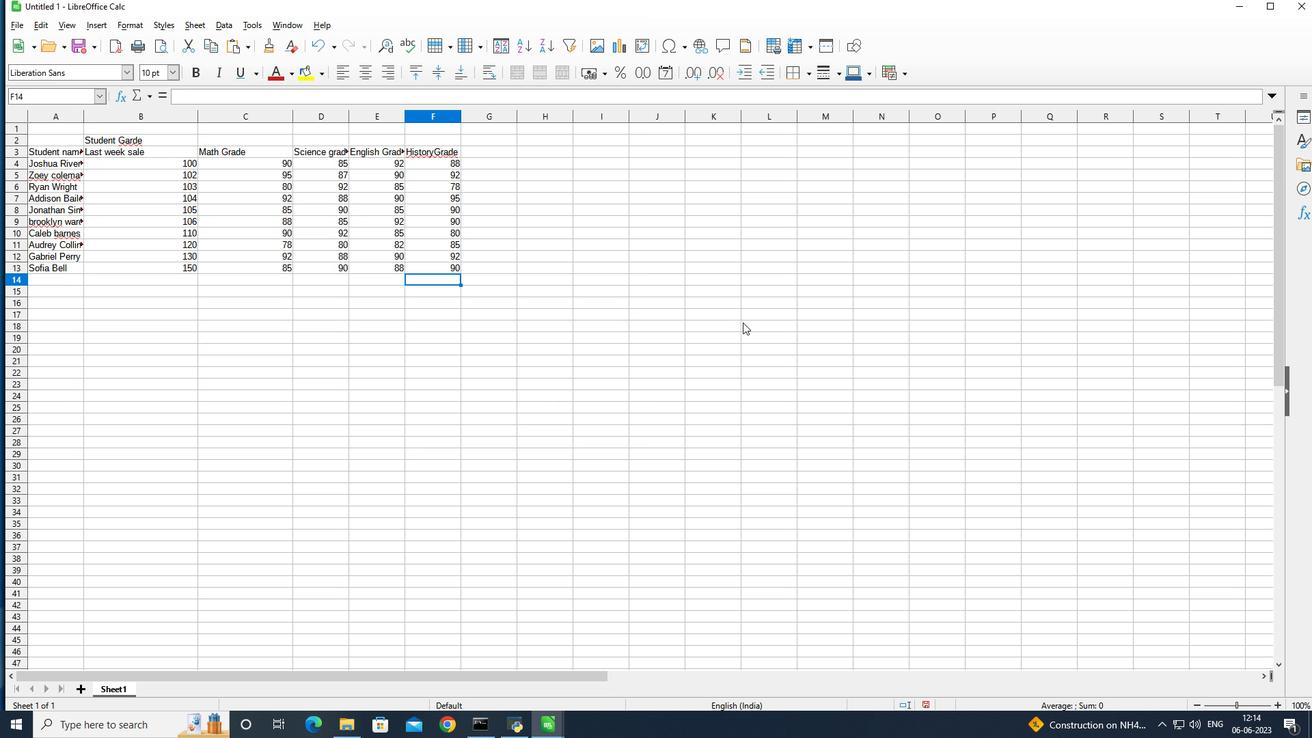 
